 Task: Select street view around selected location Great Barrier Reef, Australia and verify 2 surrounding locations
Action: Mouse moved to (180, 81)
Screenshot: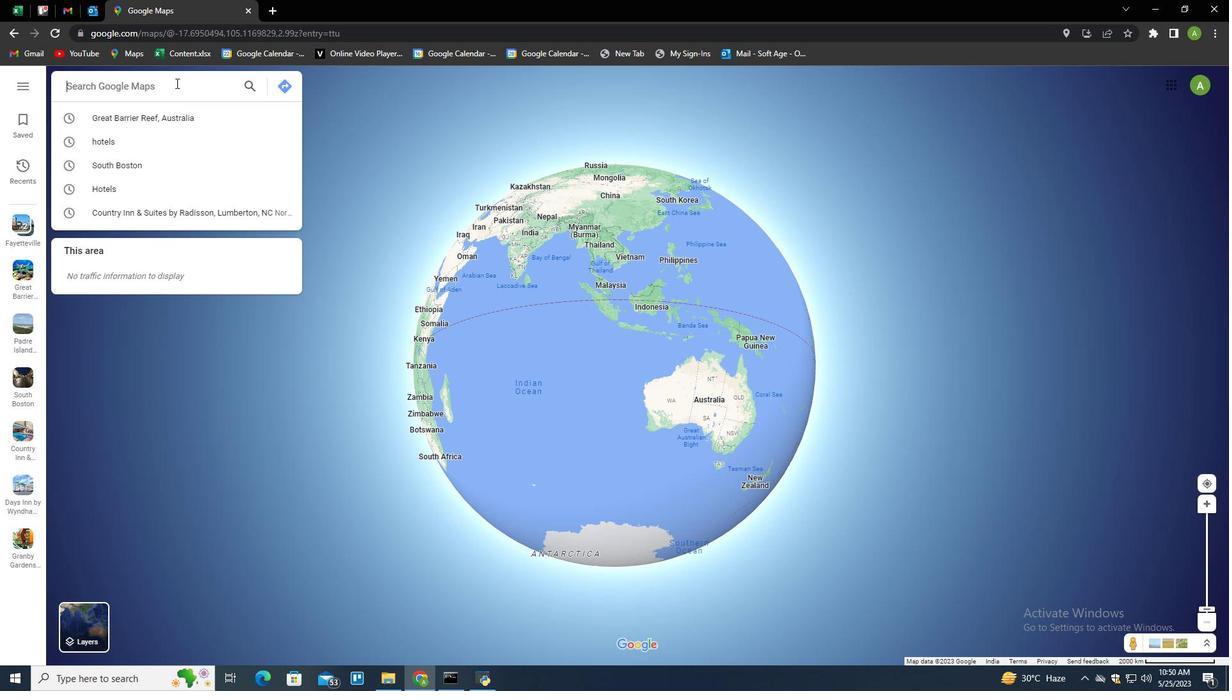 
Action: Mouse pressed left at (180, 81)
Screenshot: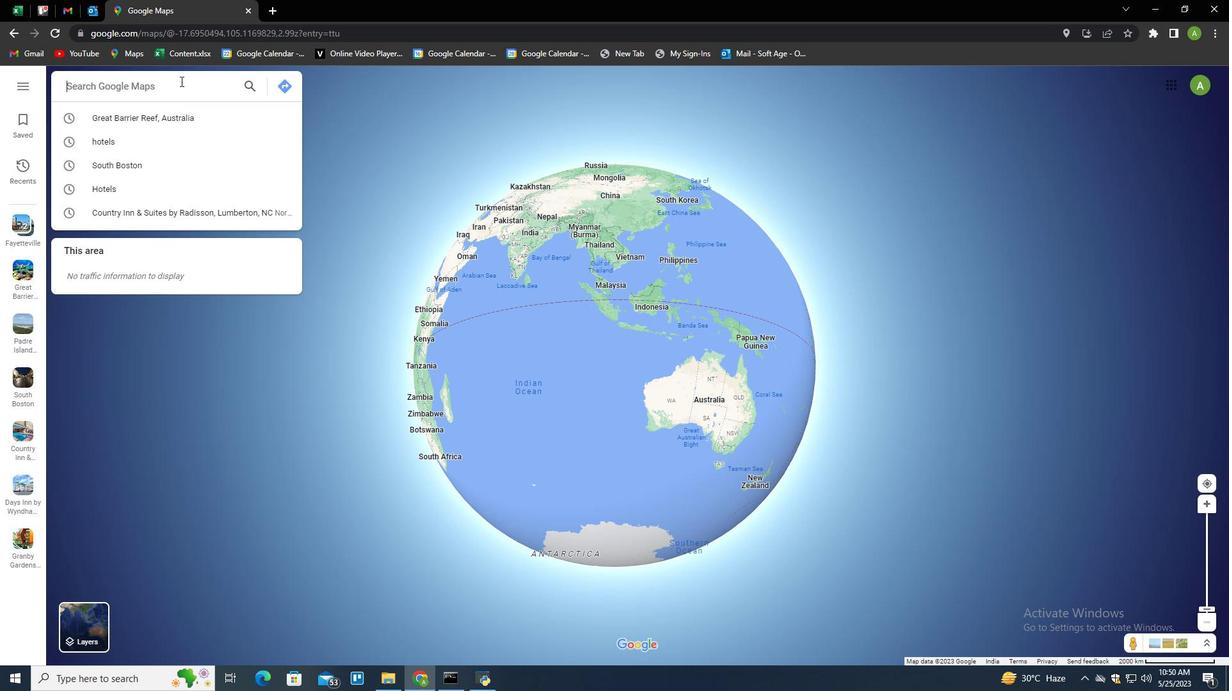 
Action: Key pressed <Key.shift>Barrier<Key.space><Key.shift><Key.shift><Key.shift><Key.shift><Key.shift><Key.shift><Key.shift>Reef,<Key.space><Key.shift>Australia<Key.down><Key.enter>
Screenshot: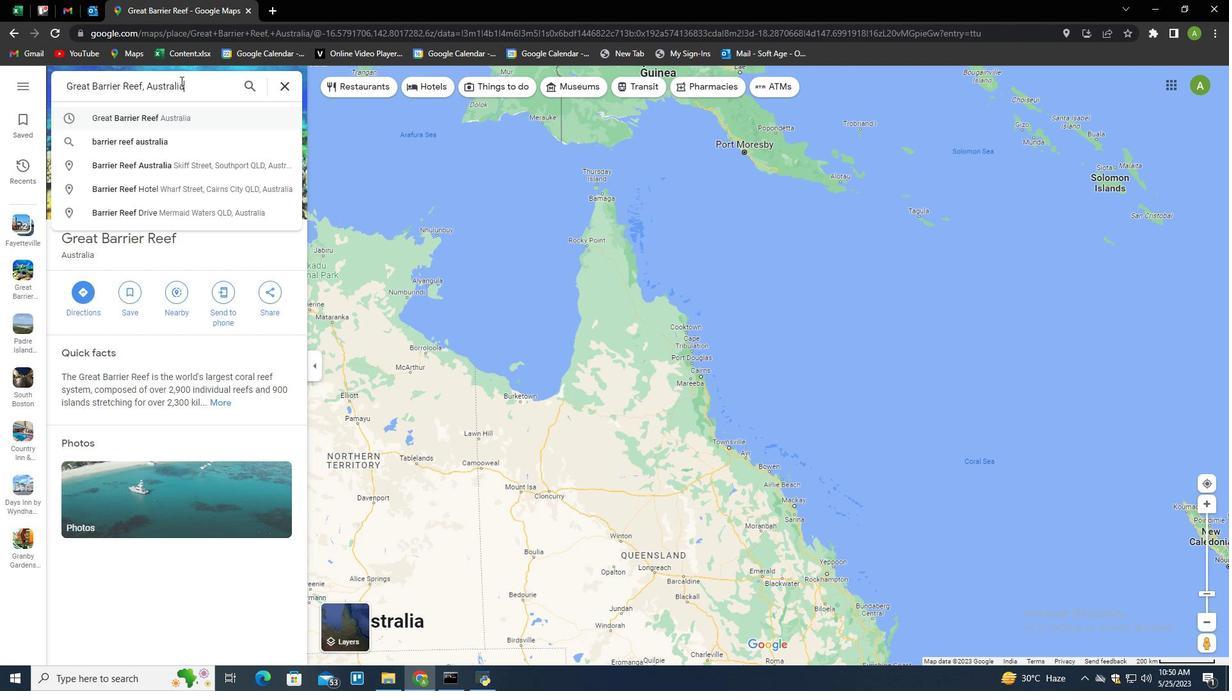 
Action: Mouse moved to (1174, 616)
Screenshot: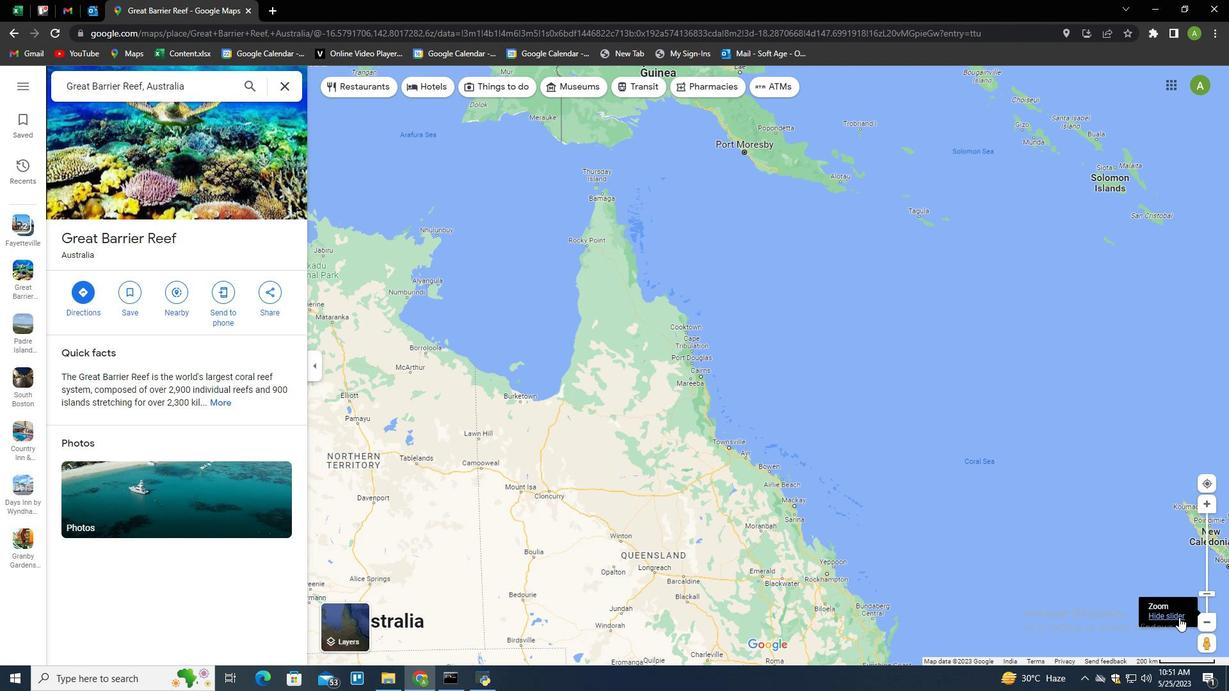 
Action: Mouse pressed left at (1174, 616)
Screenshot: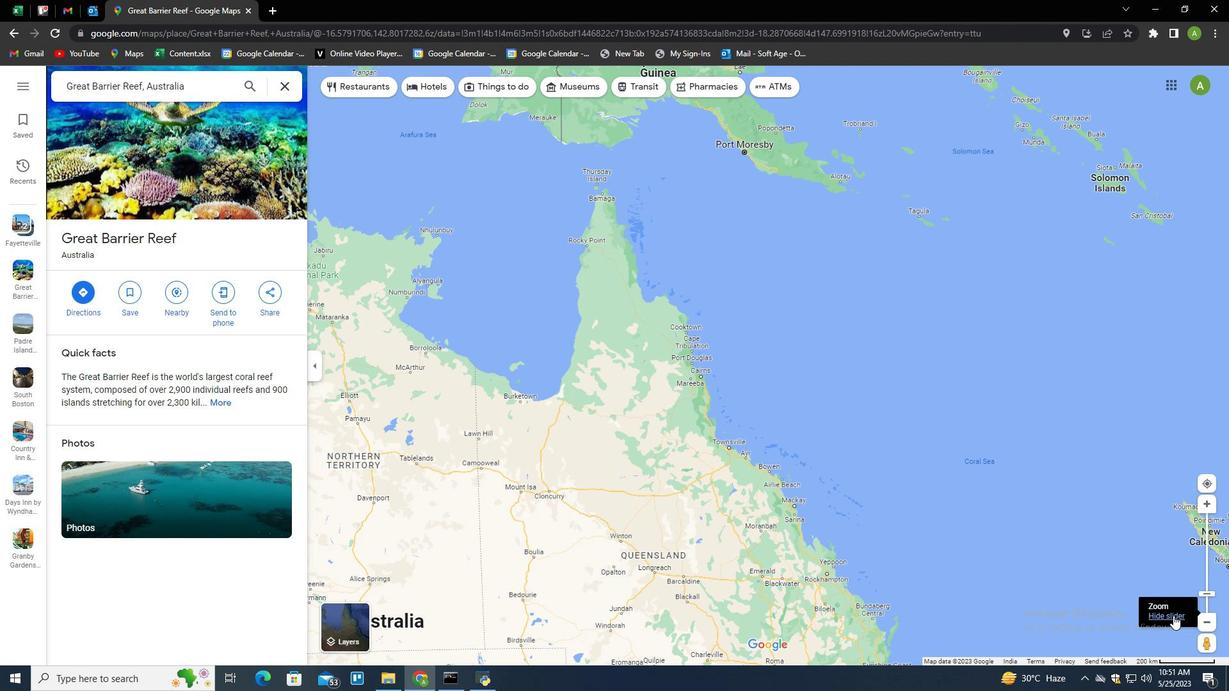 
Action: Mouse moved to (335, 627)
Screenshot: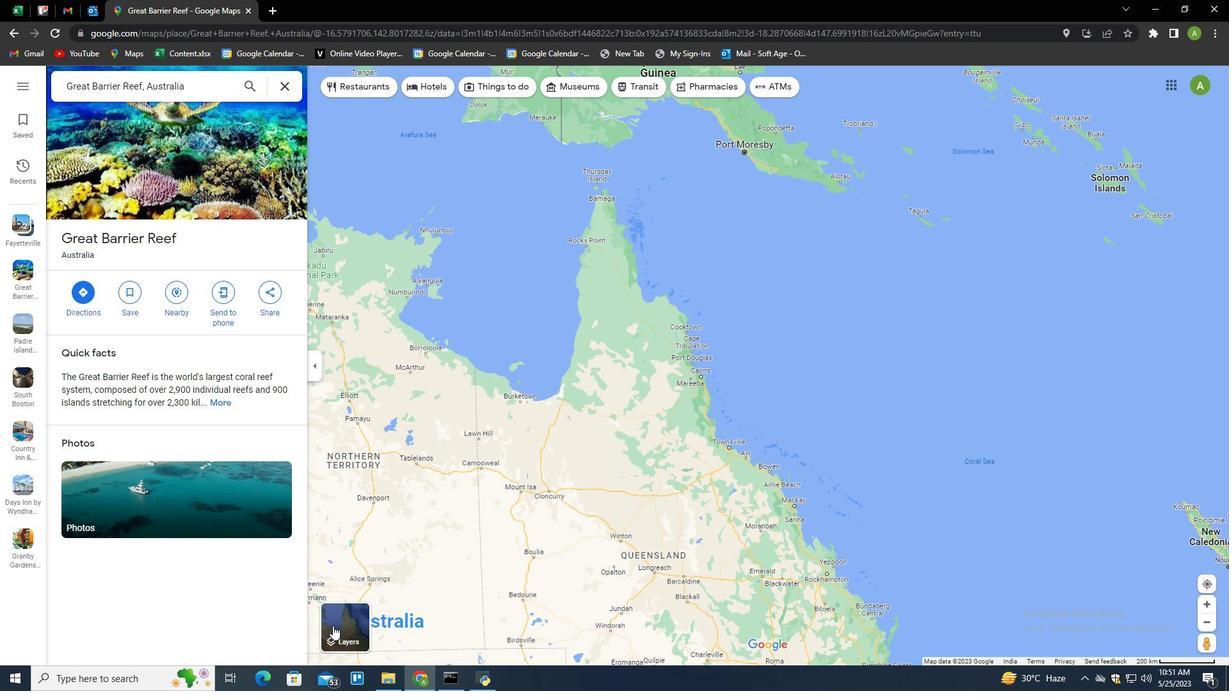 
Action: Mouse pressed left at (335, 627)
Screenshot: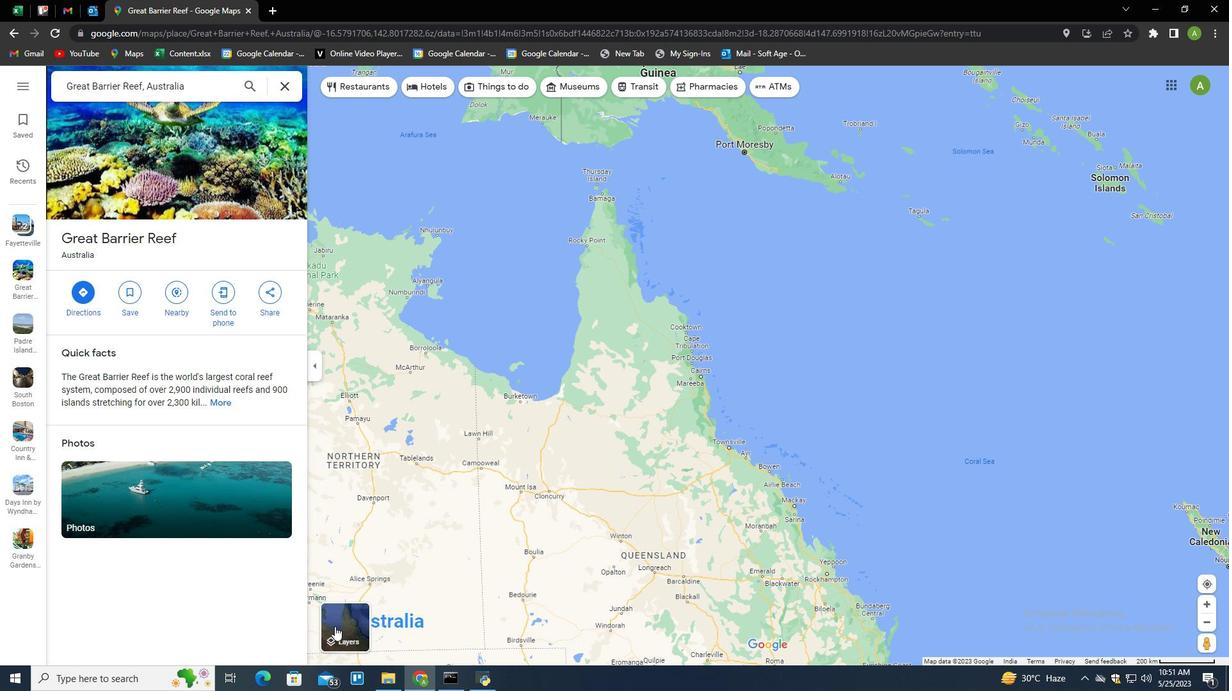 
Action: Mouse moved to (559, 628)
Screenshot: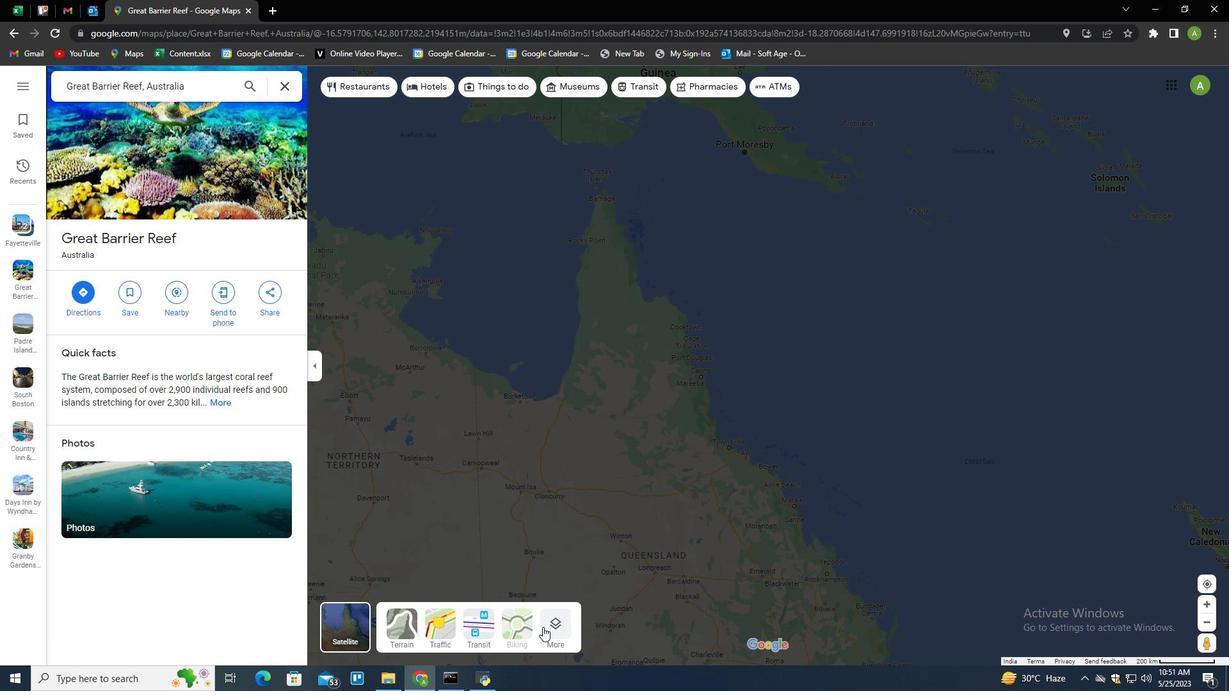 
Action: Mouse pressed left at (559, 628)
Screenshot: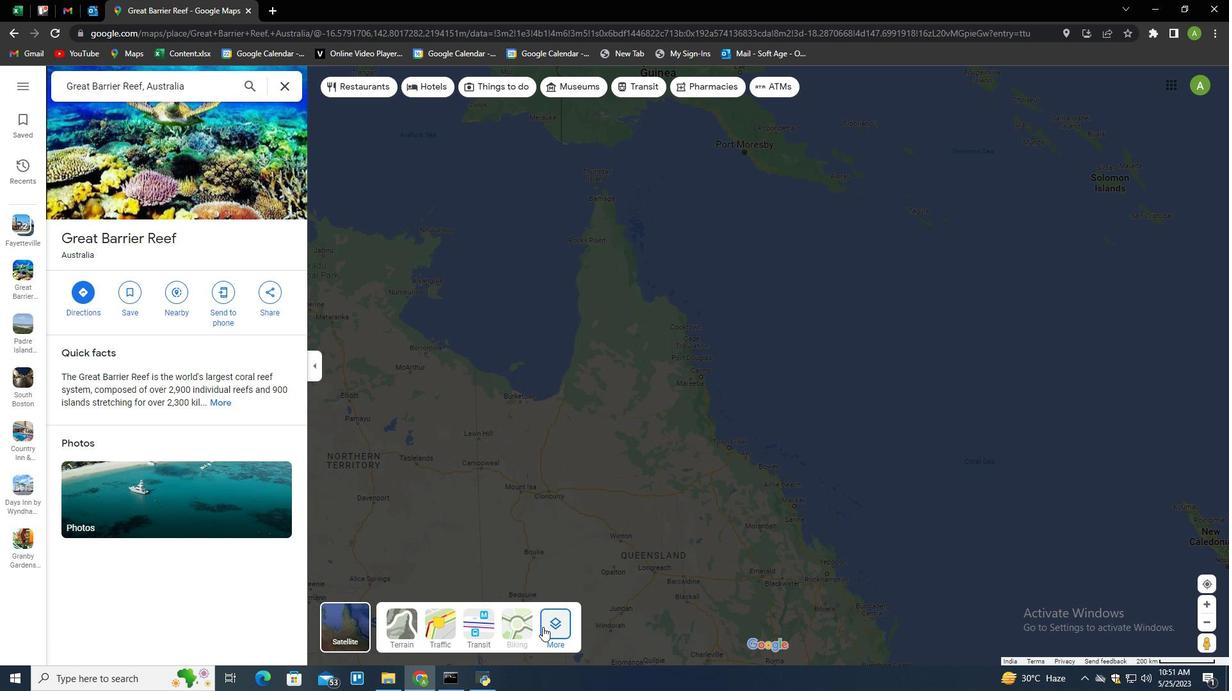 
Action: Mouse moved to (408, 366)
Screenshot: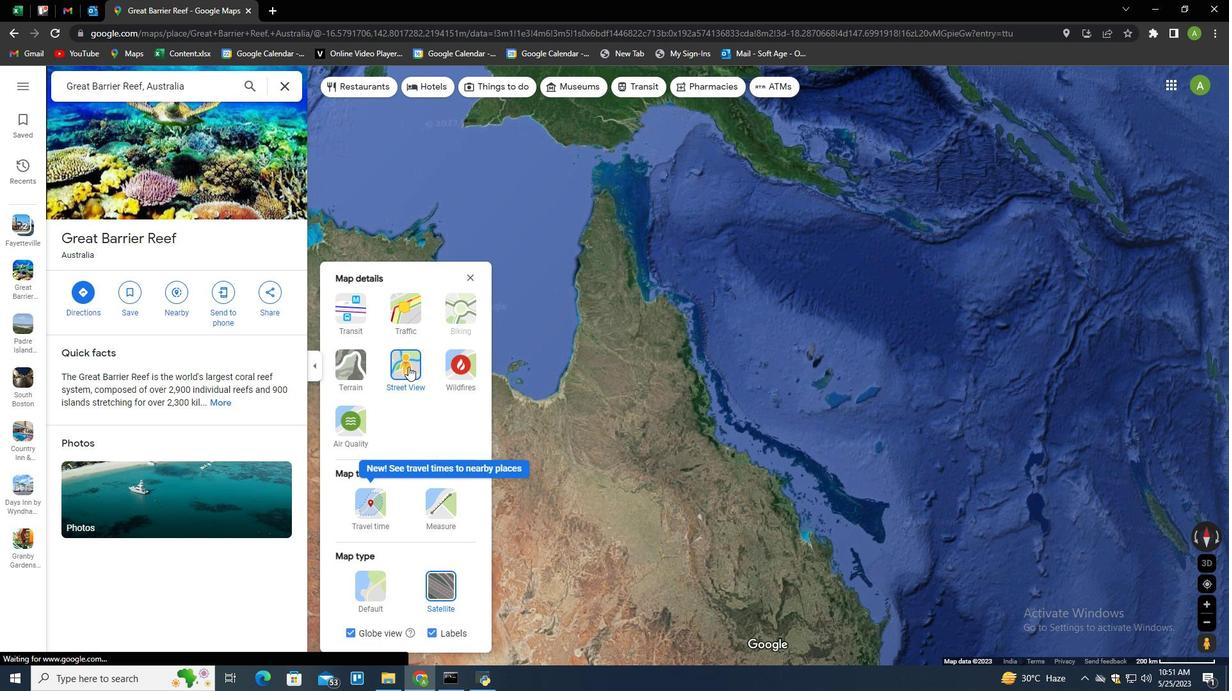 
Action: Mouse pressed left at (408, 366)
Screenshot: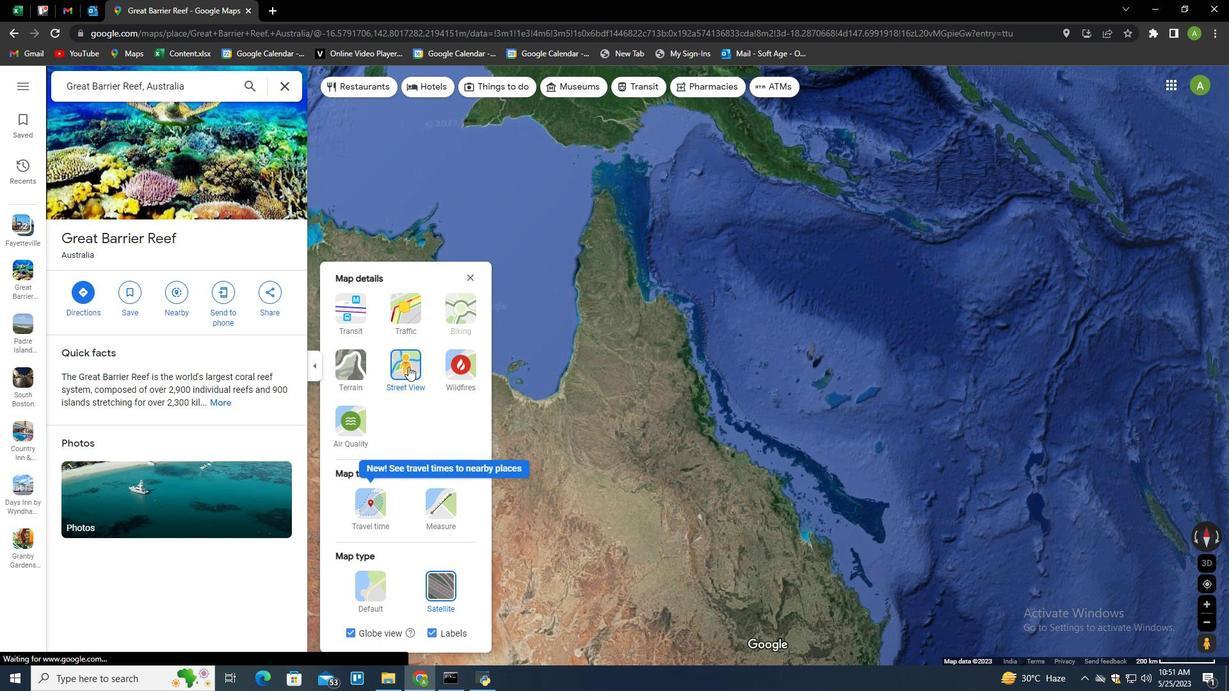 
Action: Mouse moved to (472, 274)
Screenshot: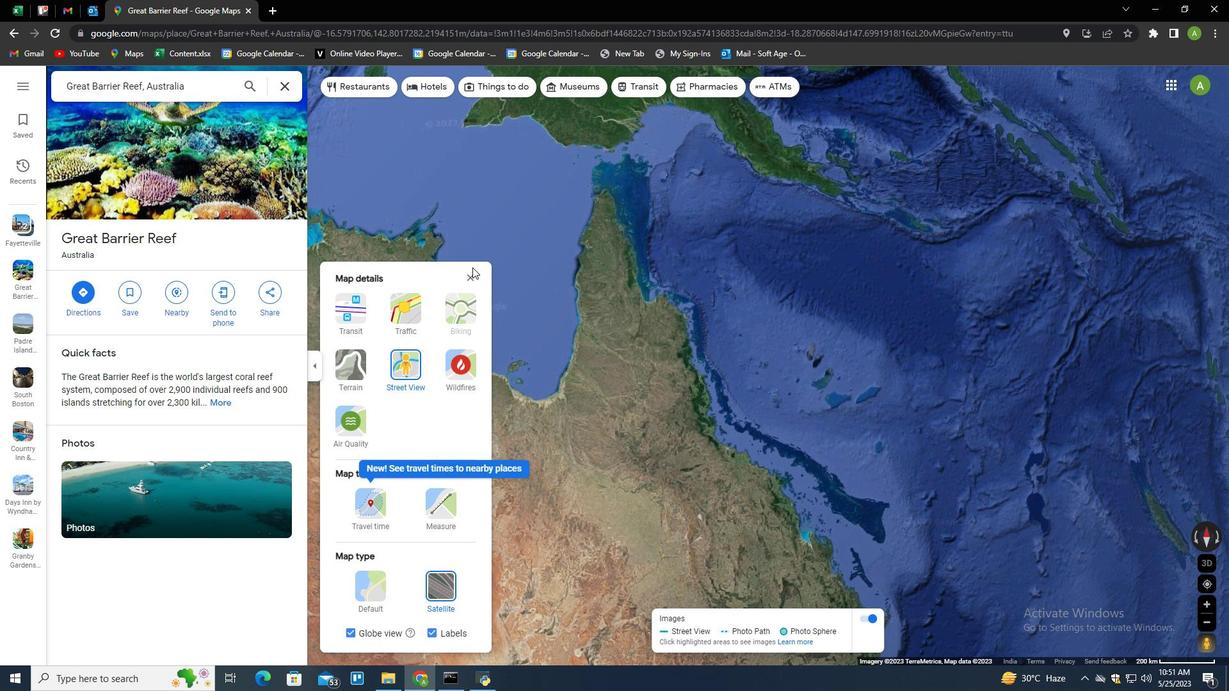 
Action: Mouse pressed left at (472, 274)
Screenshot: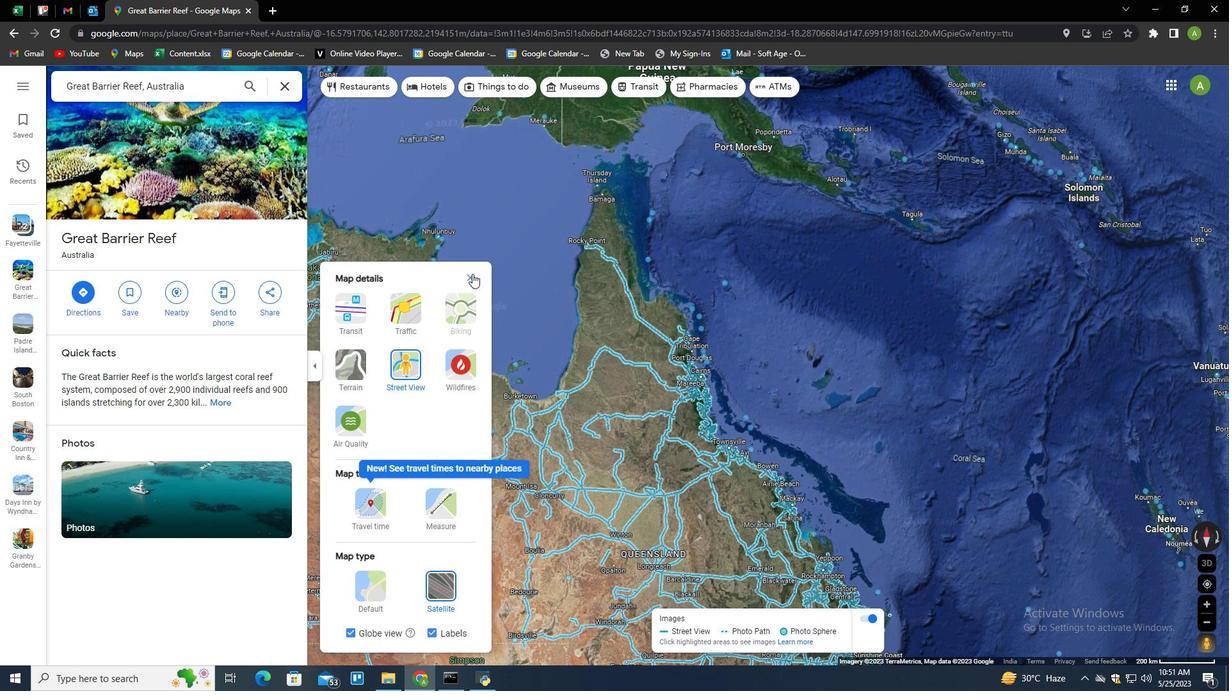 
Action: Mouse moved to (726, 285)
Screenshot: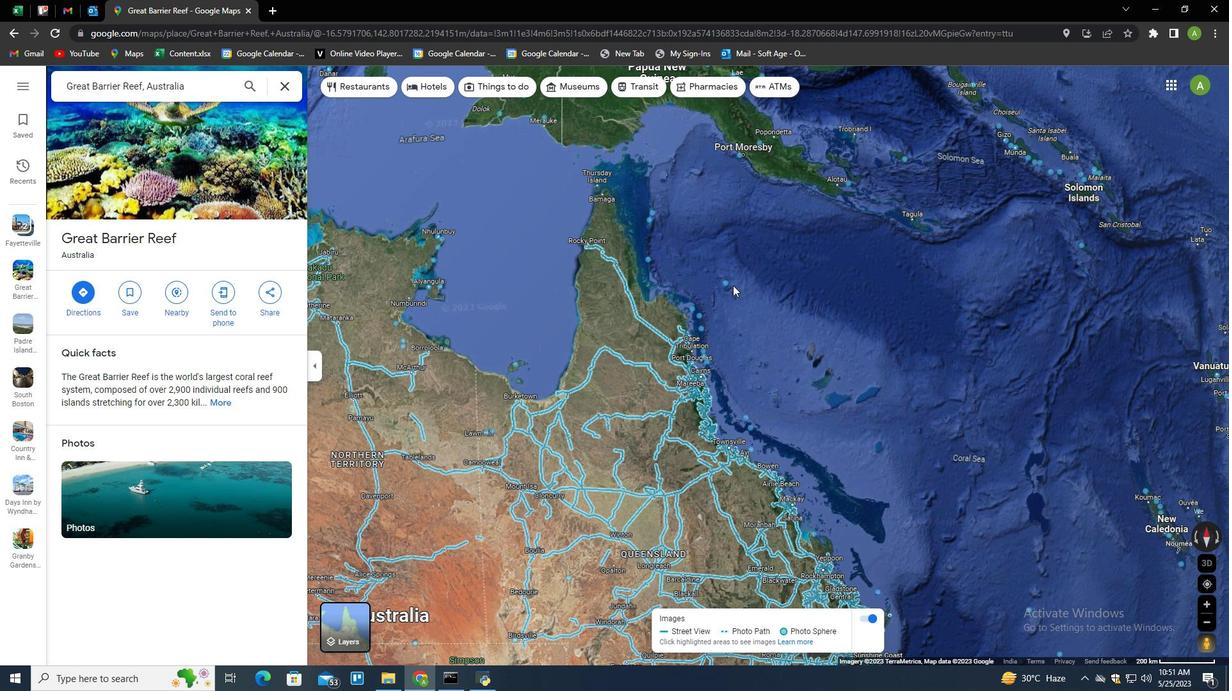 
Action: Mouse pressed left at (726, 285)
Screenshot: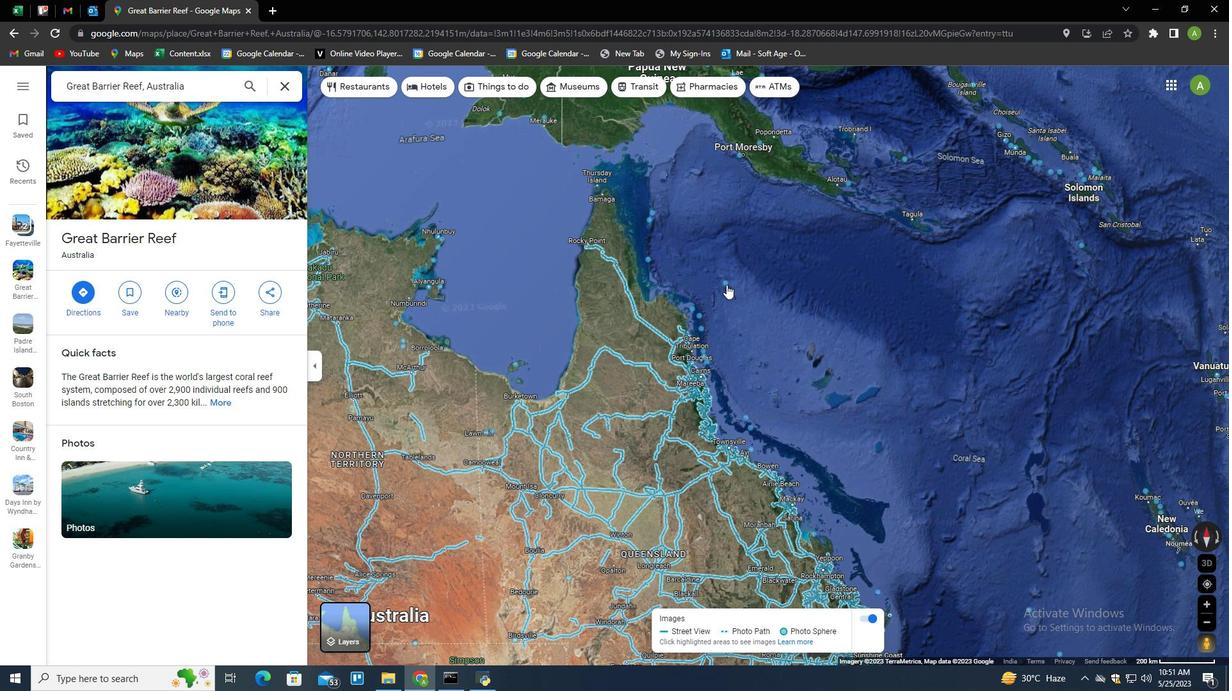 
Action: Mouse moved to (866, 396)
Screenshot: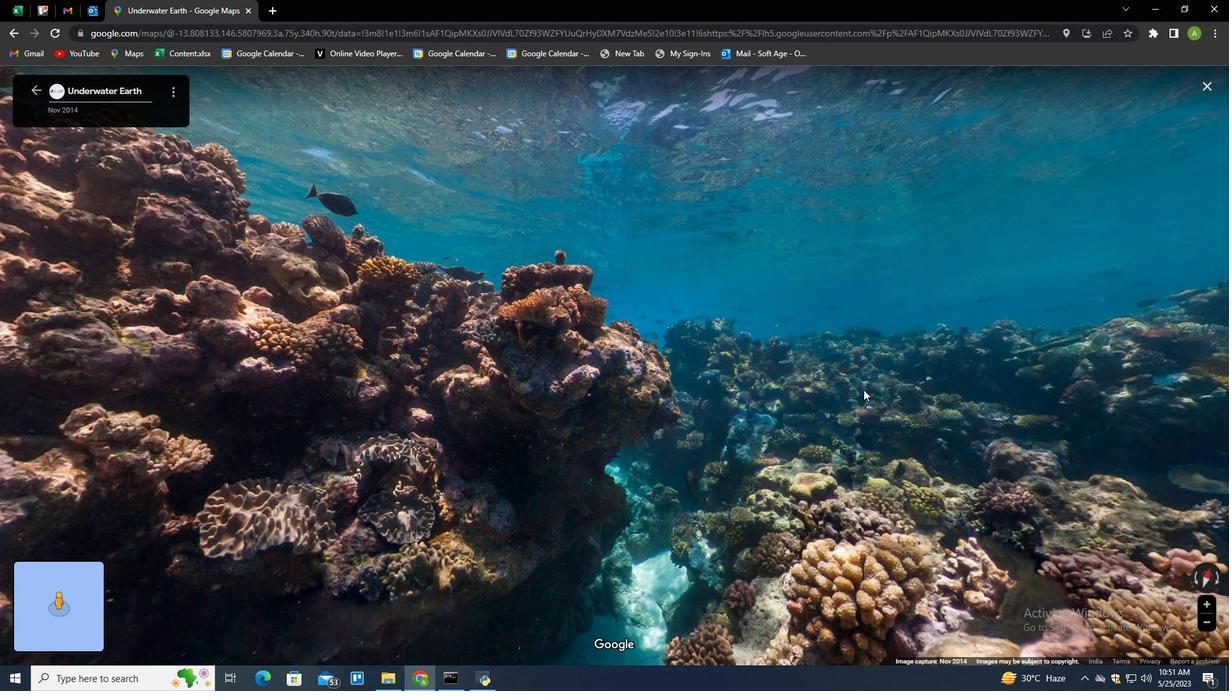 
Action: Mouse scrolled (866, 397) with delta (0, 0)
Screenshot: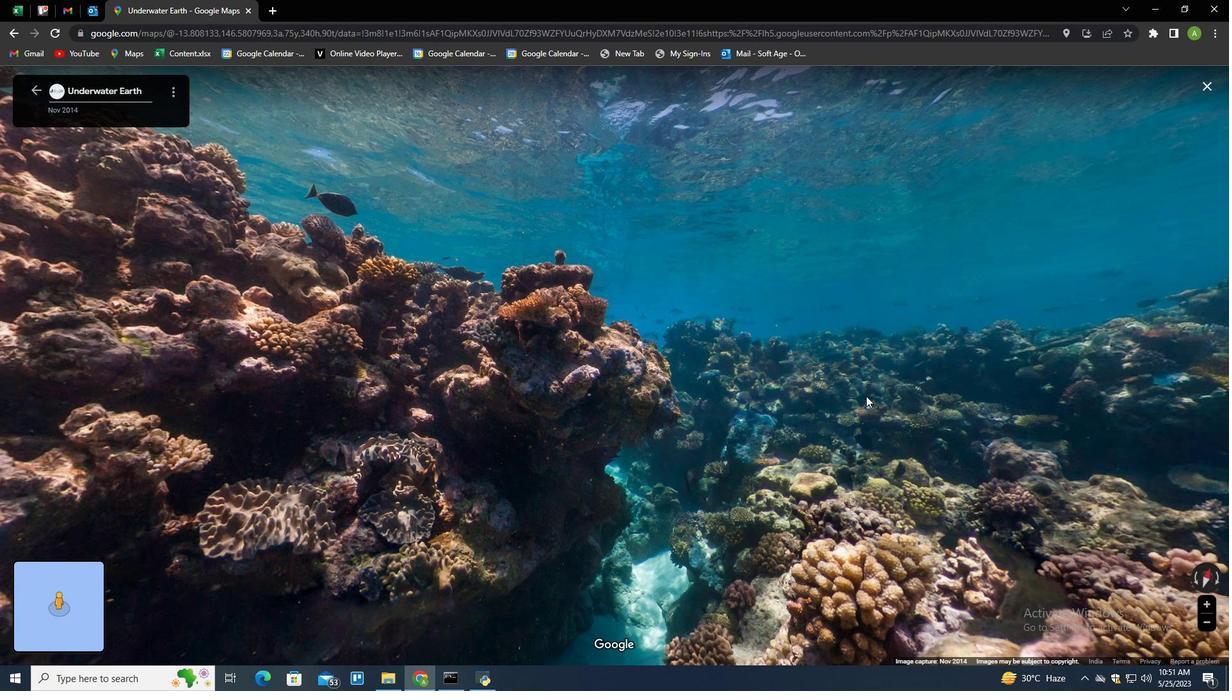 
Action: Mouse scrolled (866, 395) with delta (0, 0)
Screenshot: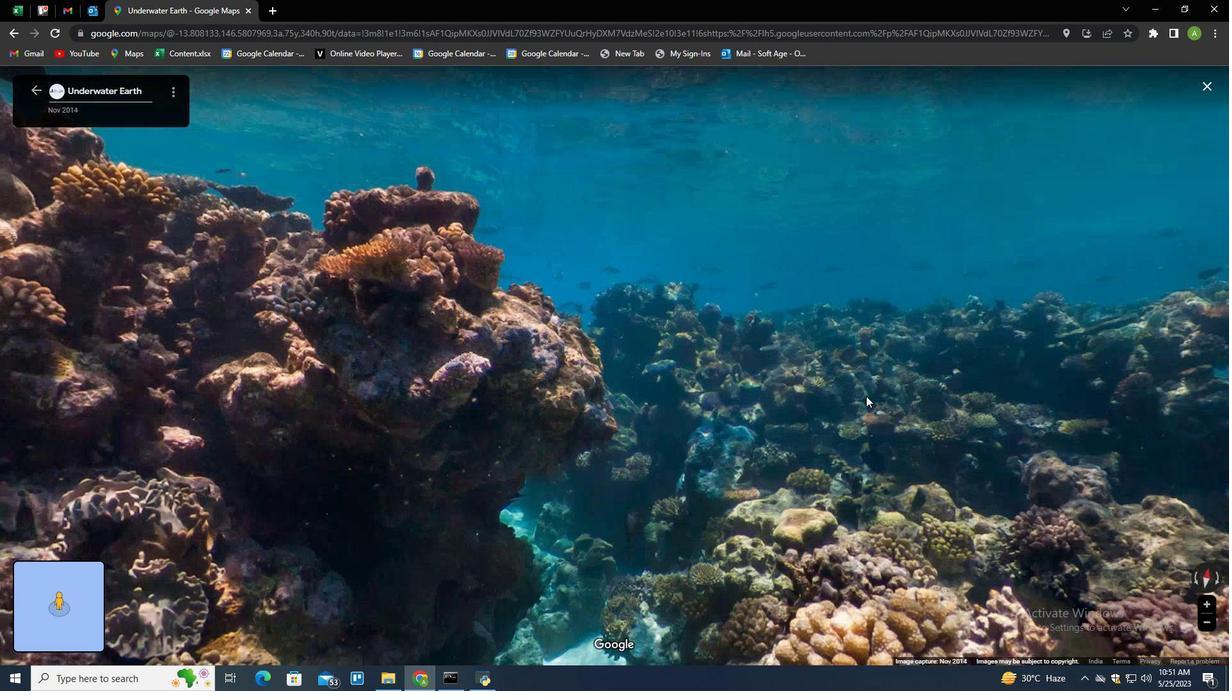 
Action: Mouse scrolled (866, 395) with delta (0, 0)
Screenshot: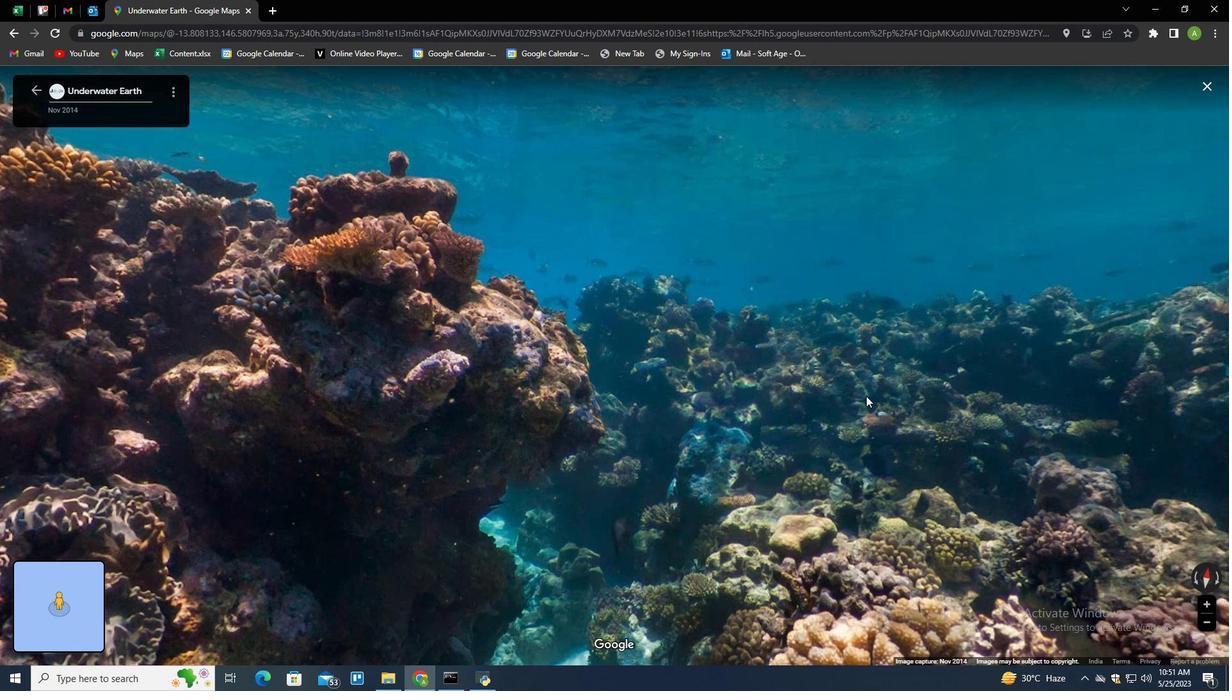 
Action: Mouse scrolled (866, 395) with delta (0, 0)
Screenshot: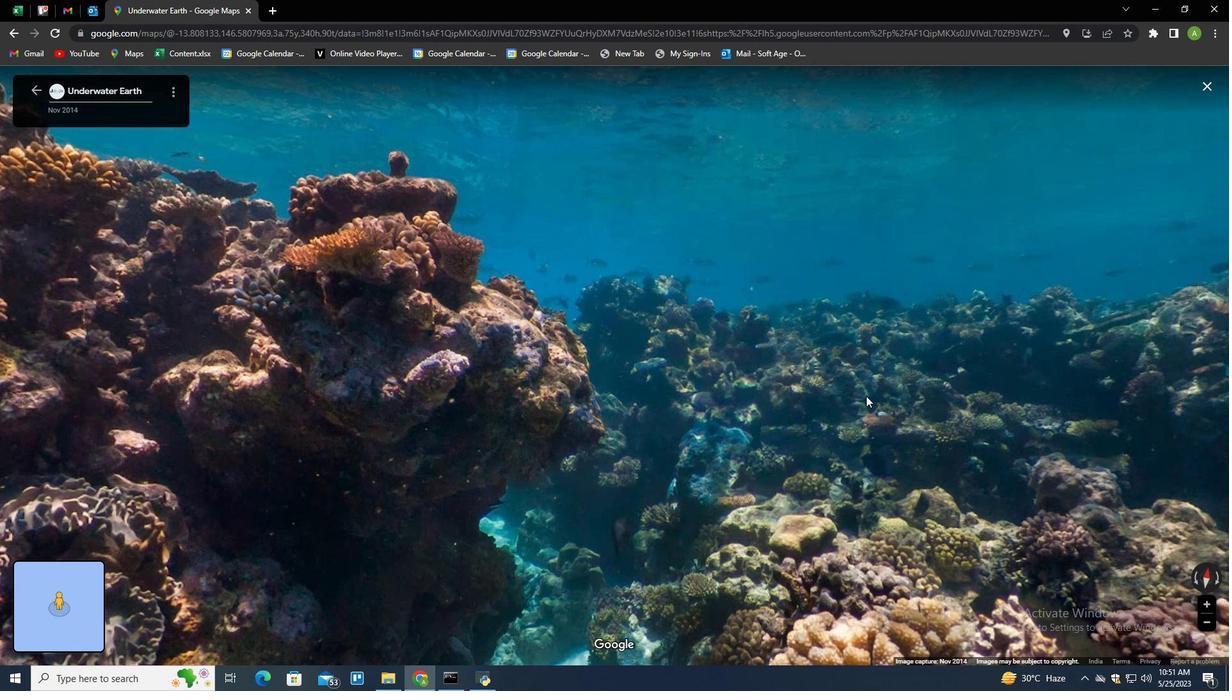 
Action: Mouse scrolled (866, 395) with delta (0, 0)
Screenshot: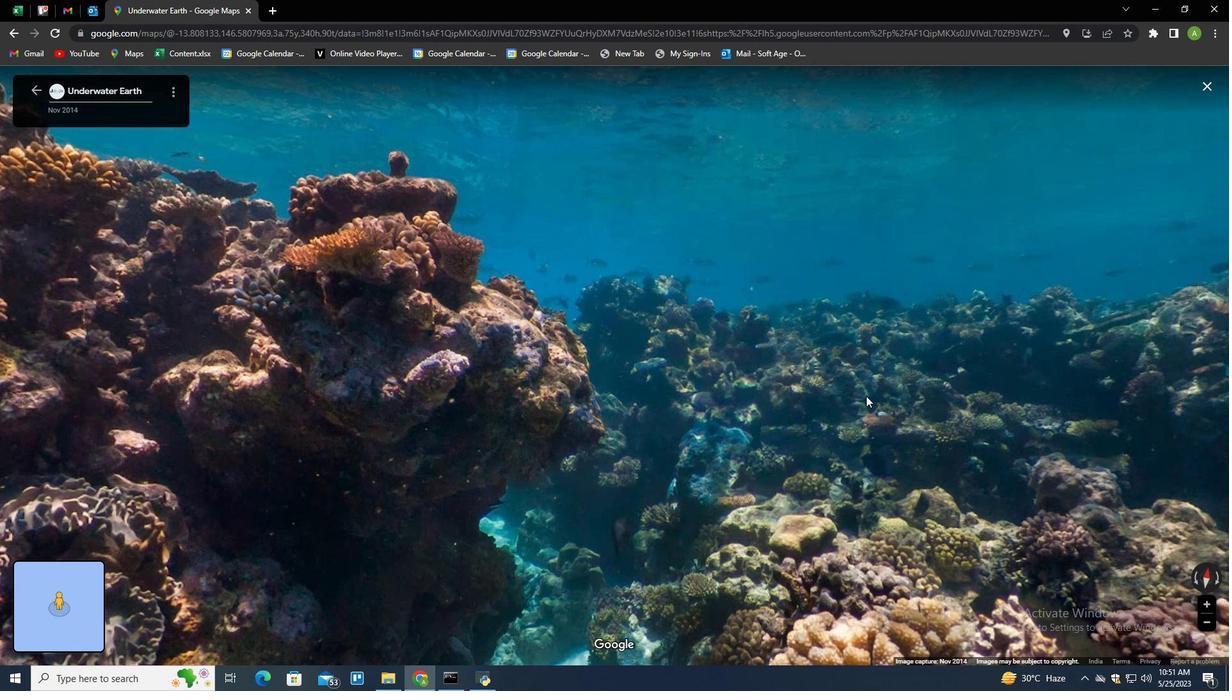 
Action: Mouse scrolled (866, 395) with delta (0, 0)
Screenshot: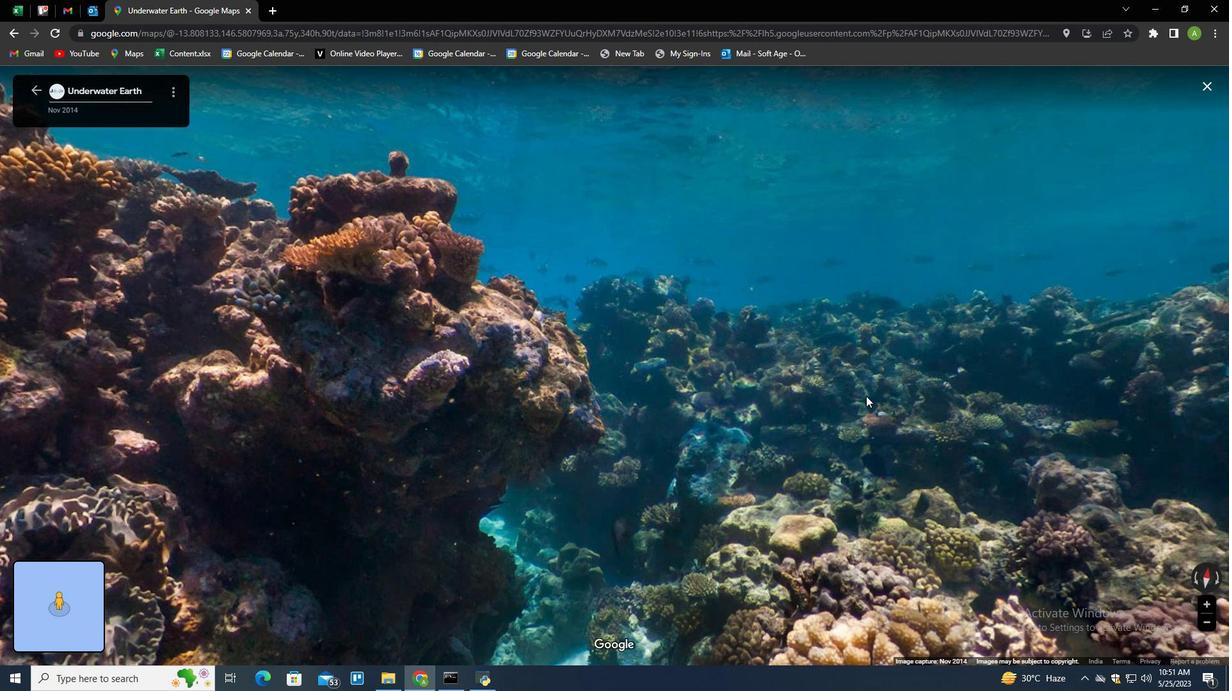 
Action: Mouse moved to (832, 315)
Screenshot: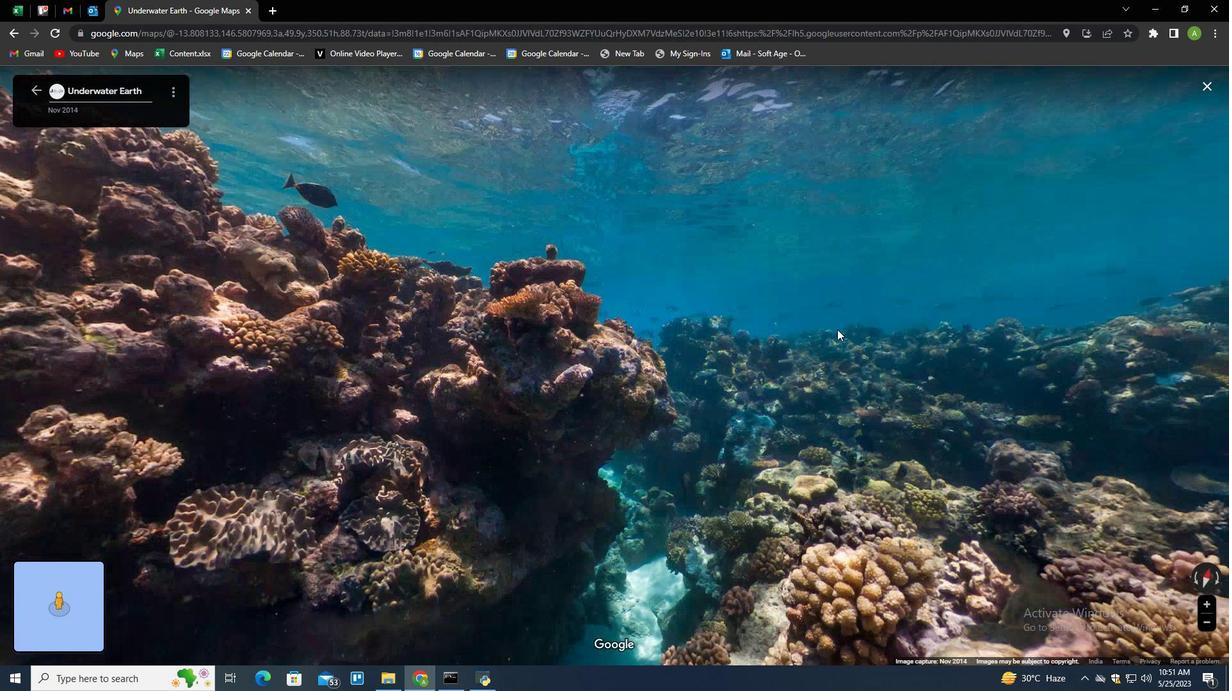 
Action: Mouse pressed left at (832, 315)
Screenshot: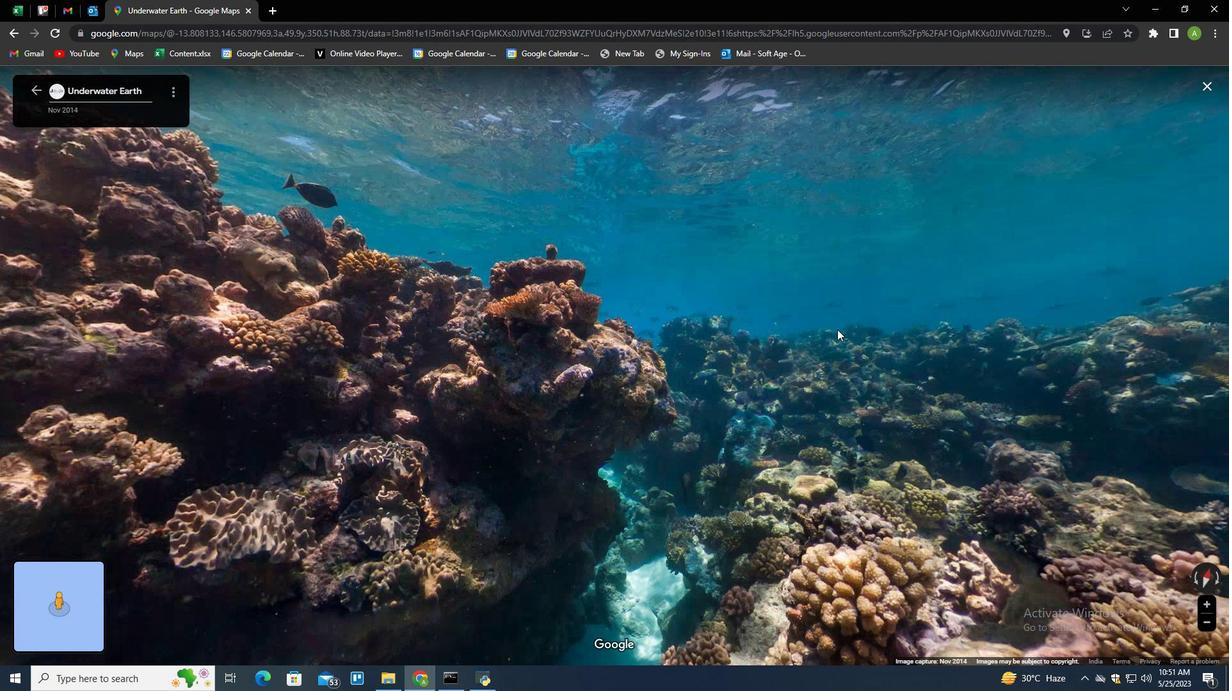 
Action: Mouse moved to (774, 477)
Screenshot: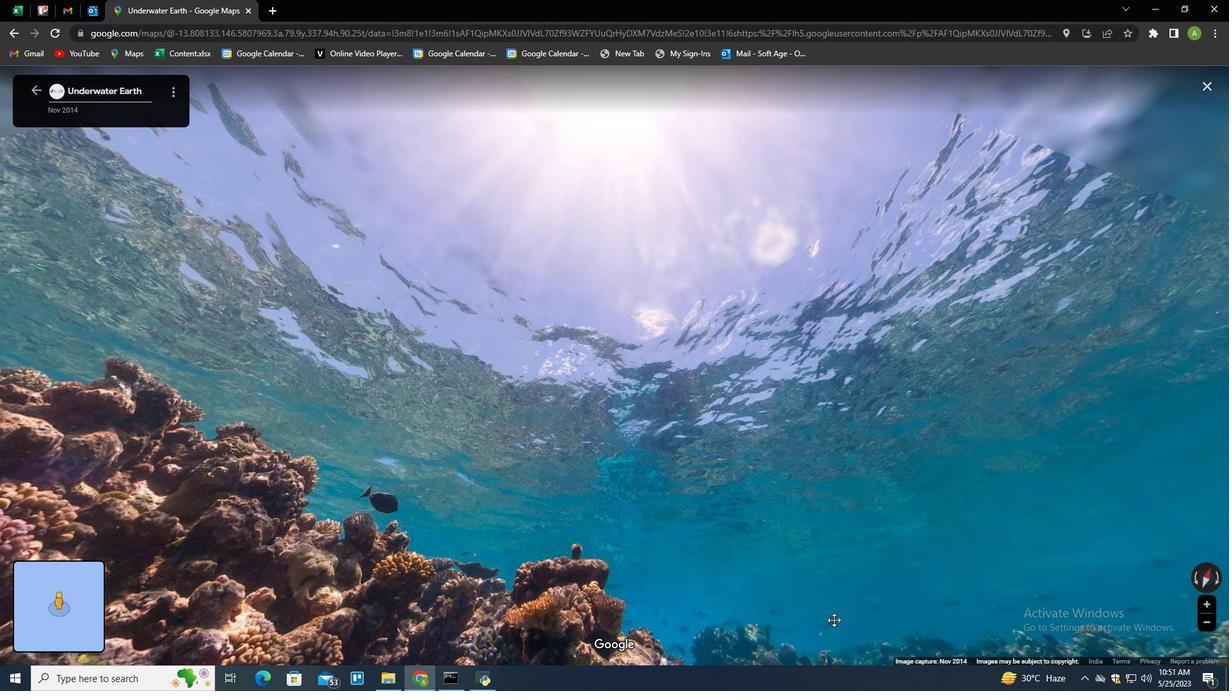 
Action: Mouse pressed left at (774, 477)
Screenshot: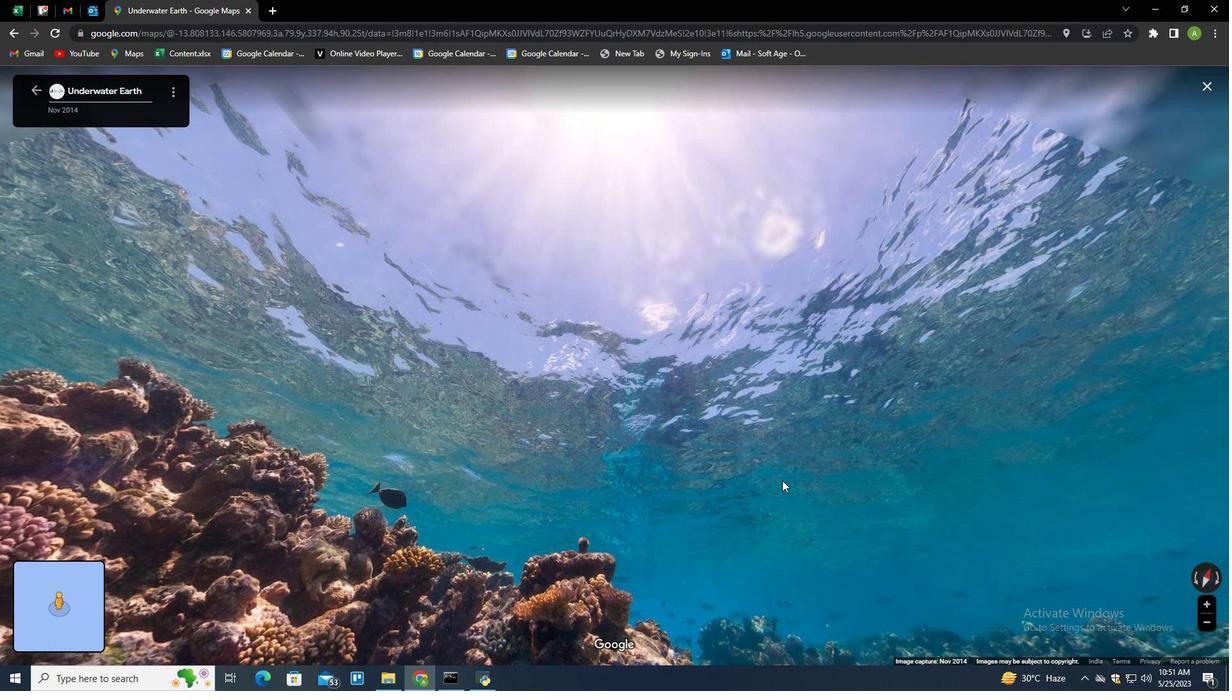 
Action: Mouse moved to (602, 459)
Screenshot: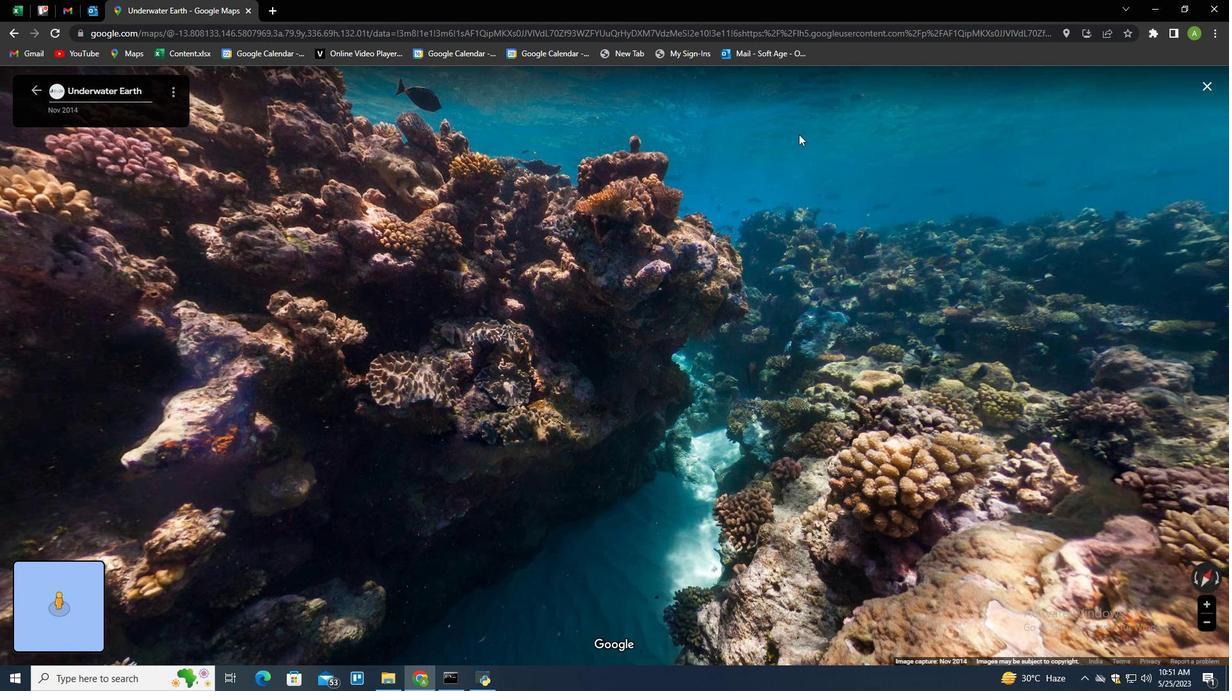 
Action: Mouse pressed left at (577, 478)
Screenshot: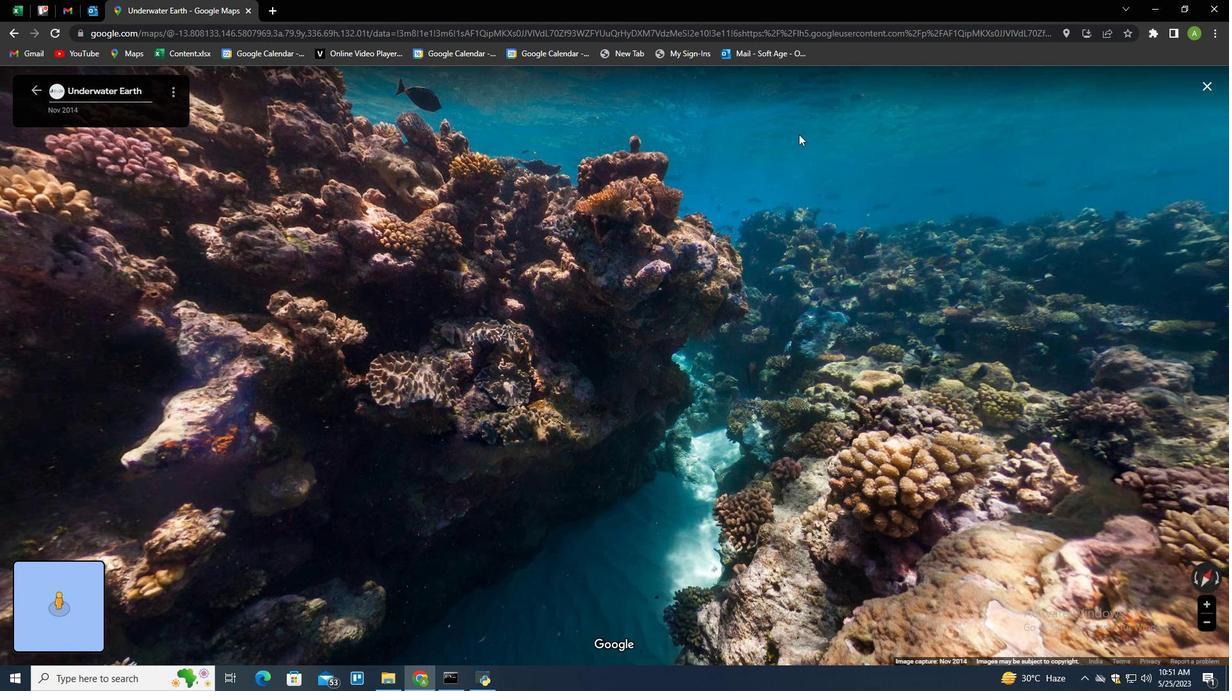 
Action: Mouse moved to (550, 479)
Screenshot: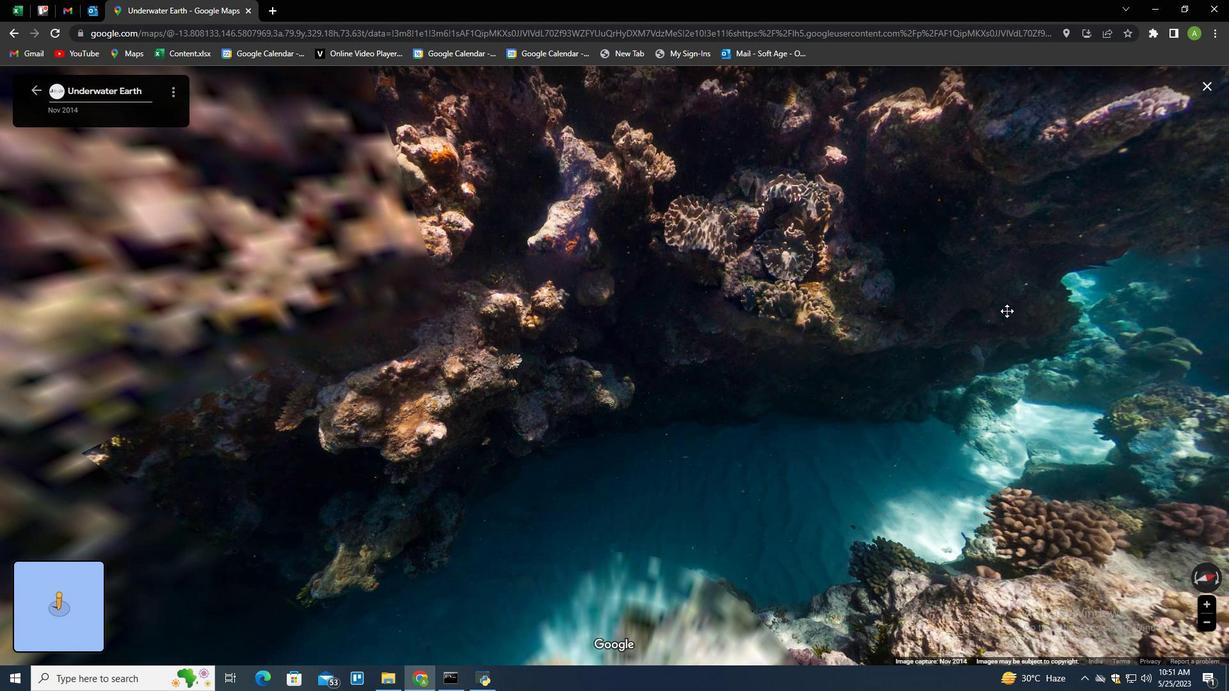 
Action: Mouse pressed left at (550, 479)
Screenshot: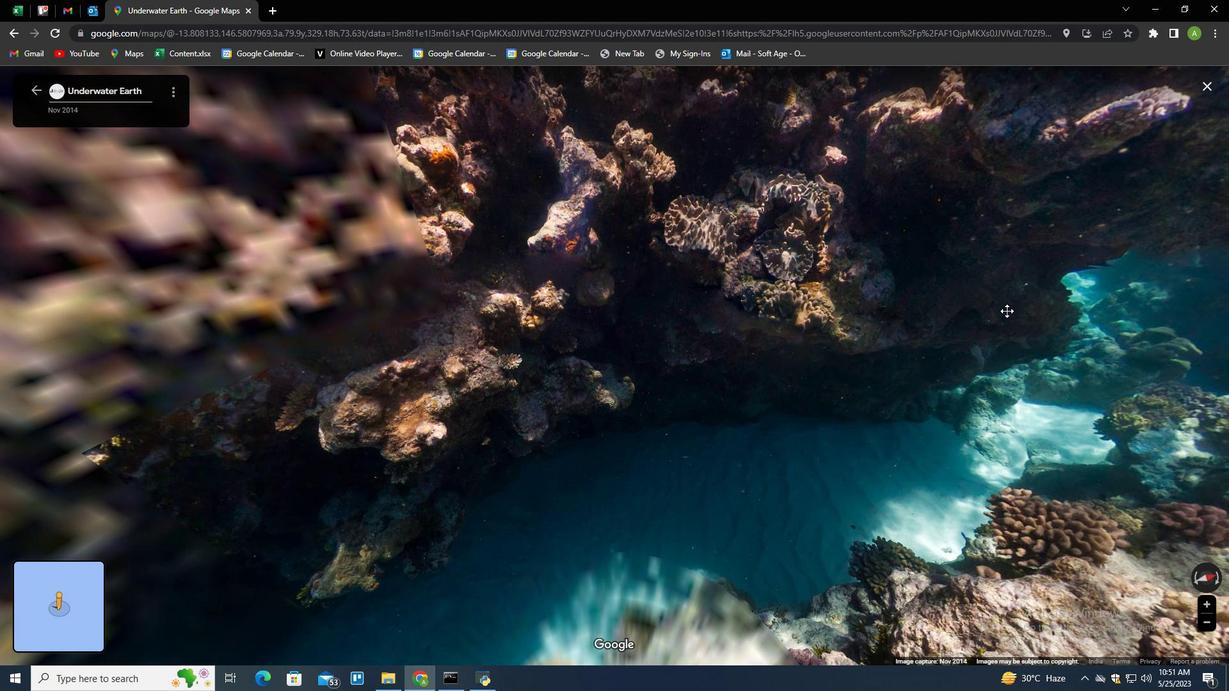 
Action: Mouse moved to (676, 357)
Screenshot: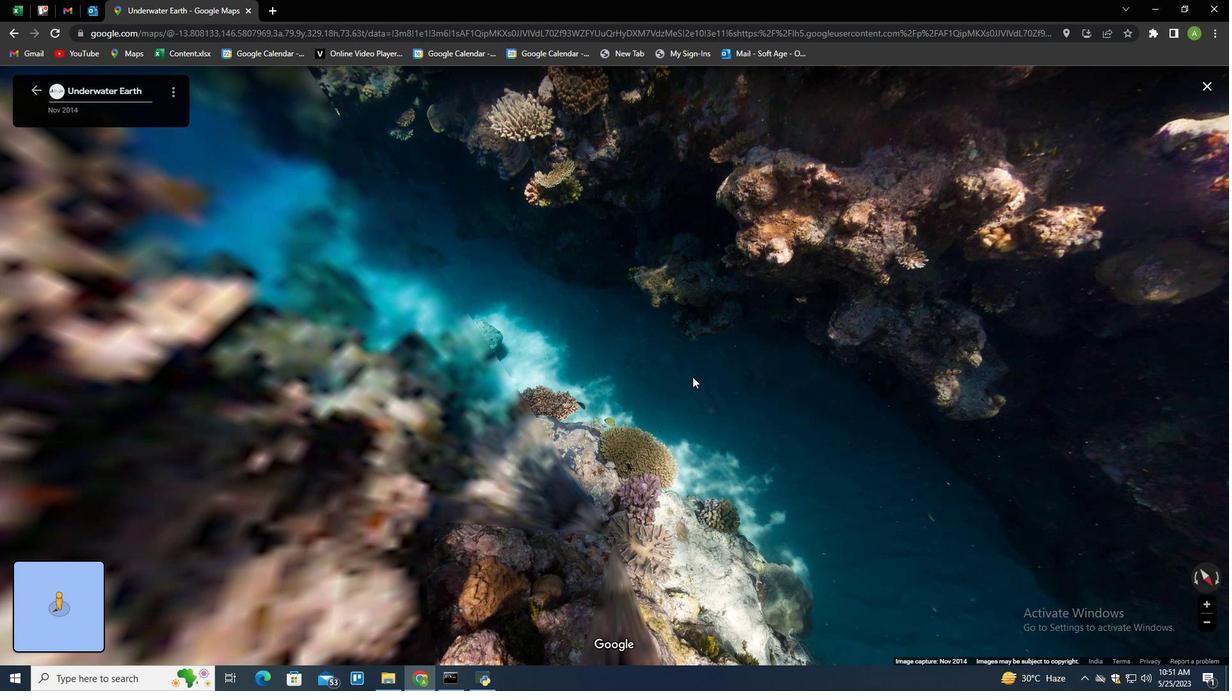 
Action: Mouse pressed left at (674, 359)
Screenshot: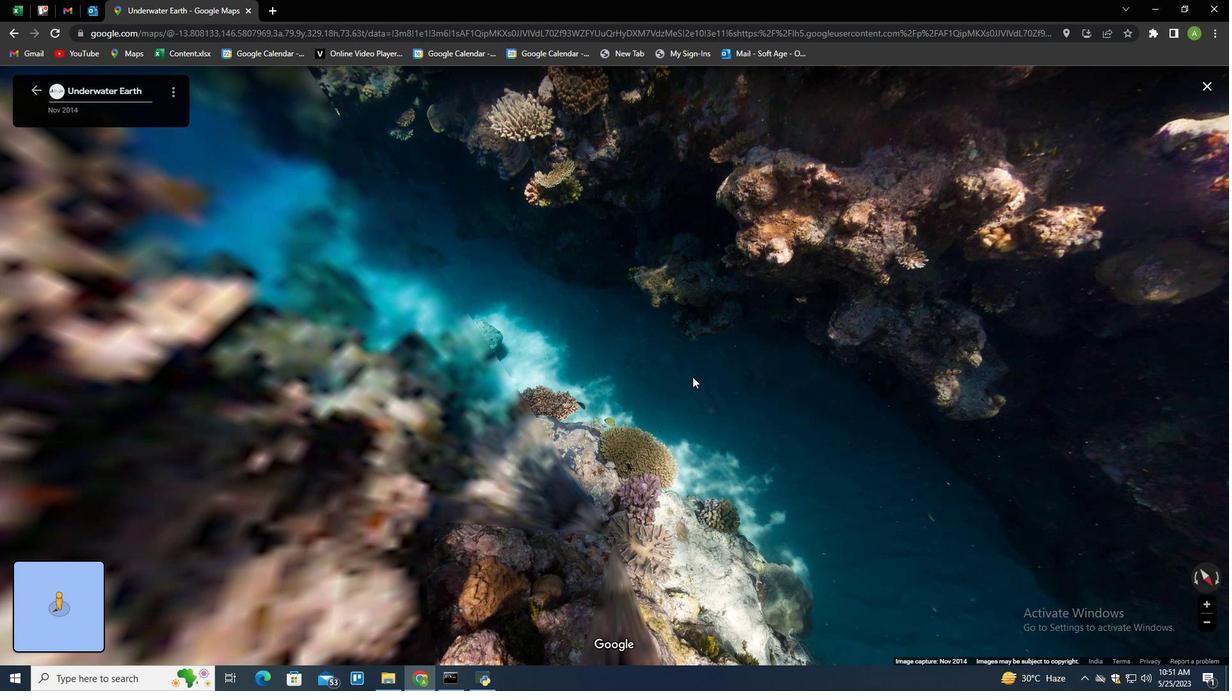 
Action: Mouse moved to (510, 245)
Screenshot: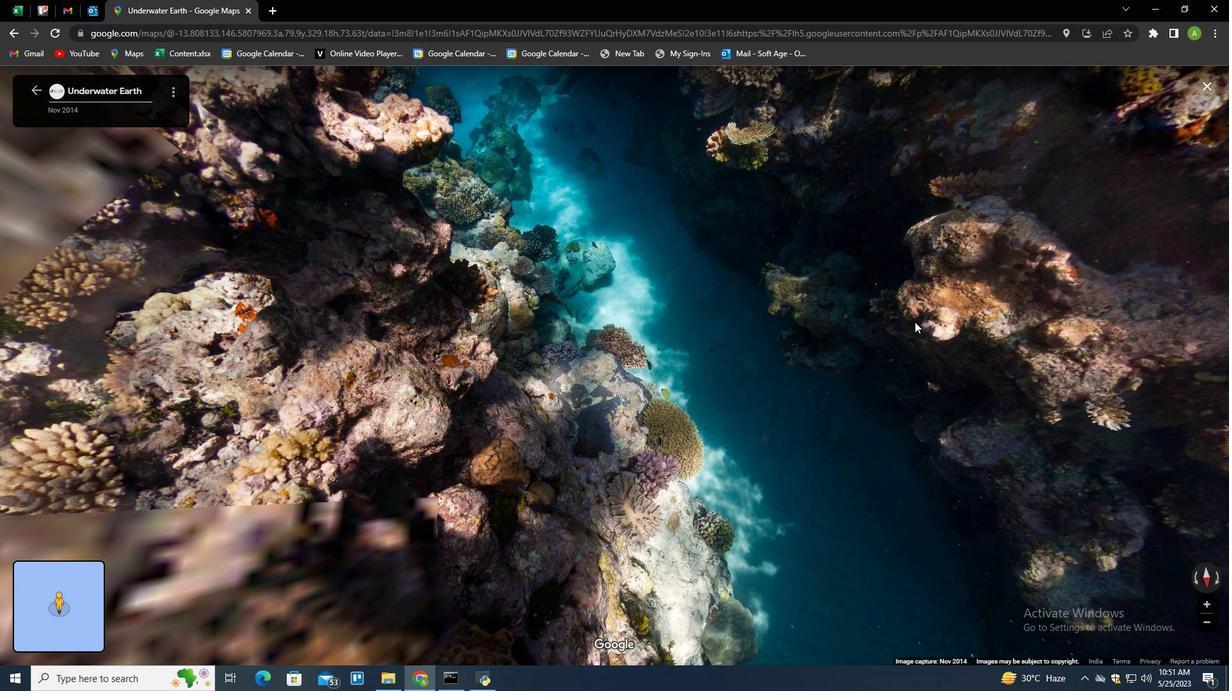 
Action: Mouse pressed left at (510, 245)
Screenshot: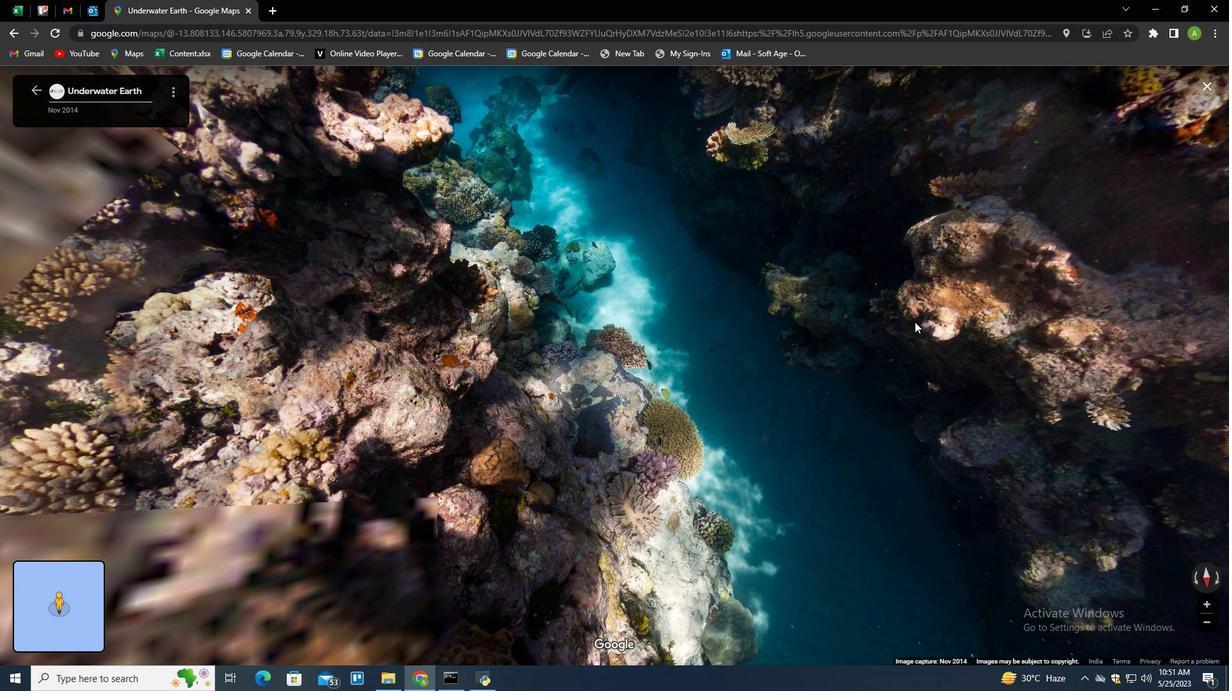 
Action: Mouse moved to (546, 212)
Screenshot: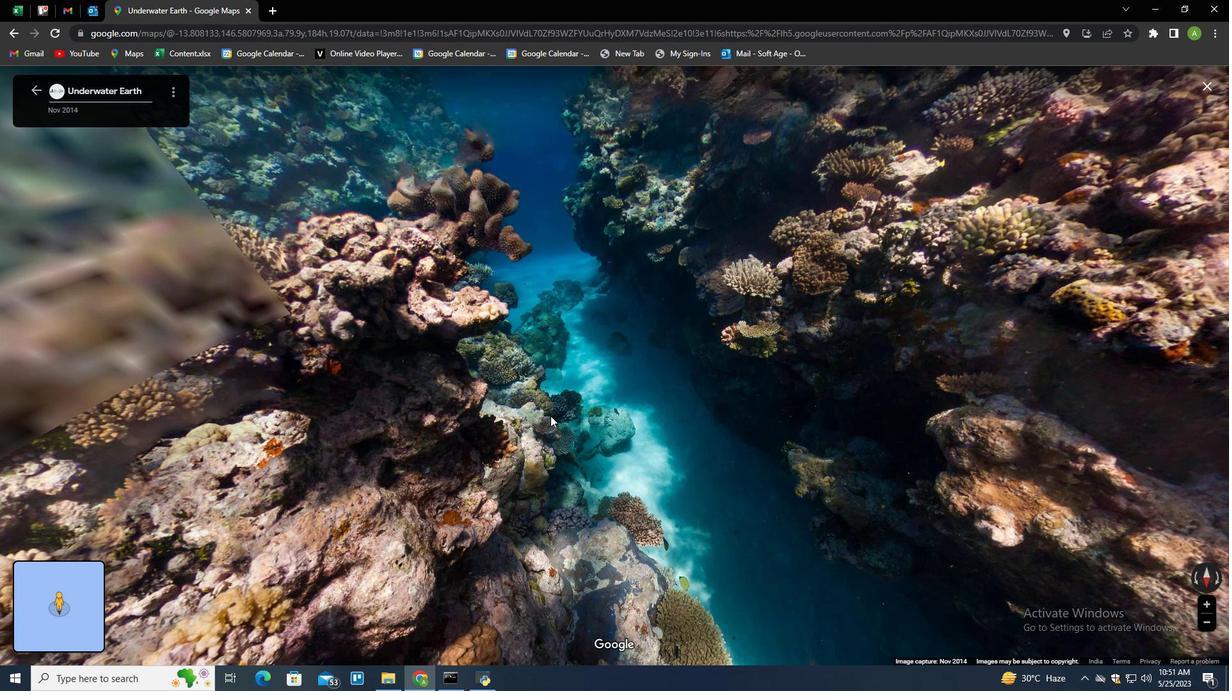
Action: Mouse pressed left at (546, 212)
Screenshot: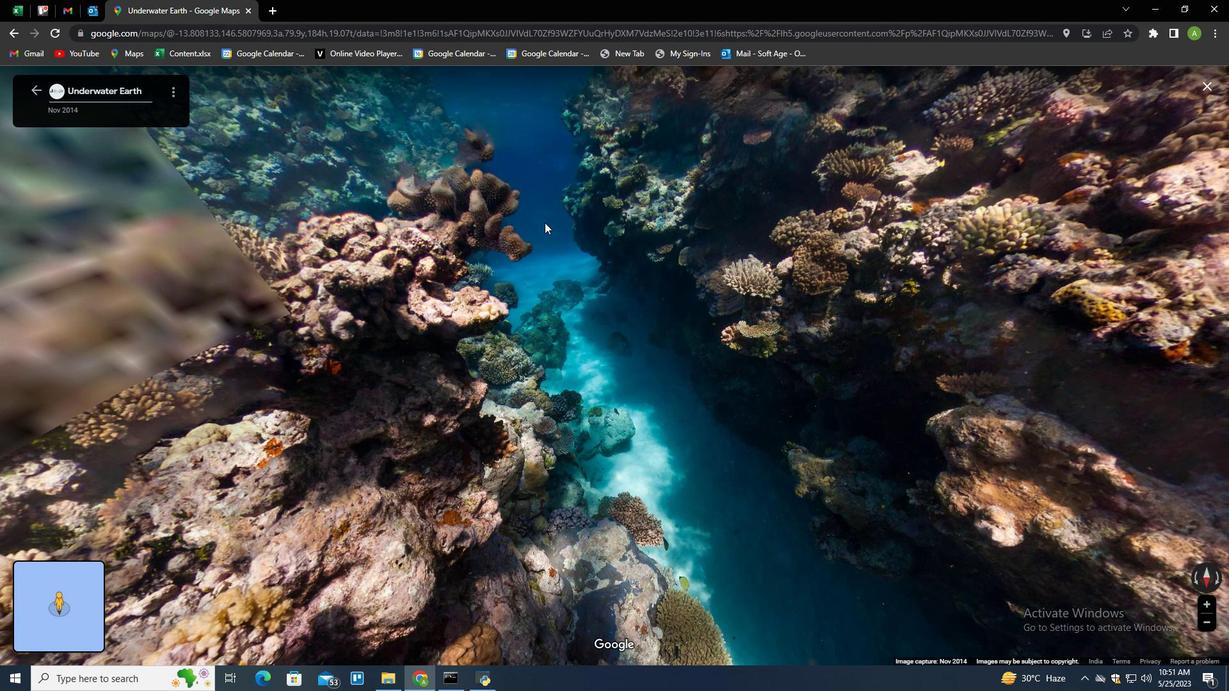 
Action: Mouse moved to (466, 355)
Screenshot: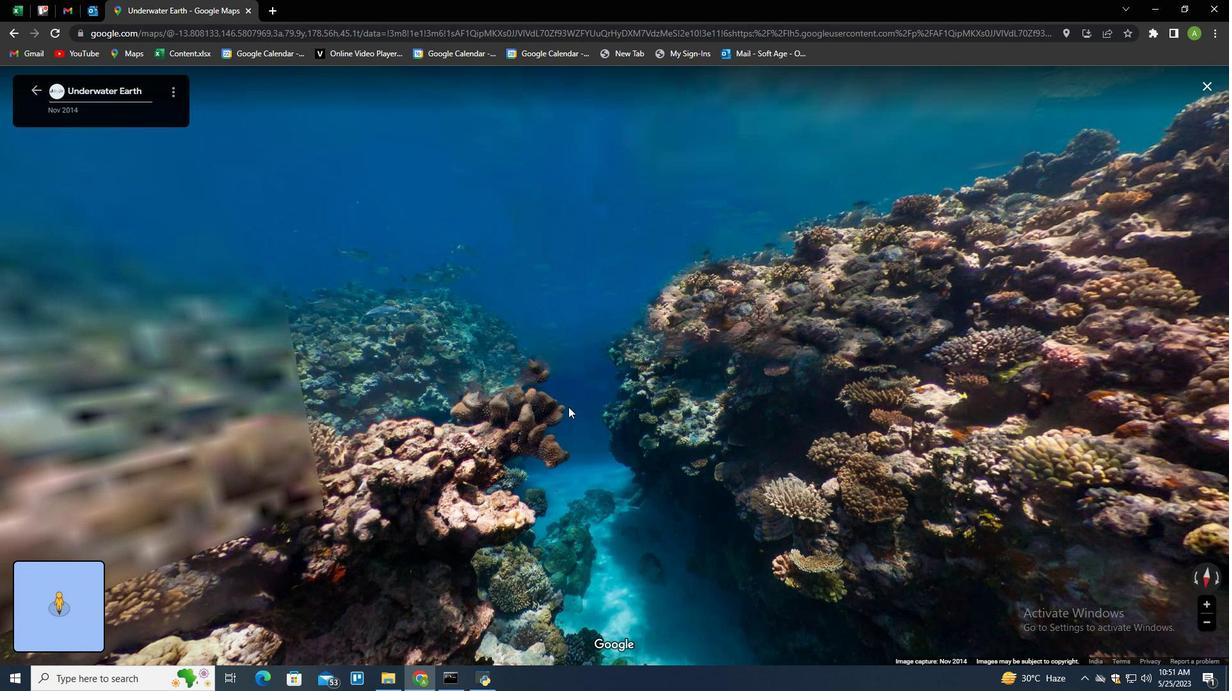 
Action: Mouse pressed left at (466, 355)
Screenshot: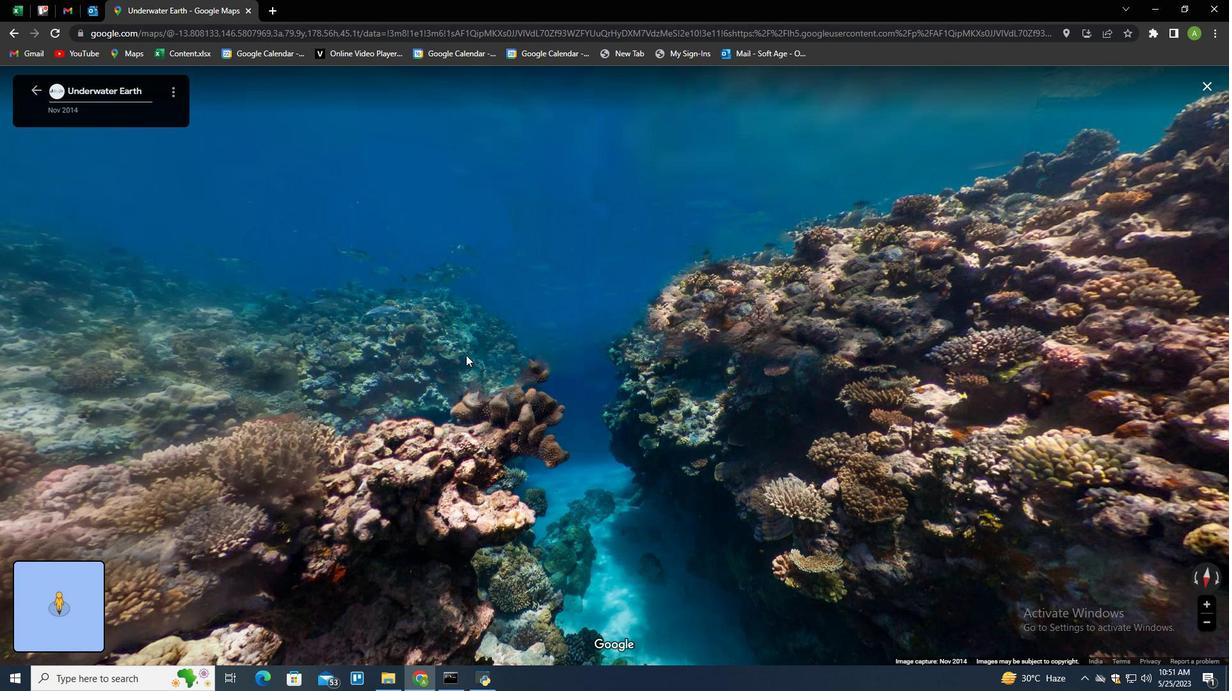 
Action: Mouse moved to (629, 336)
Screenshot: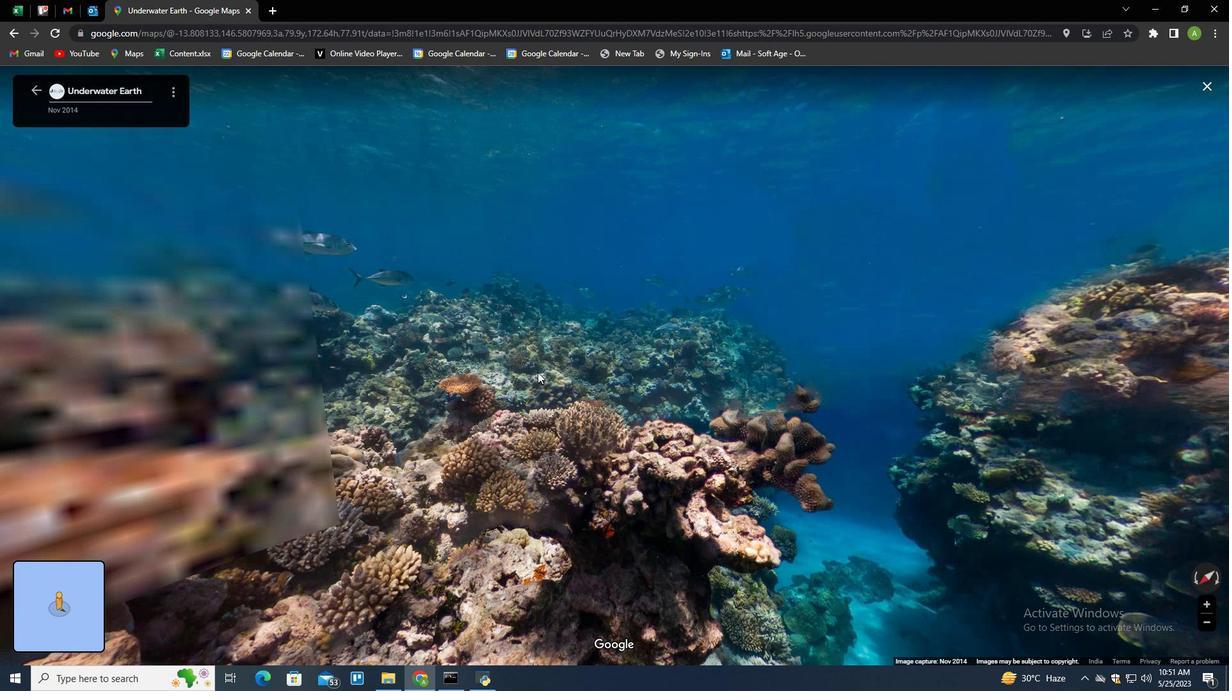 
Action: Mouse pressed left at (629, 336)
Screenshot: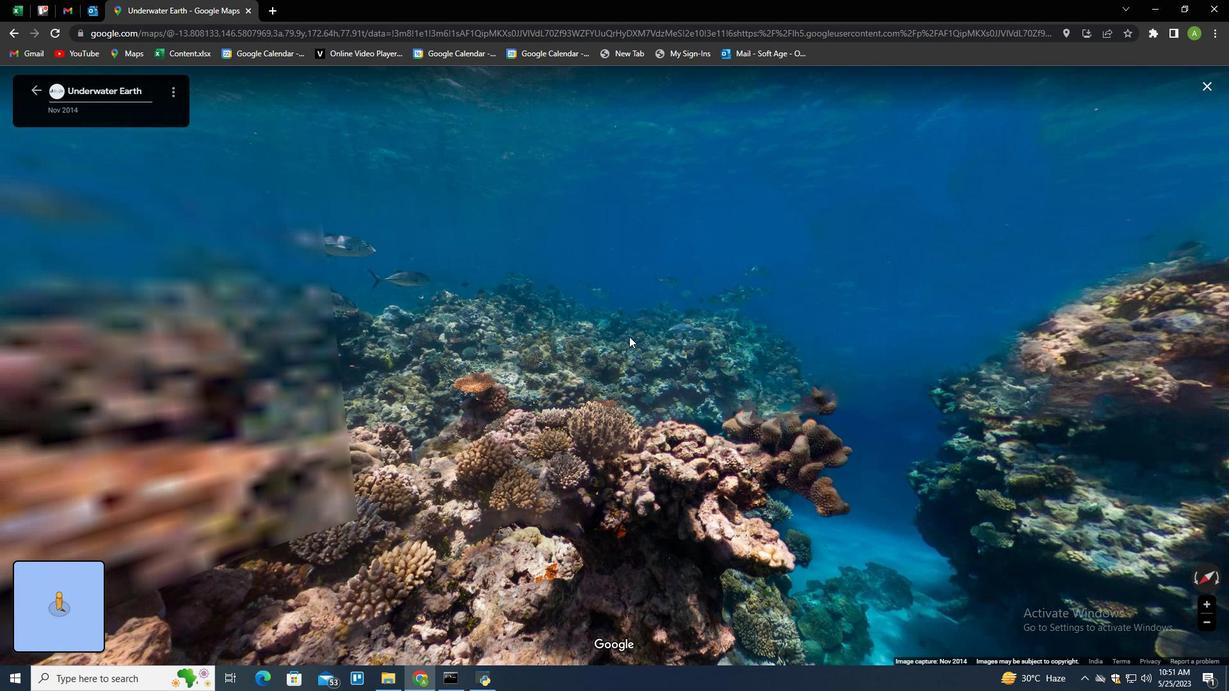 
Action: Mouse moved to (546, 350)
Screenshot: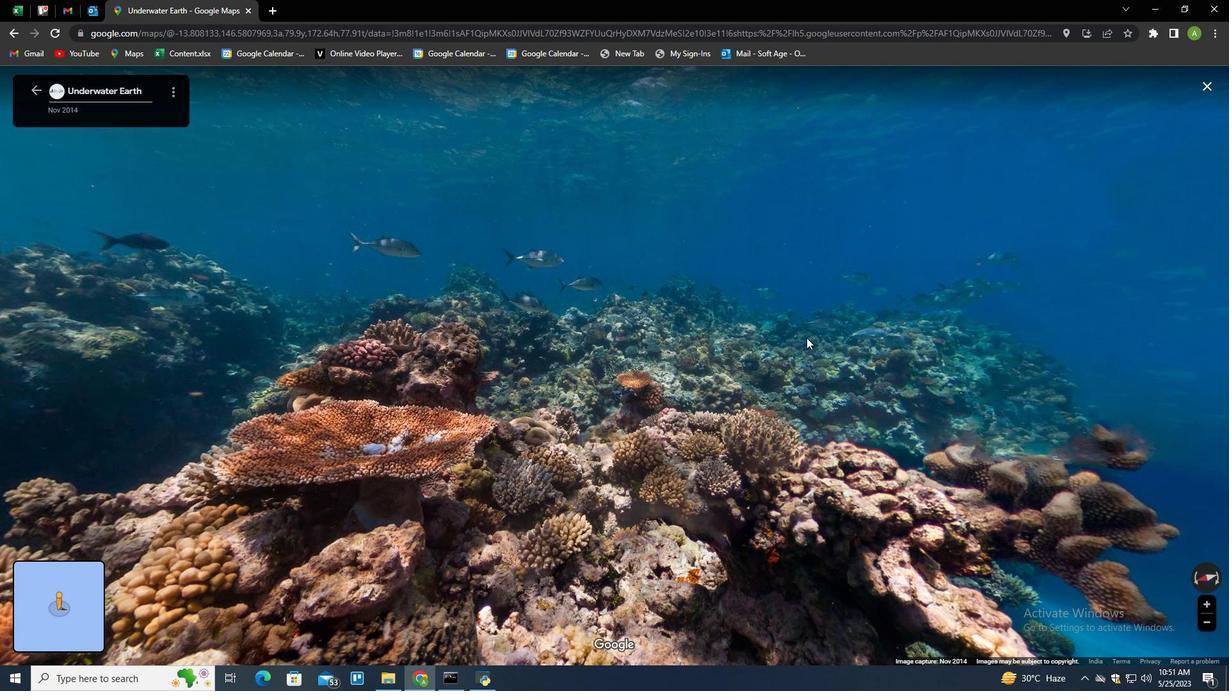 
Action: Mouse pressed left at (546, 350)
Screenshot: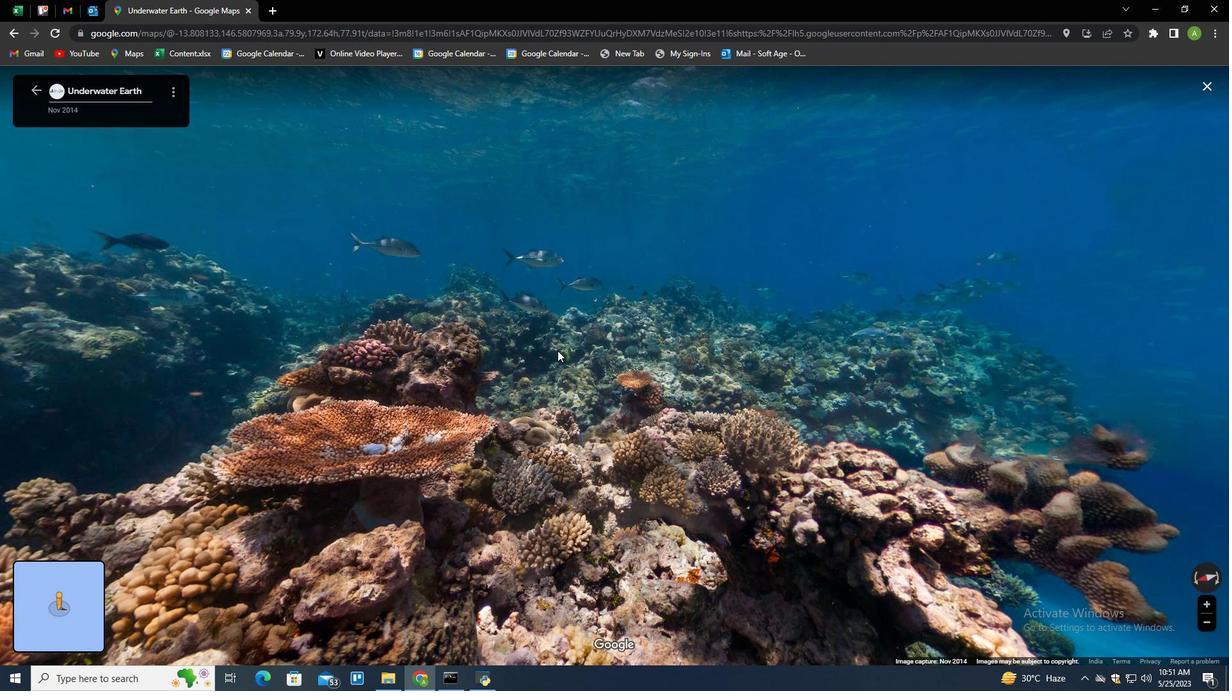 
Action: Mouse moved to (649, 344)
Screenshot: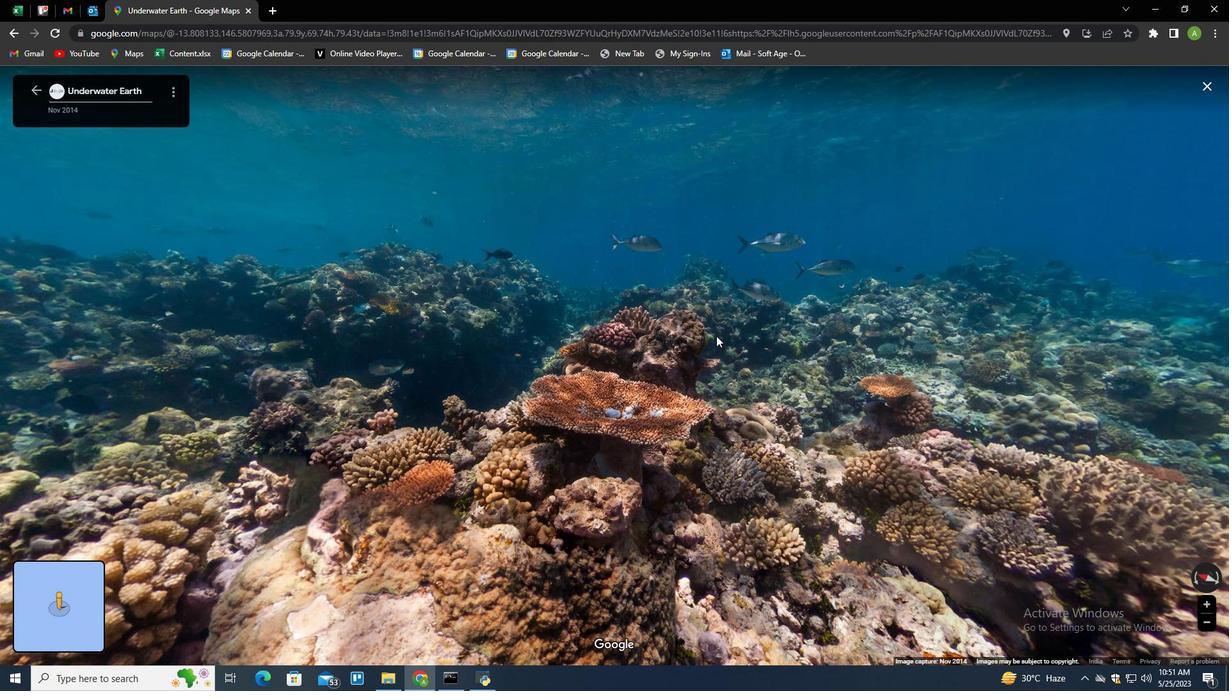 
Action: Mouse pressed left at (567, 353)
Screenshot: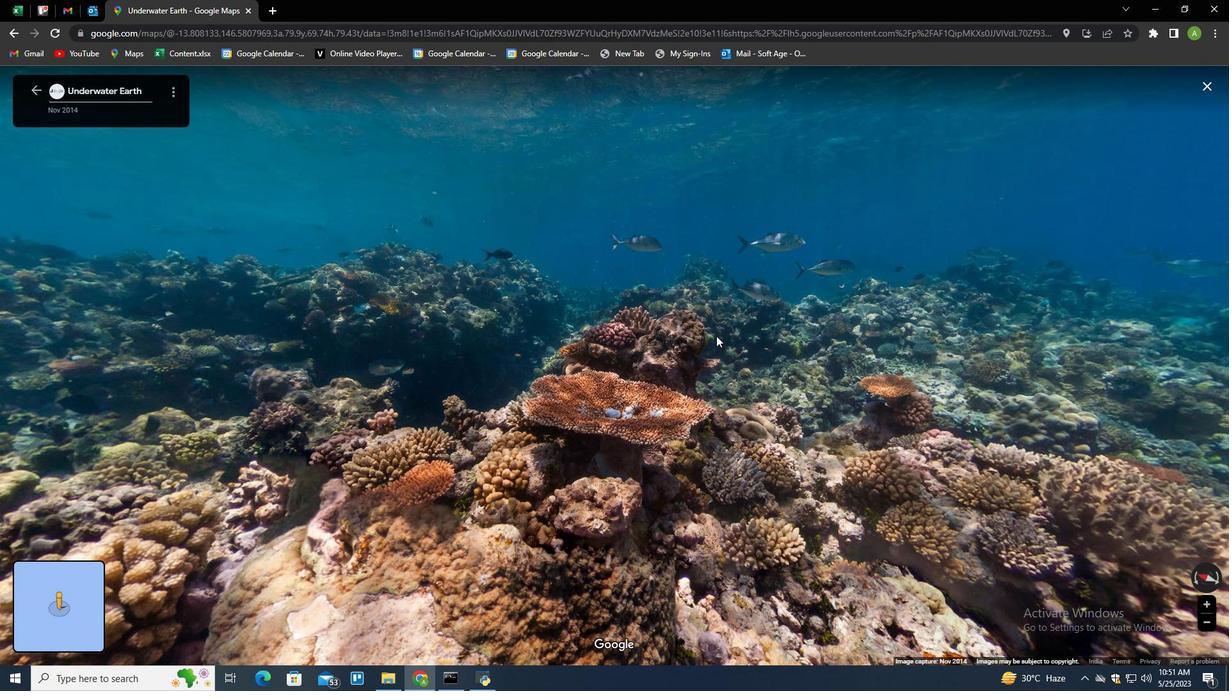 
Action: Mouse moved to (311, 340)
Screenshot: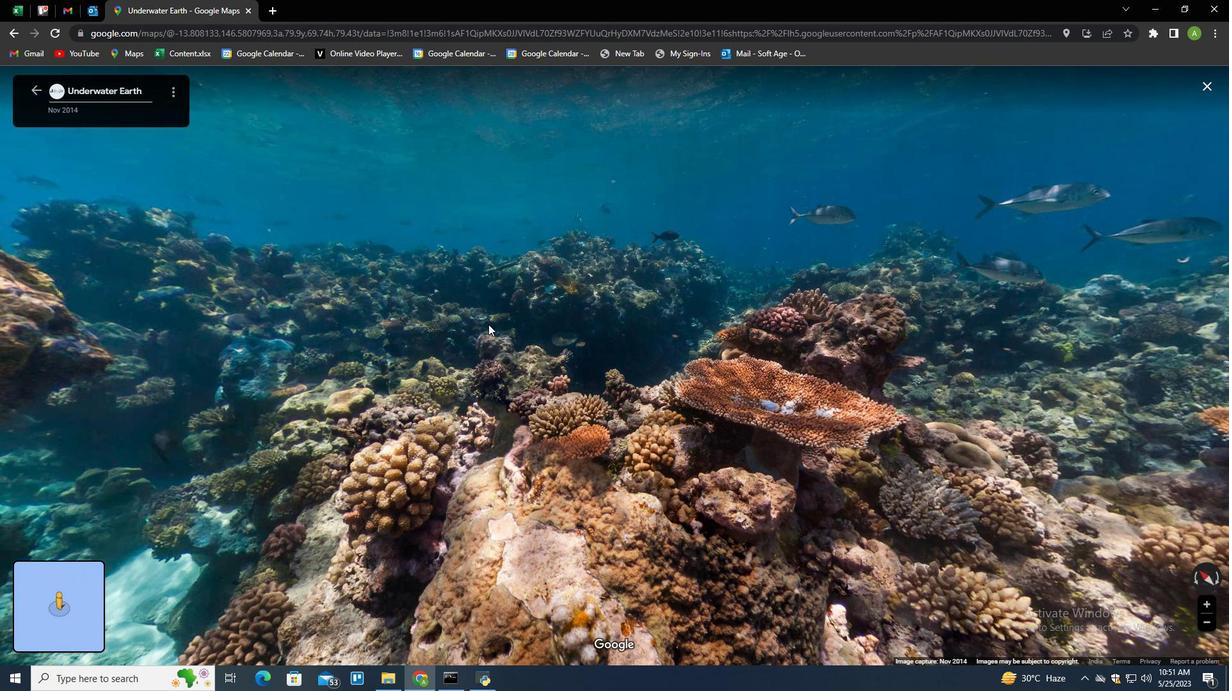 
Action: Mouse pressed left at (311, 340)
Screenshot: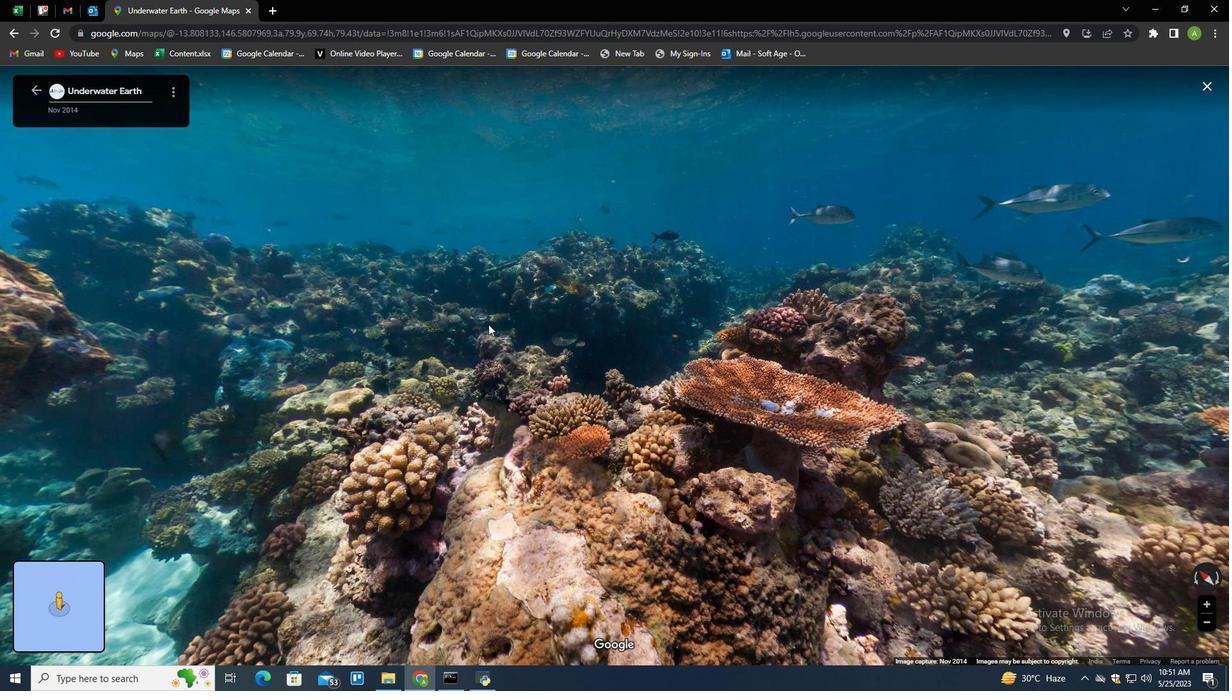 
Action: Mouse moved to (584, 381)
Screenshot: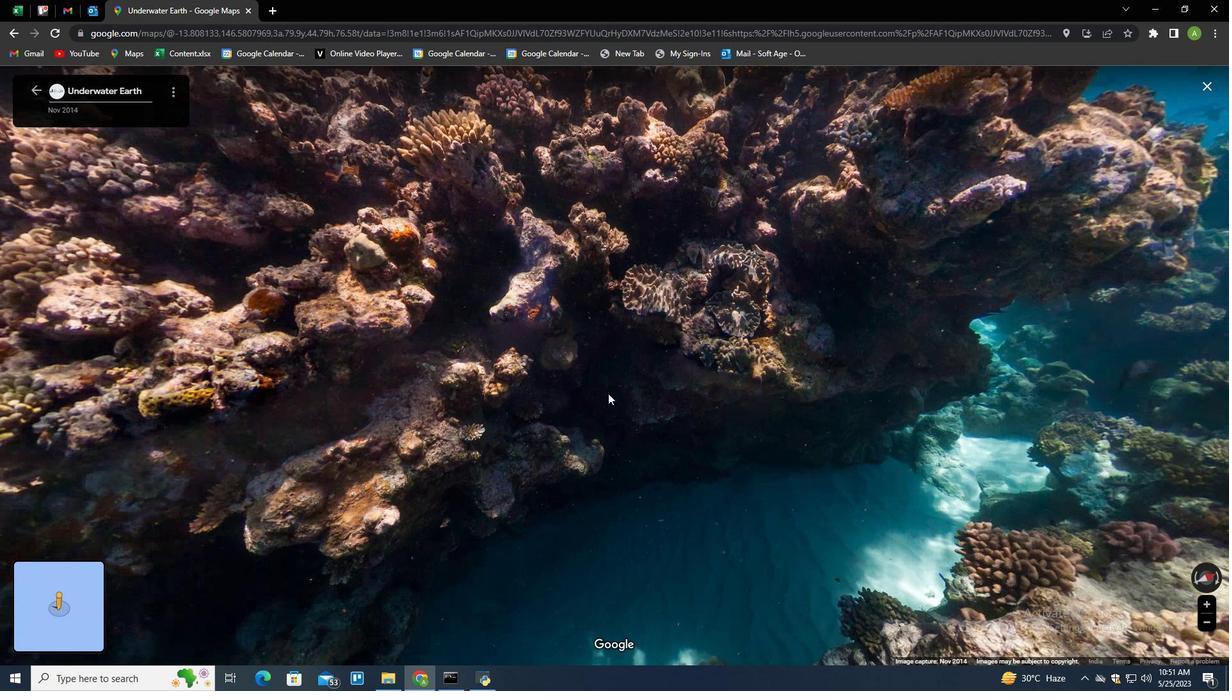 
Action: Mouse pressed left at (584, 381)
Screenshot: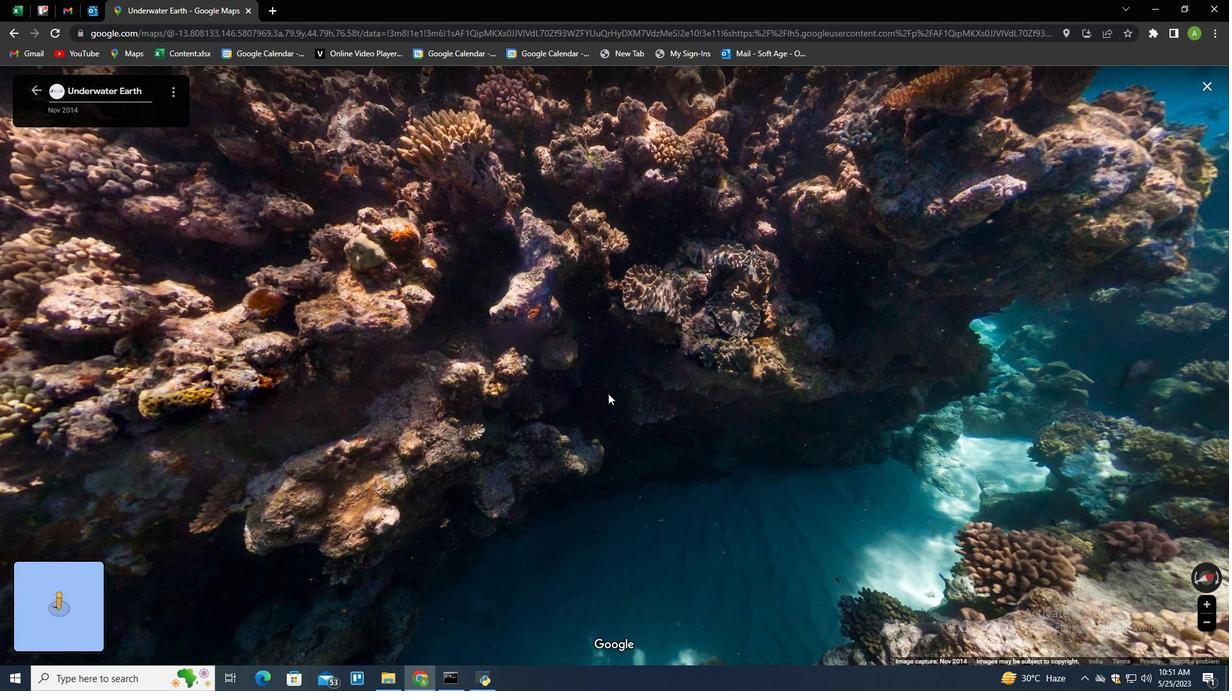
Action: Mouse moved to (445, 370)
Screenshot: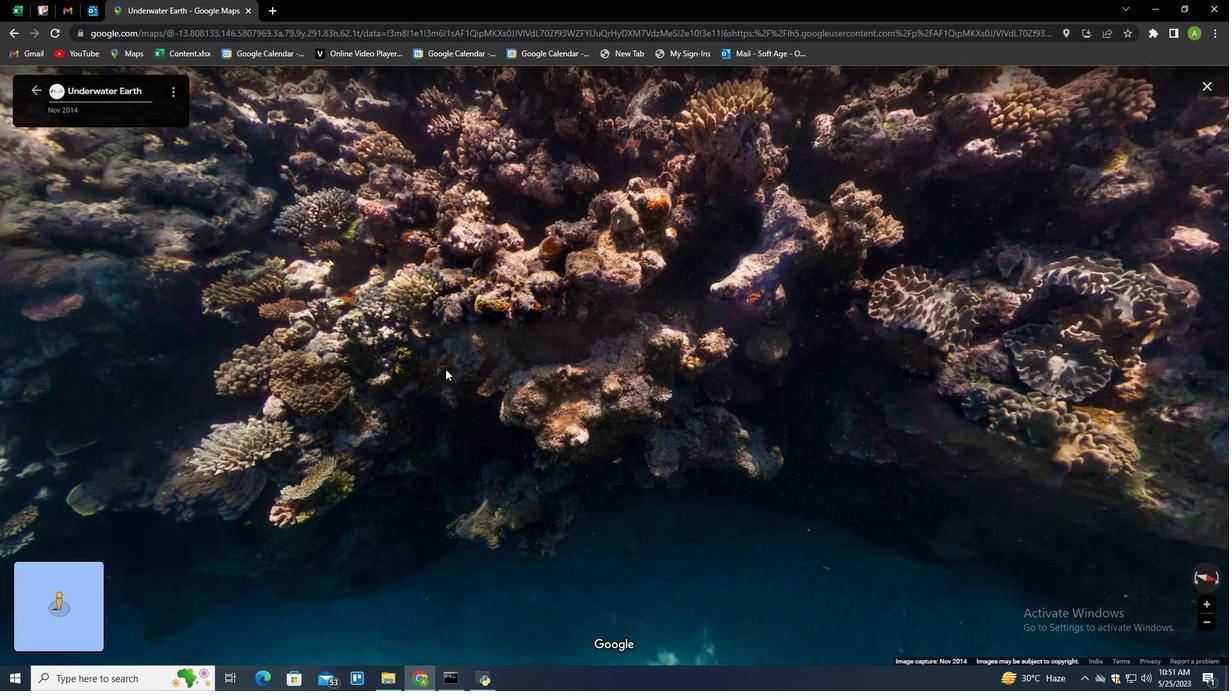 
Action: Mouse pressed left at (445, 370)
Screenshot: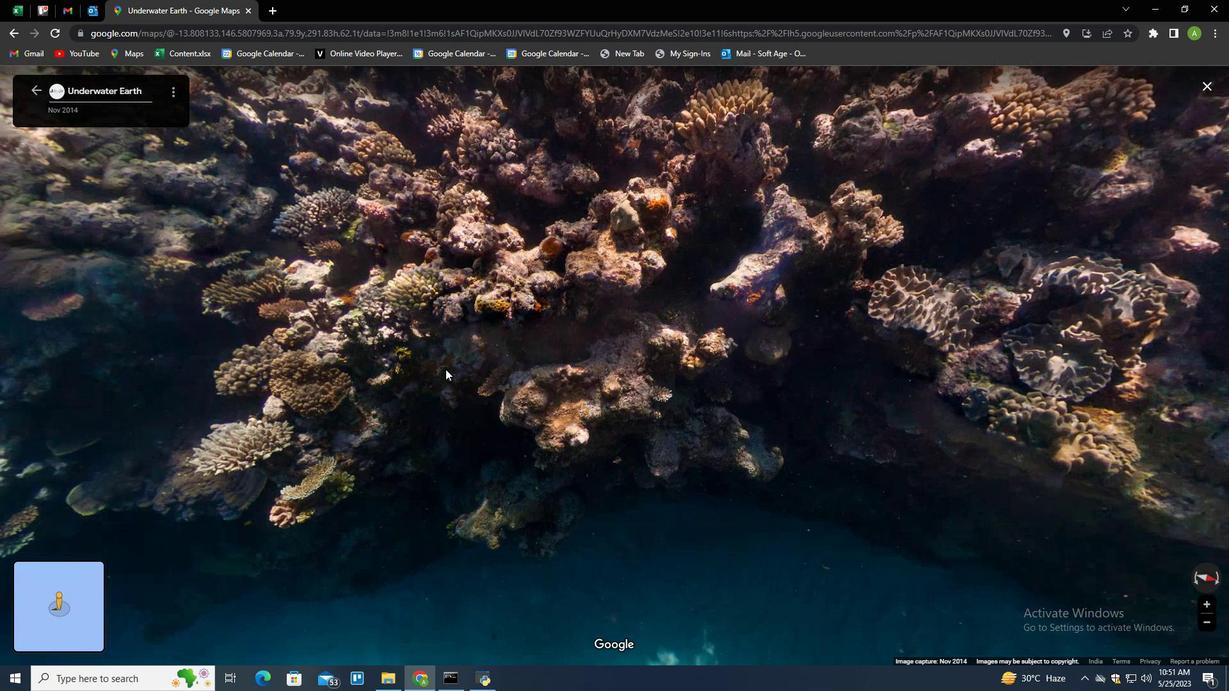
Action: Mouse moved to (410, 381)
Screenshot: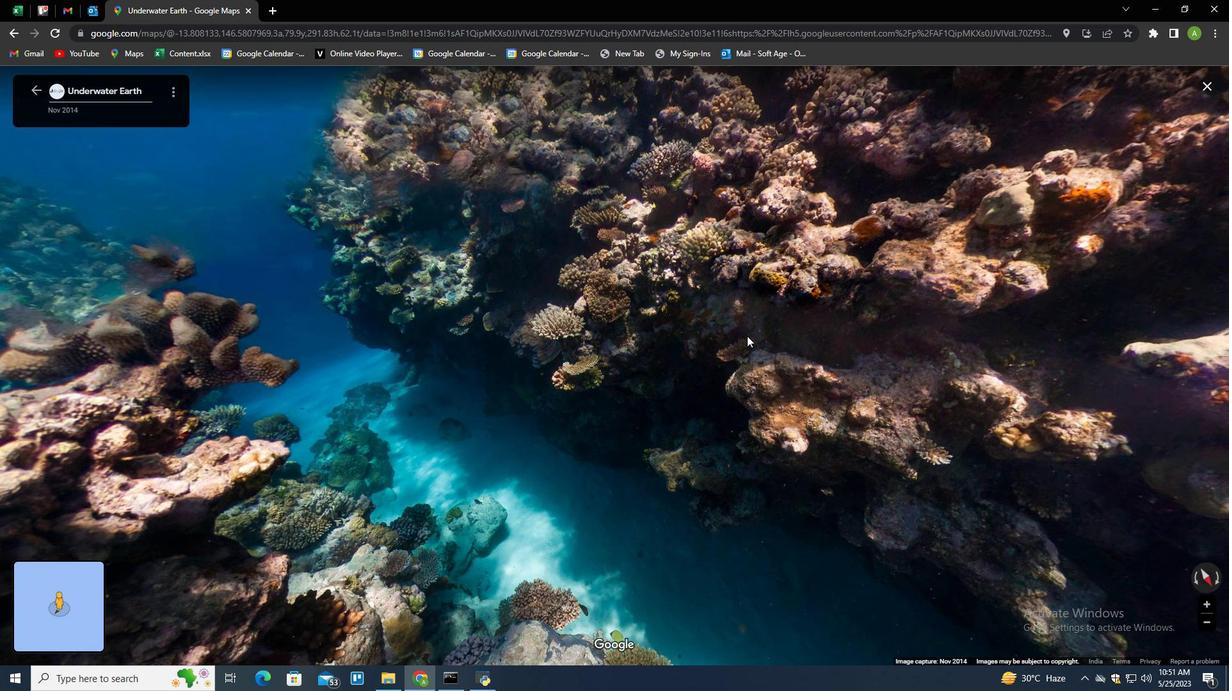 
Action: Mouse pressed left at (410, 381)
Screenshot: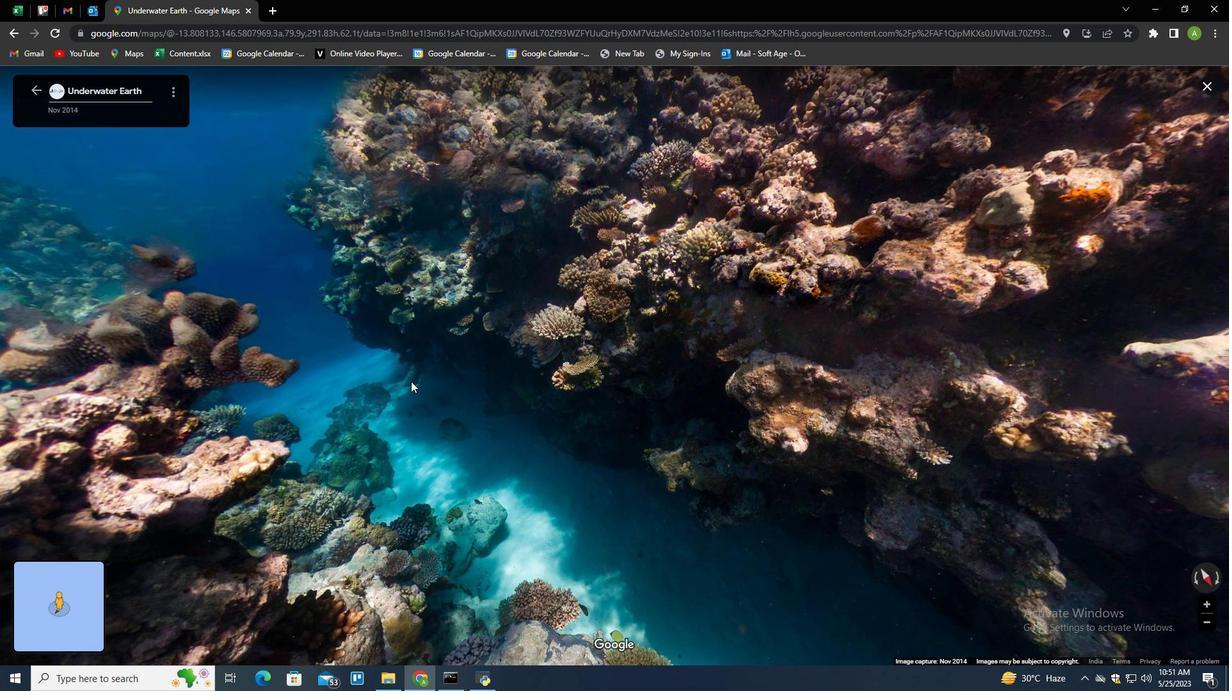 
Action: Mouse moved to (600, 306)
Screenshot: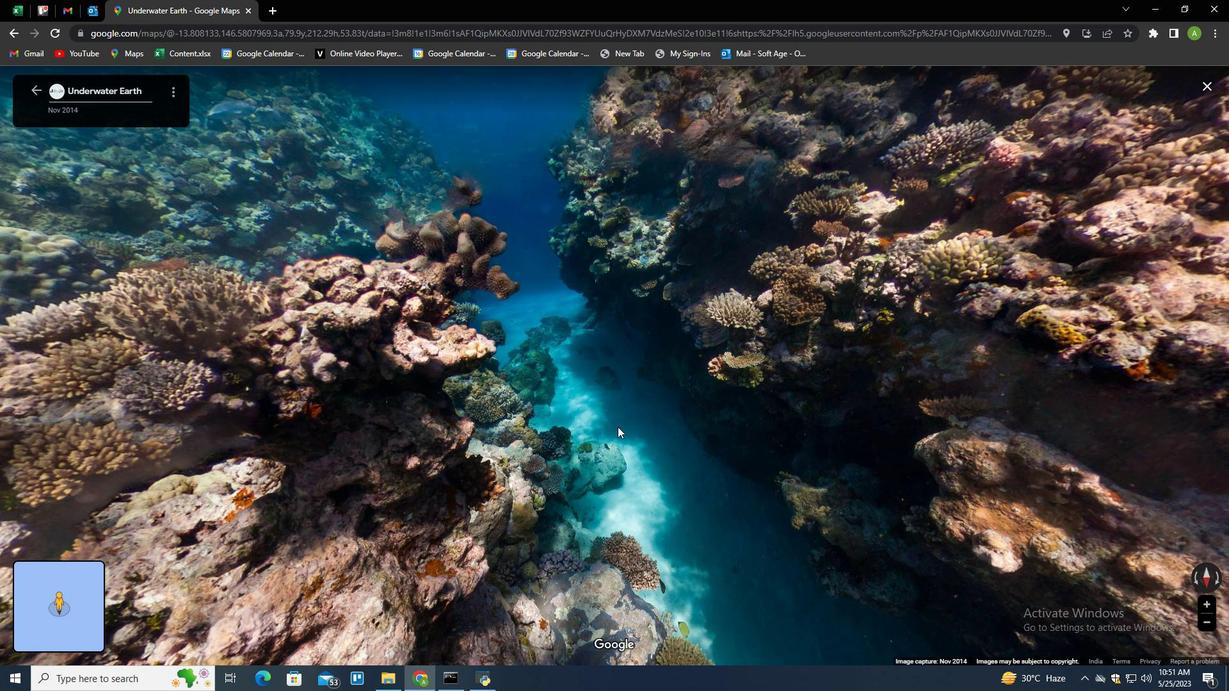 
Action: Mouse pressed left at (600, 306)
Screenshot: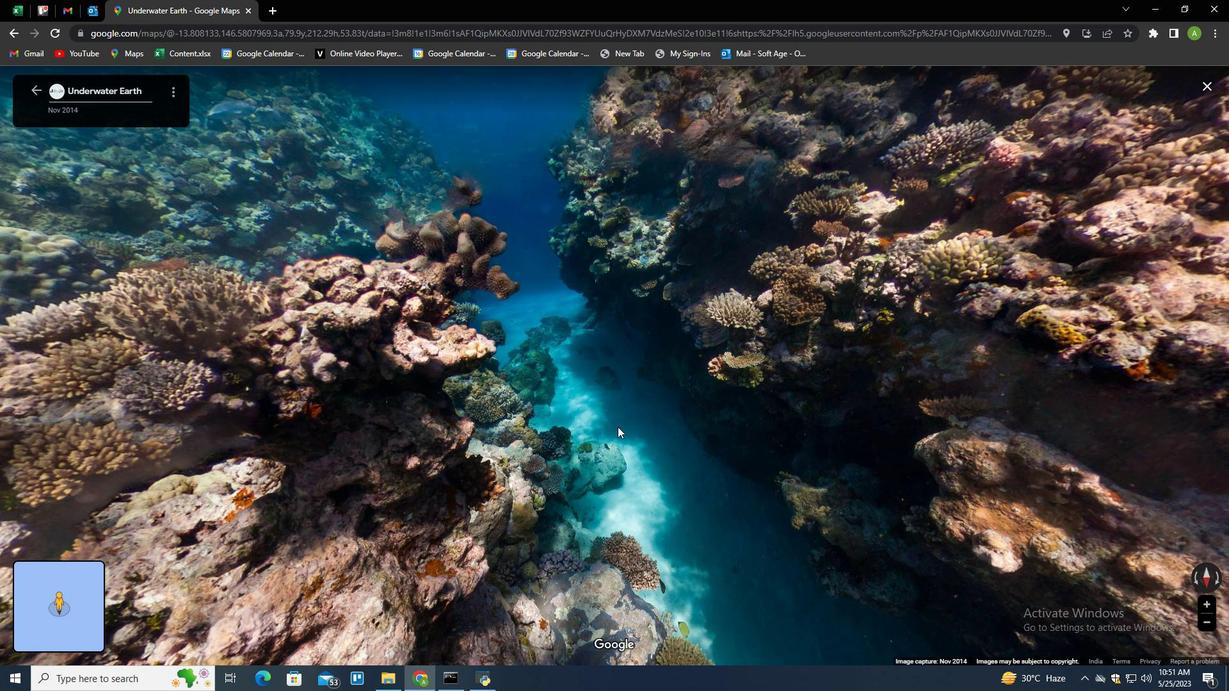 
Action: Mouse moved to (614, 458)
Screenshot: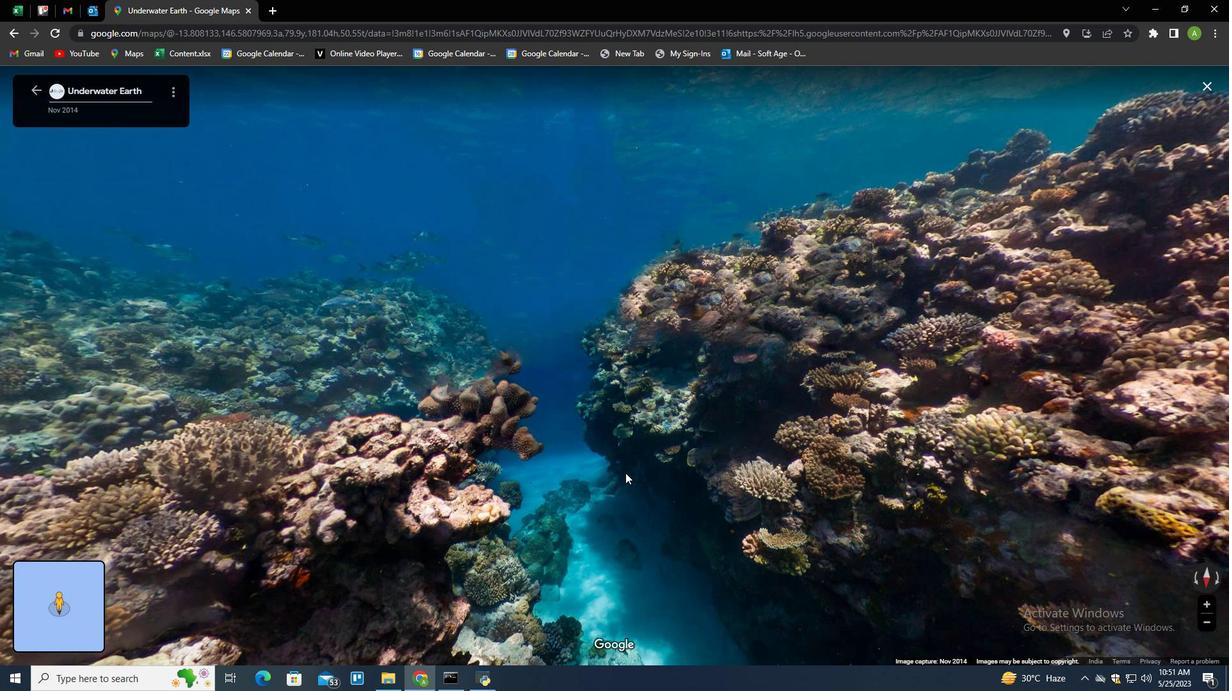 
Action: Mouse pressed left at (614, 458)
Screenshot: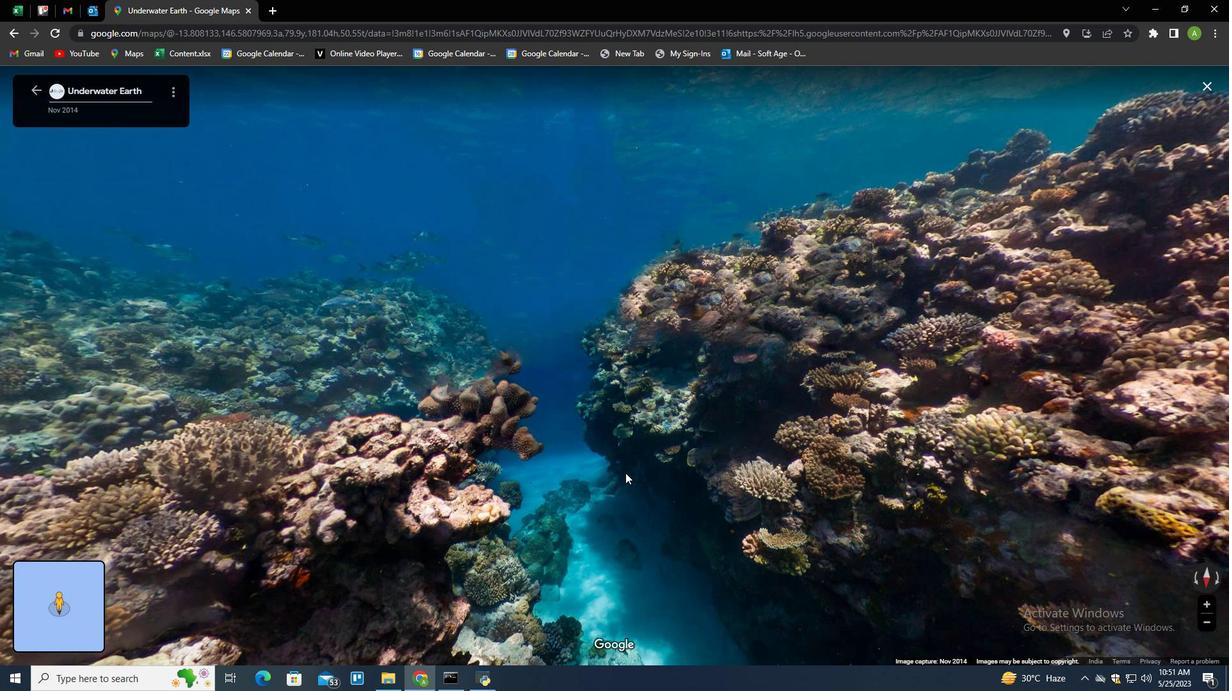 
Action: Mouse moved to (626, 402)
Screenshot: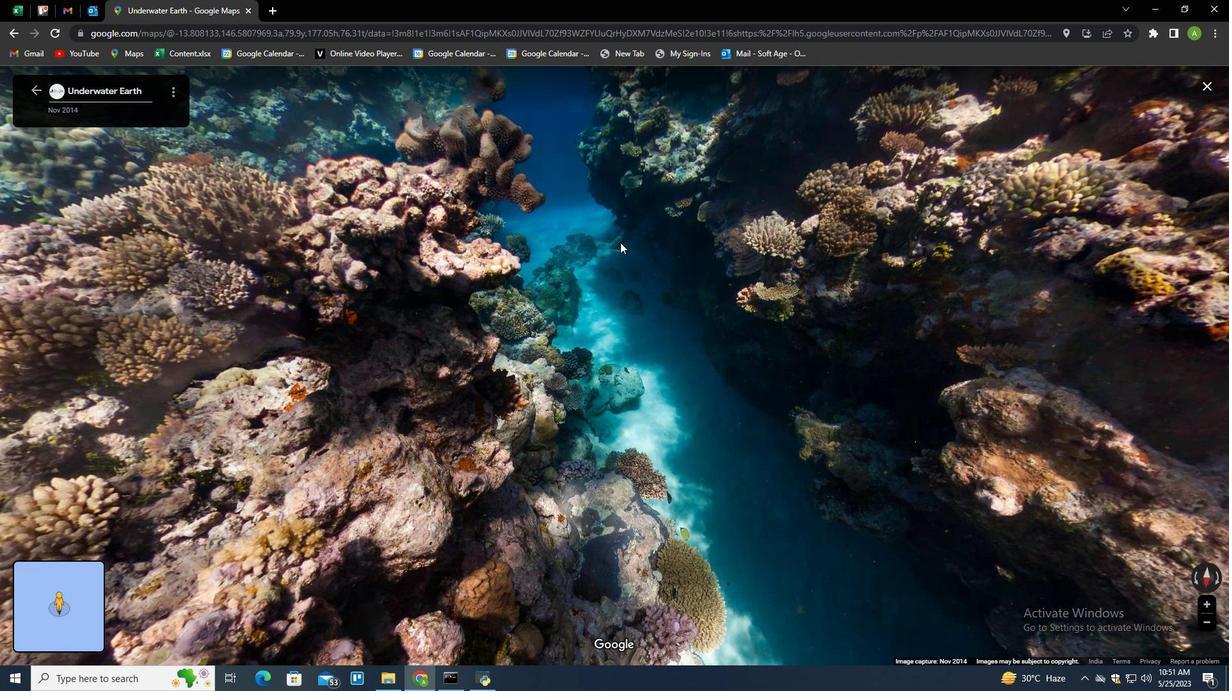 
Action: Mouse pressed left at (623, 422)
Screenshot: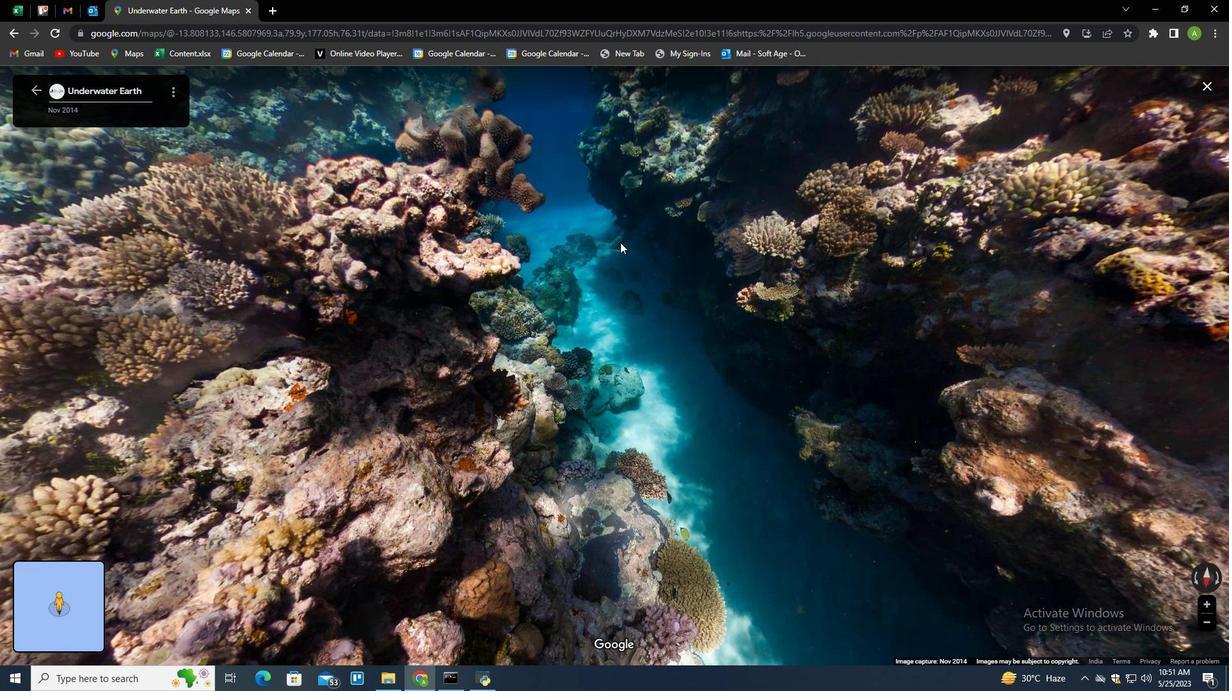
Action: Mouse moved to (626, 422)
Screenshot: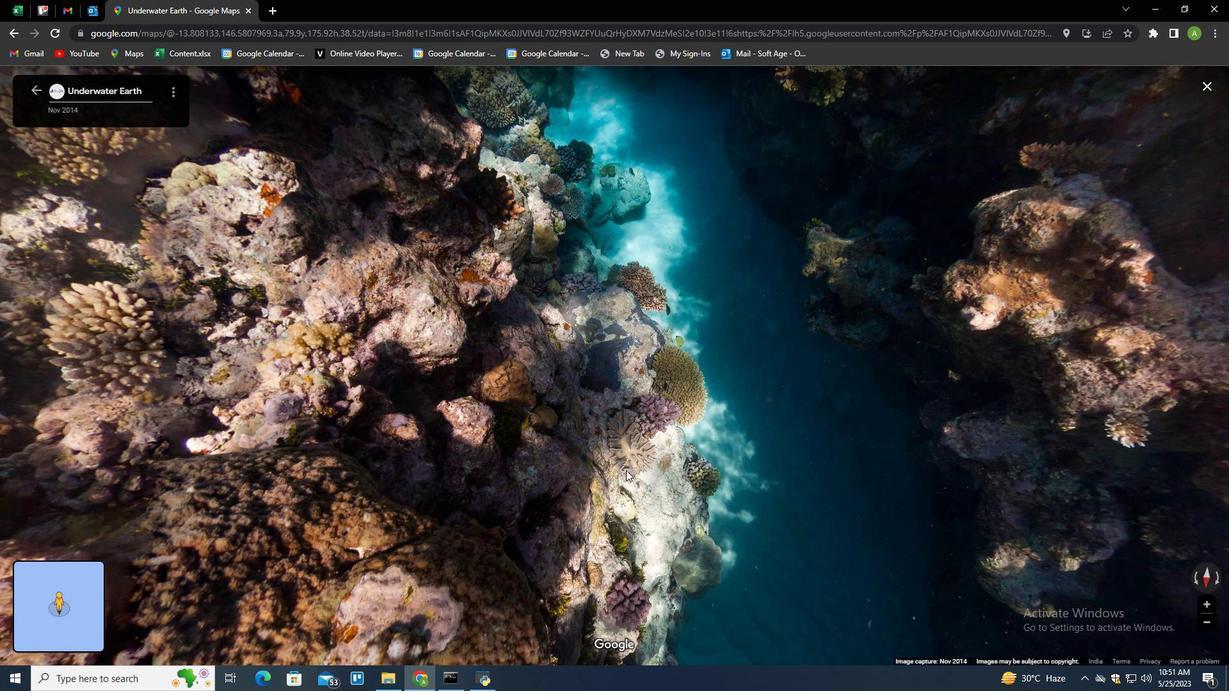 
Action: Mouse pressed left at (626, 447)
Screenshot: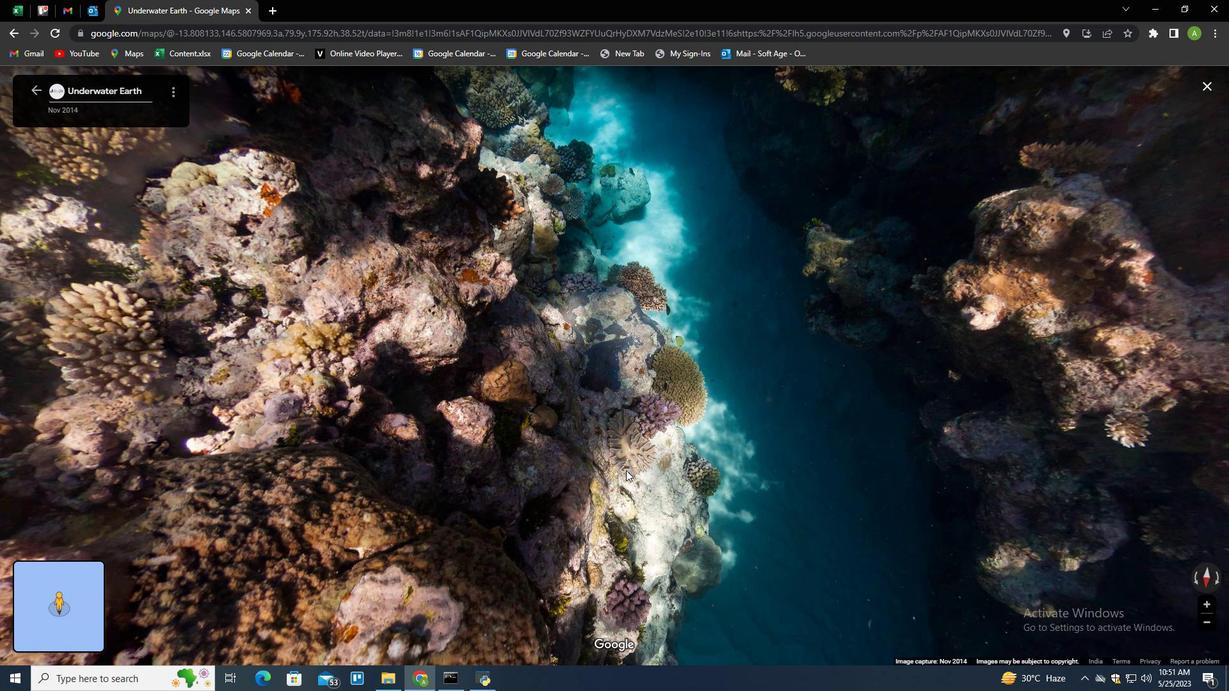 
Action: Mouse moved to (520, 413)
Screenshot: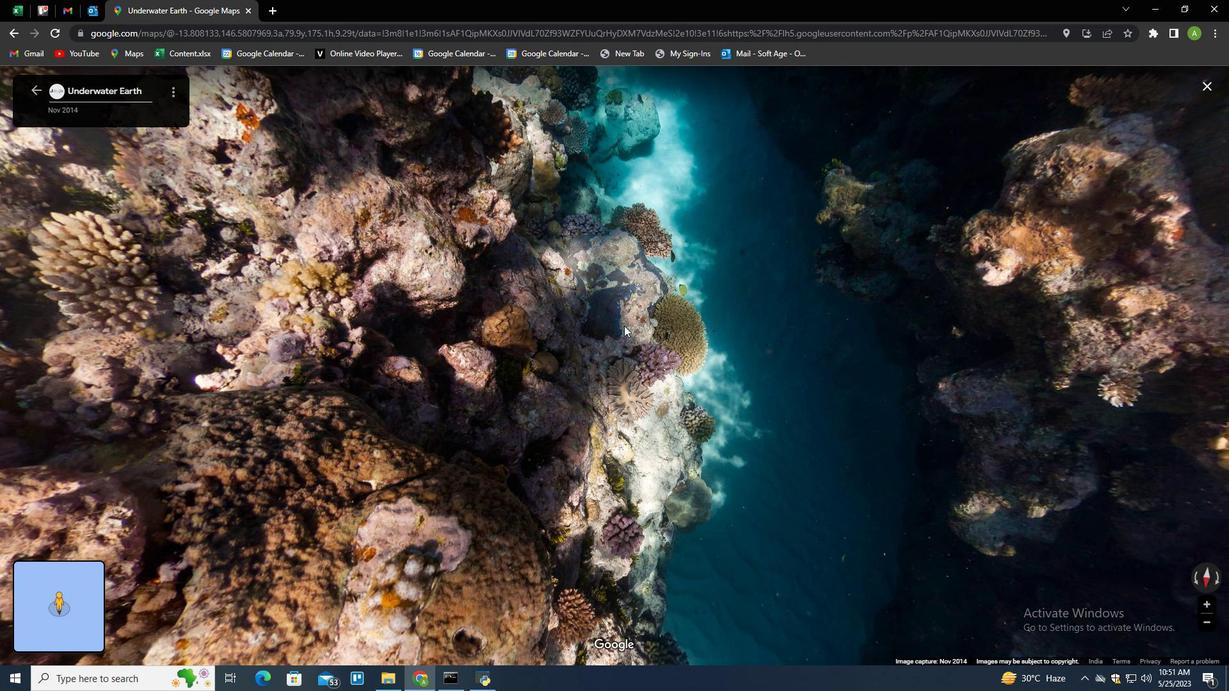 
Action: Mouse pressed left at (520, 413)
Screenshot: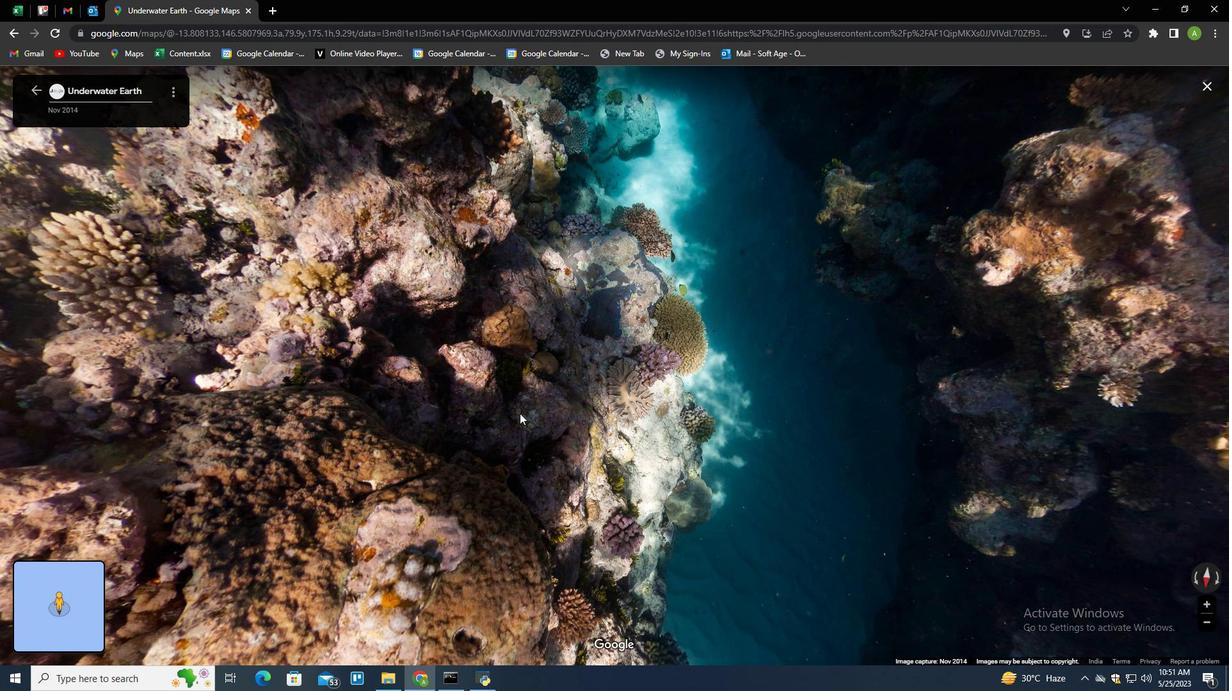 
Action: Mouse moved to (493, 401)
Screenshot: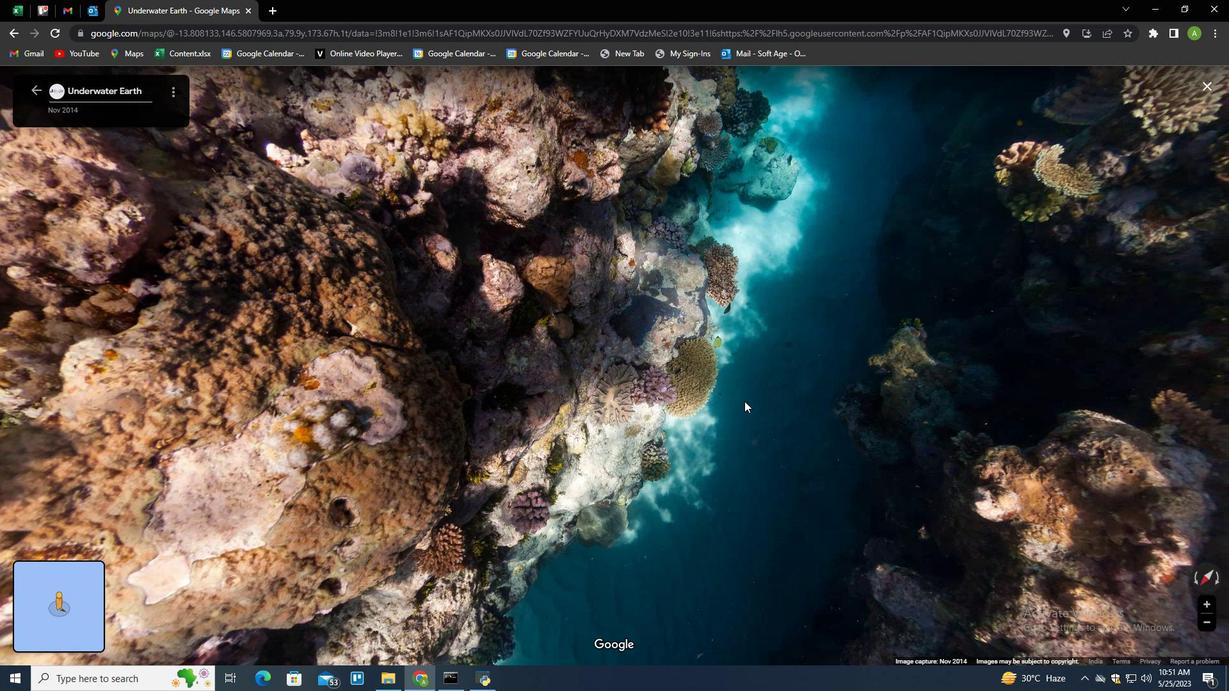 
Action: Mouse pressed left at (493, 401)
Screenshot: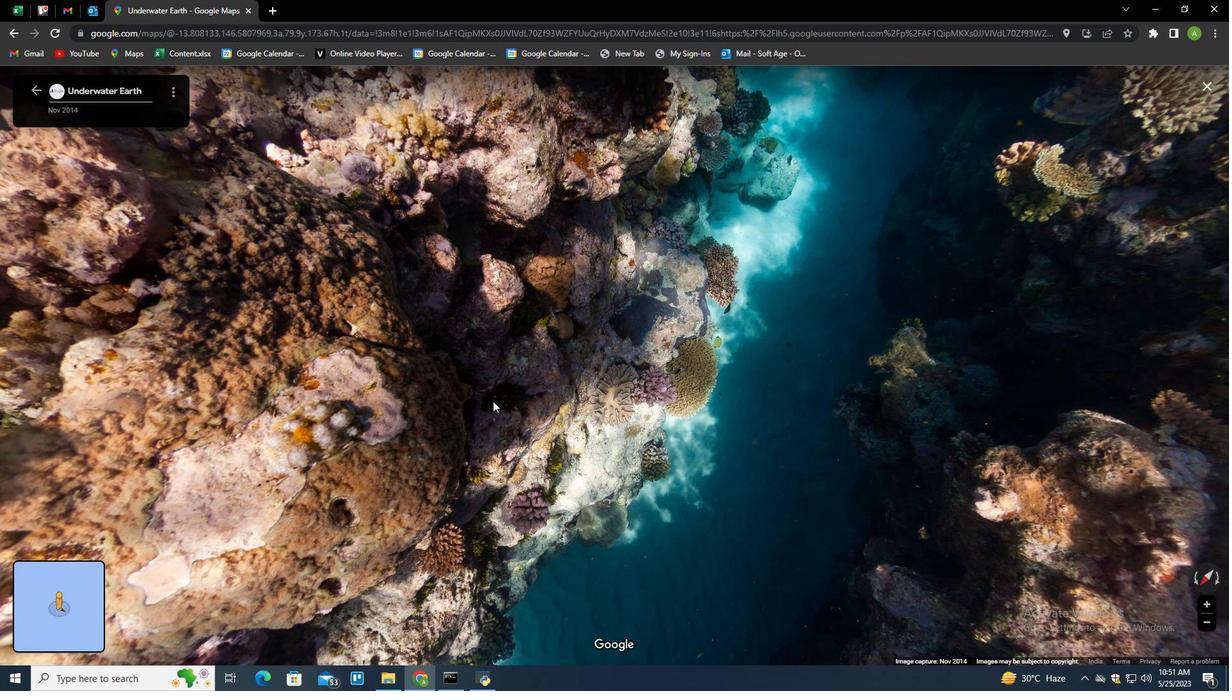 
Action: Mouse moved to (338, 398)
Screenshot: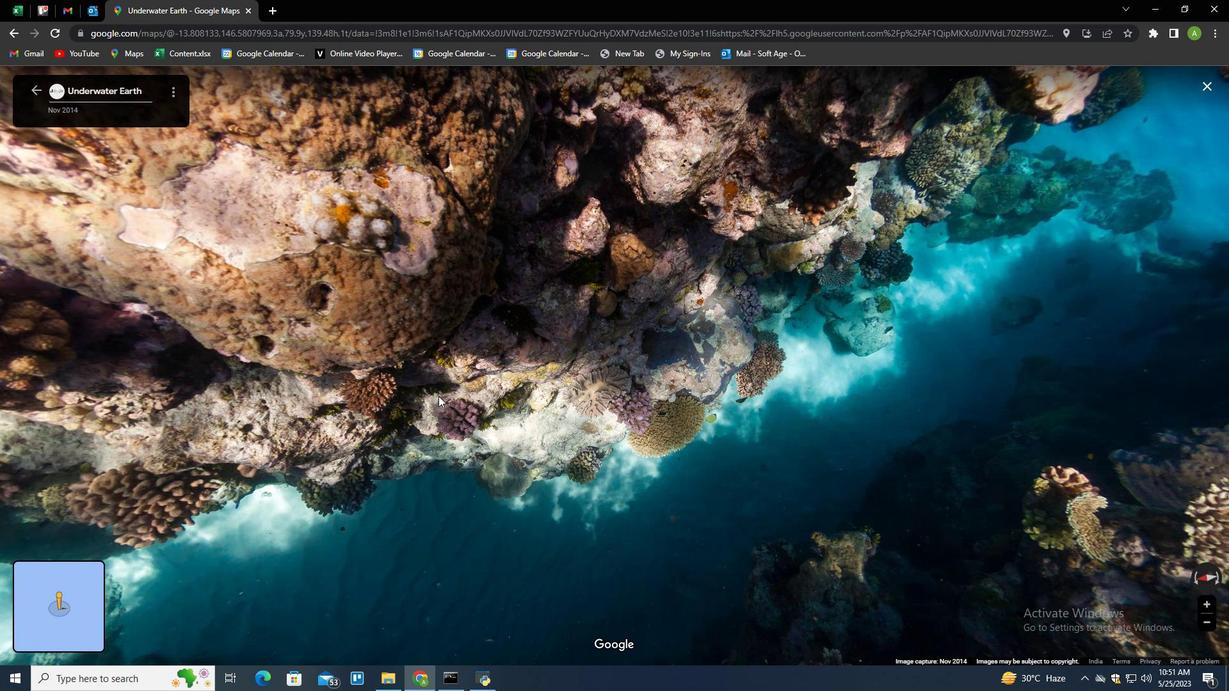 
Action: Mouse pressed left at (338, 398)
Screenshot: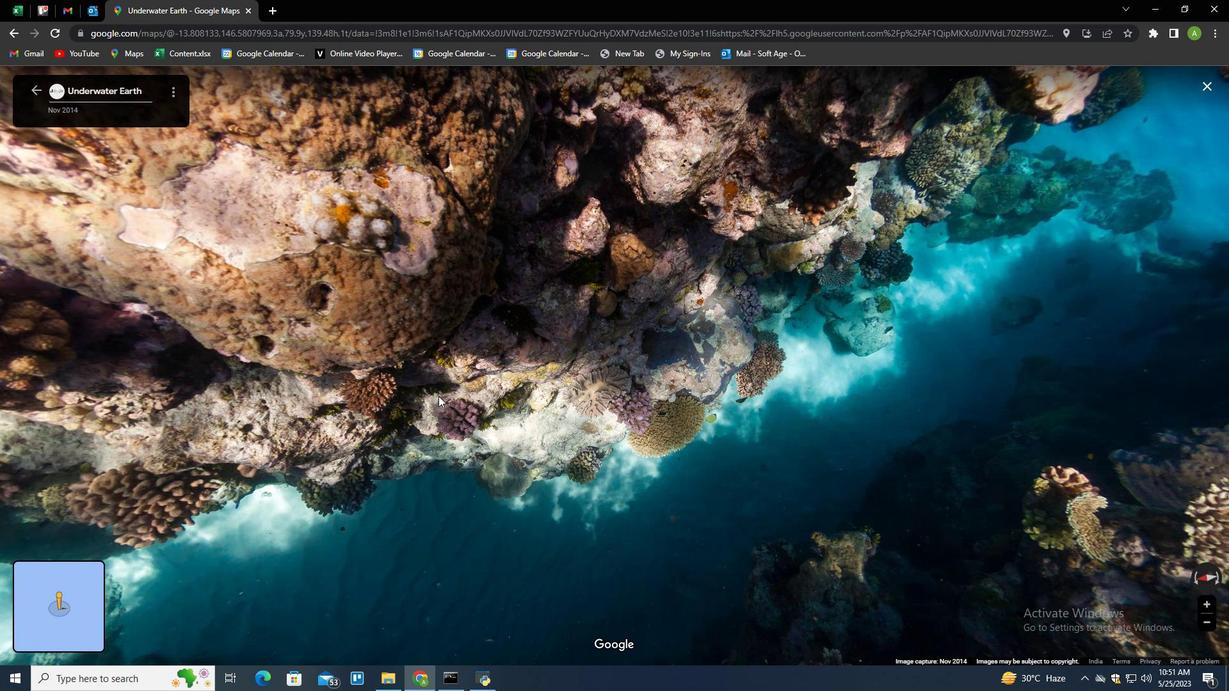 
Action: Mouse moved to (296, 406)
Screenshot: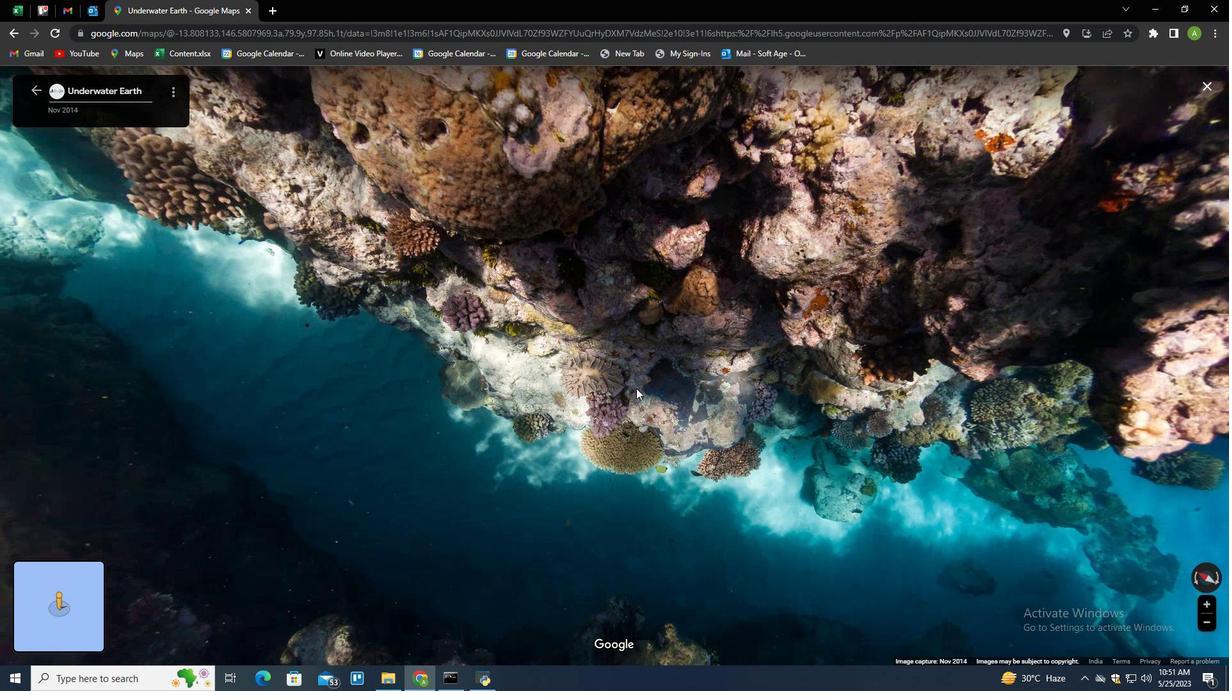 
Action: Mouse pressed left at (296, 406)
Screenshot: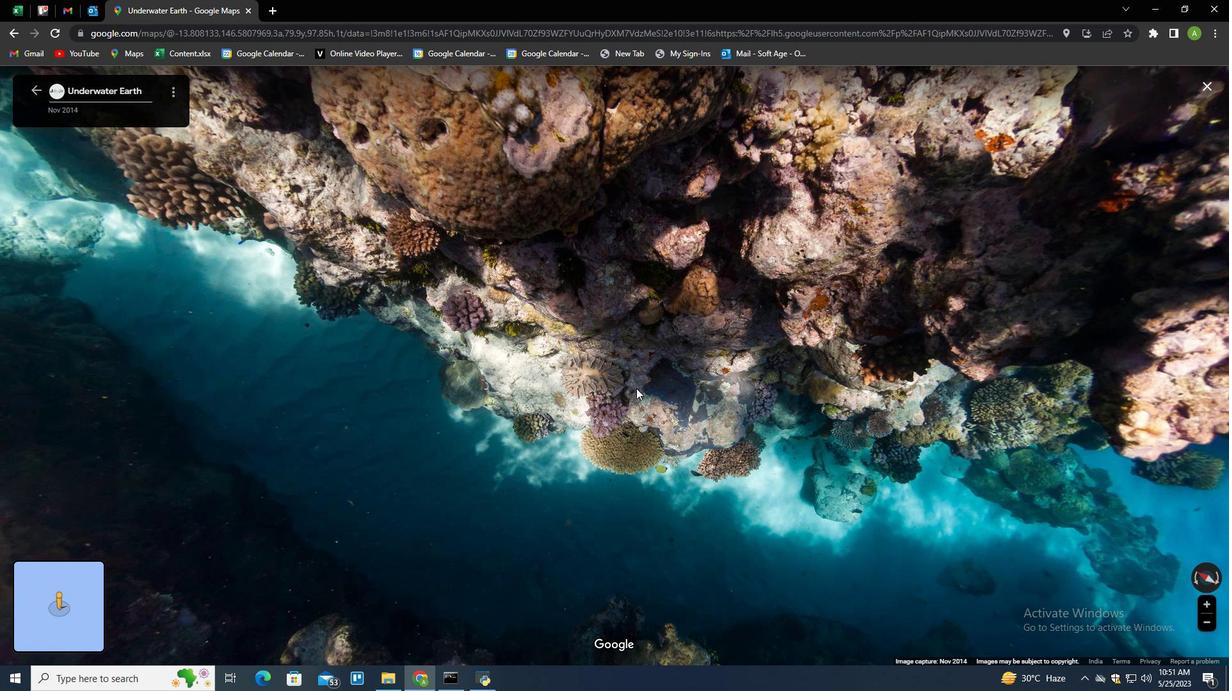 
Action: Mouse moved to (349, 400)
Screenshot: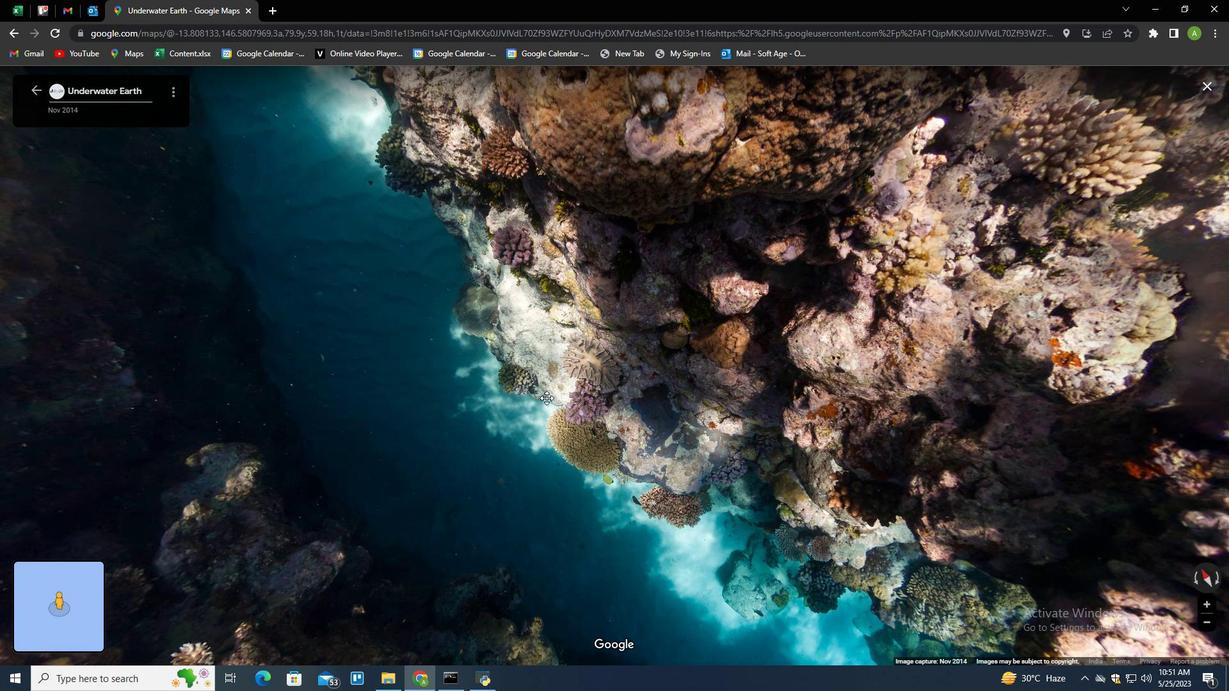 
Action: Mouse pressed left at (349, 400)
Screenshot: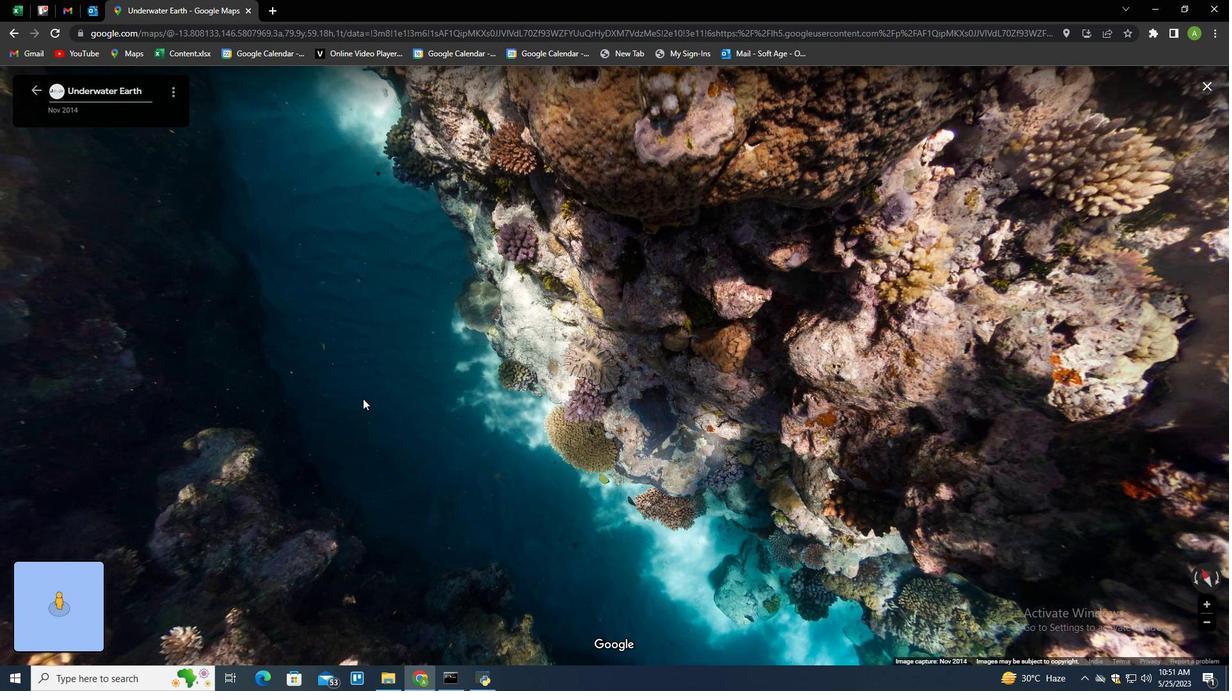
Action: Mouse moved to (295, 375)
Screenshot: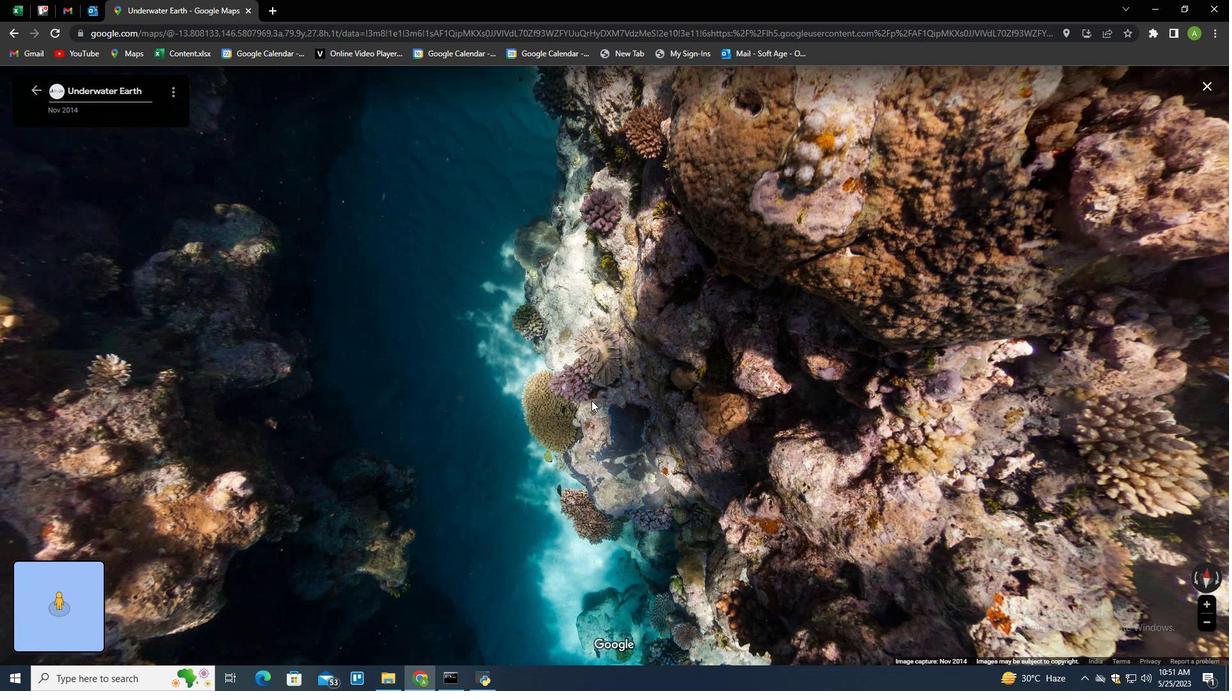 
Action: Mouse pressed left at (295, 375)
Screenshot: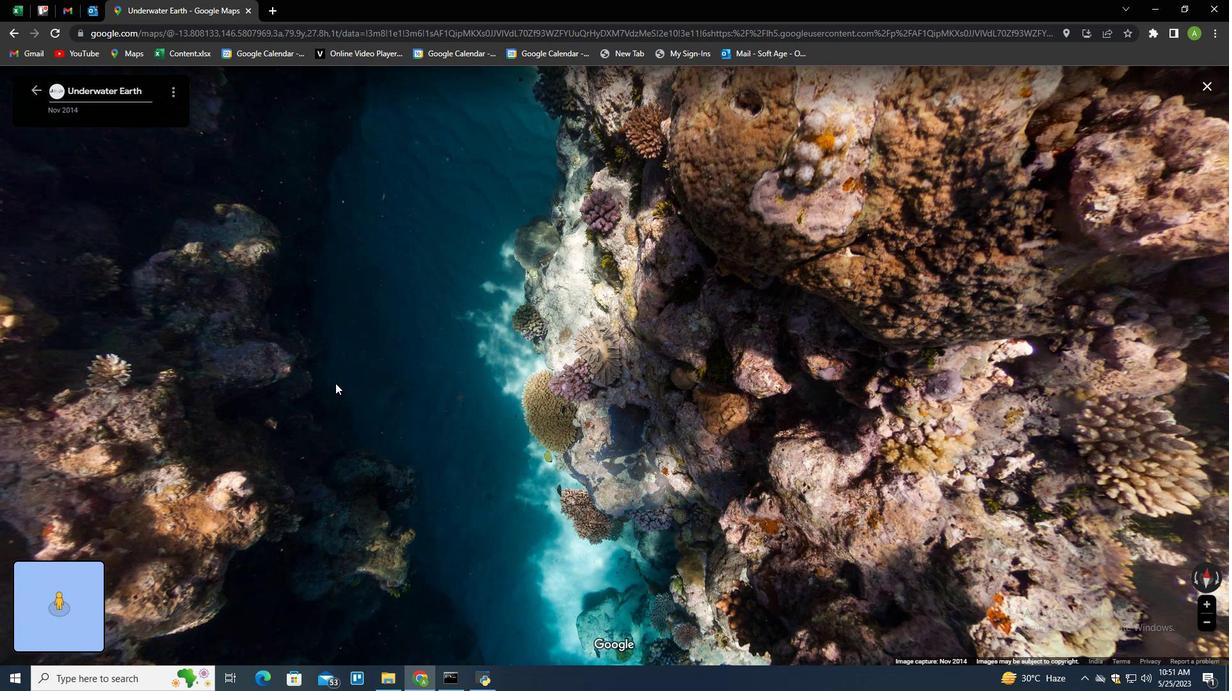 
Action: Mouse moved to (367, 361)
Screenshot: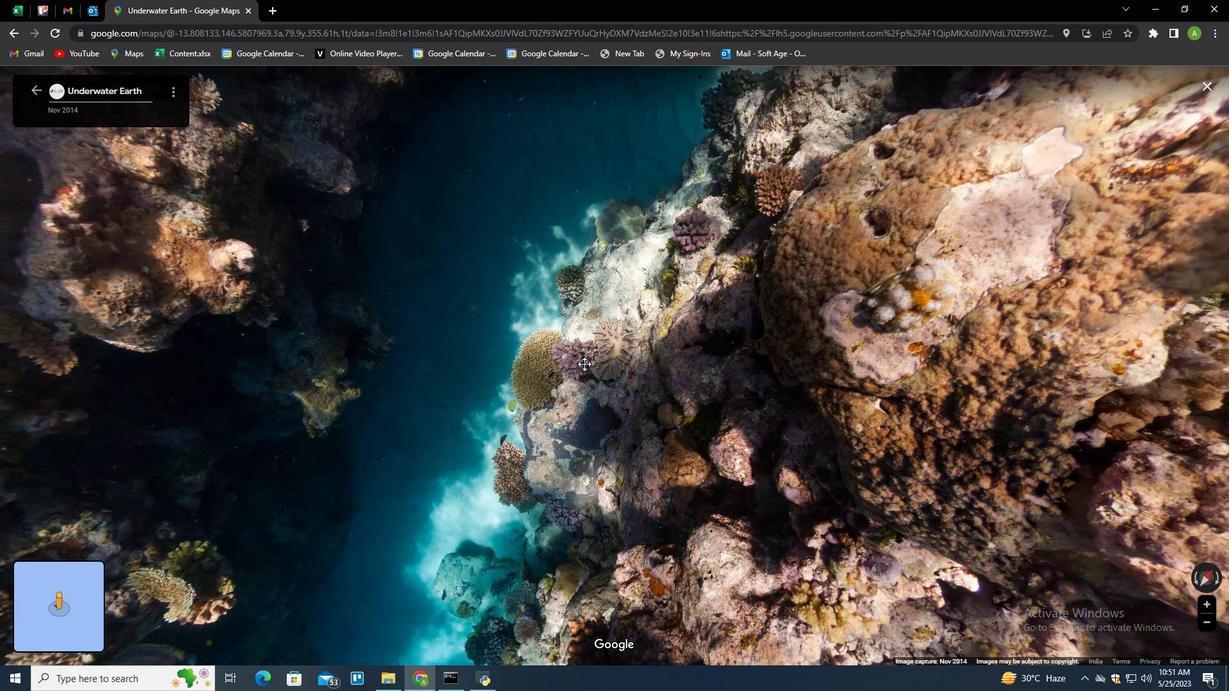 
Action: Mouse pressed left at (367, 361)
Screenshot: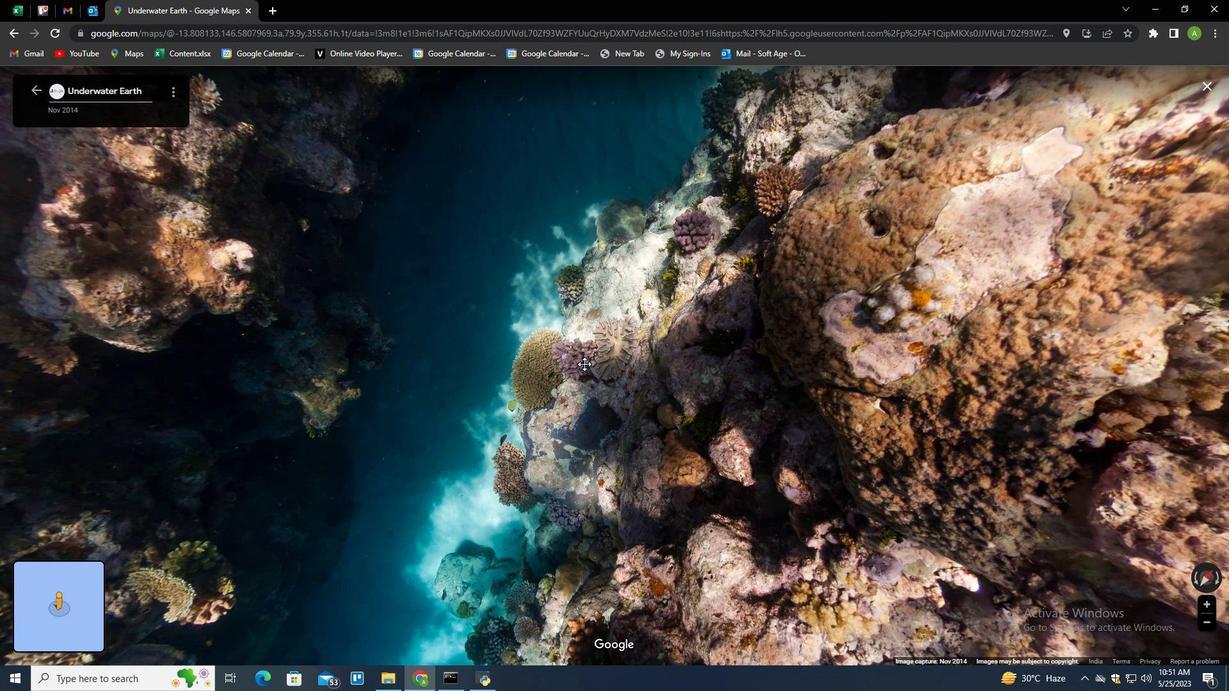 
Action: Mouse moved to (391, 301)
Screenshot: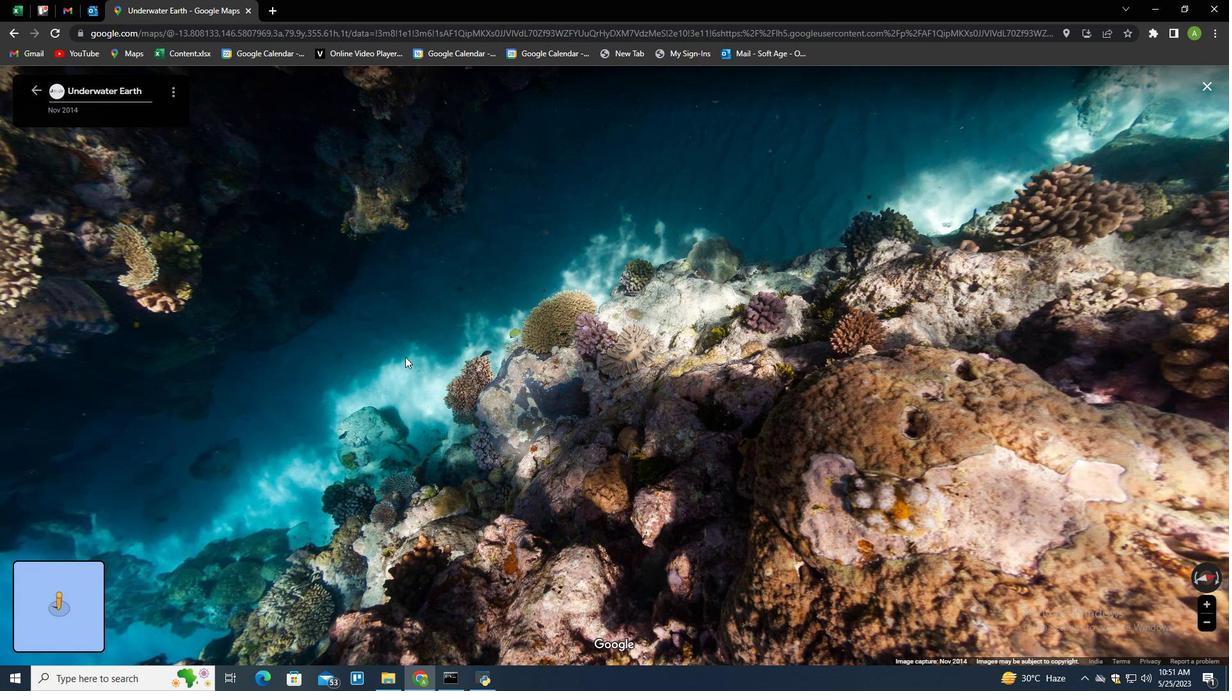 
Action: Mouse pressed left at (391, 301)
Screenshot: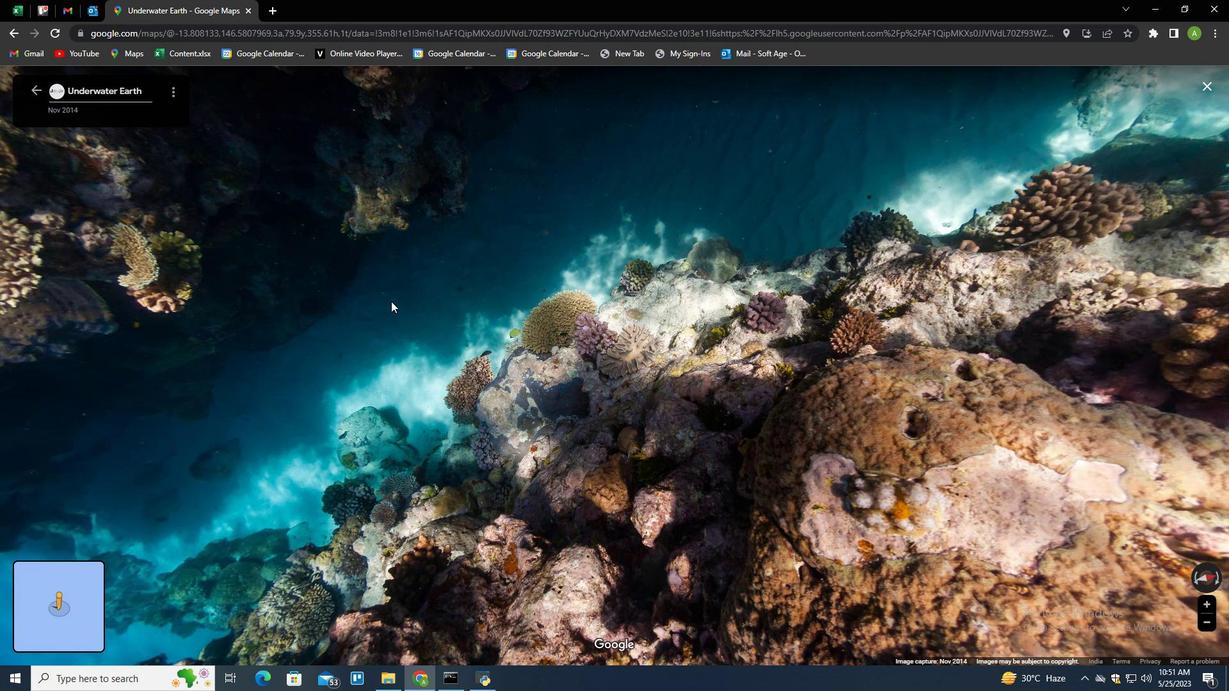 
Action: Mouse moved to (386, 311)
Screenshot: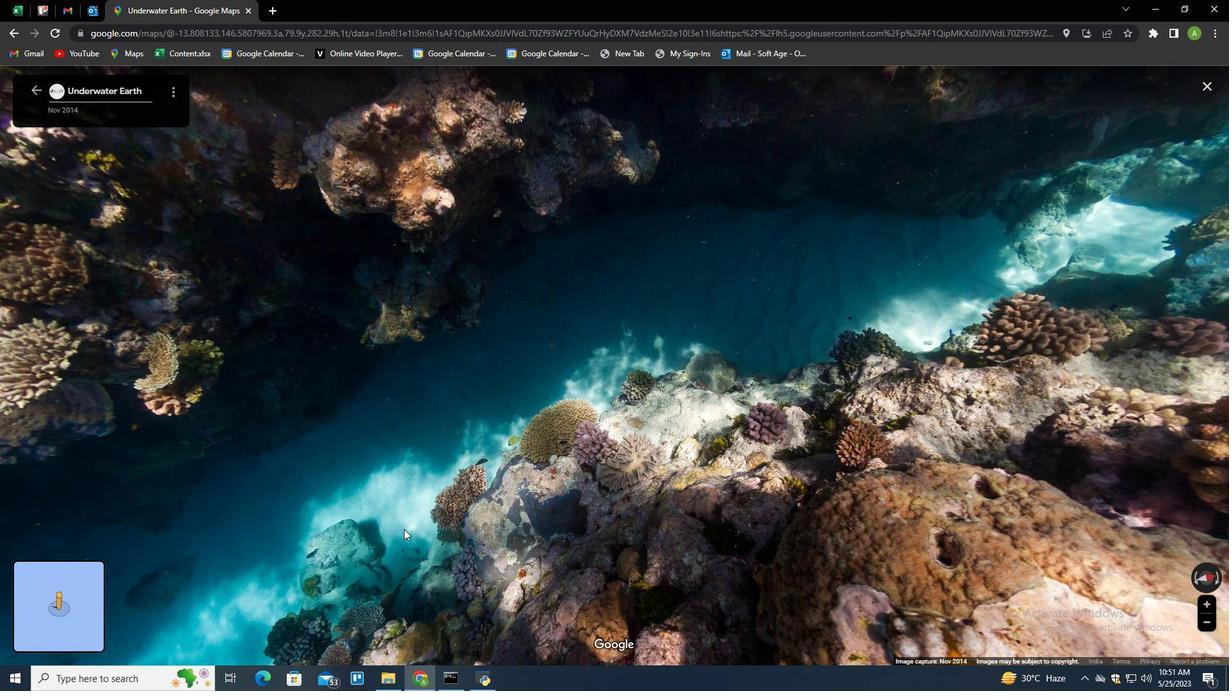 
Action: Mouse pressed left at (386, 311)
Screenshot: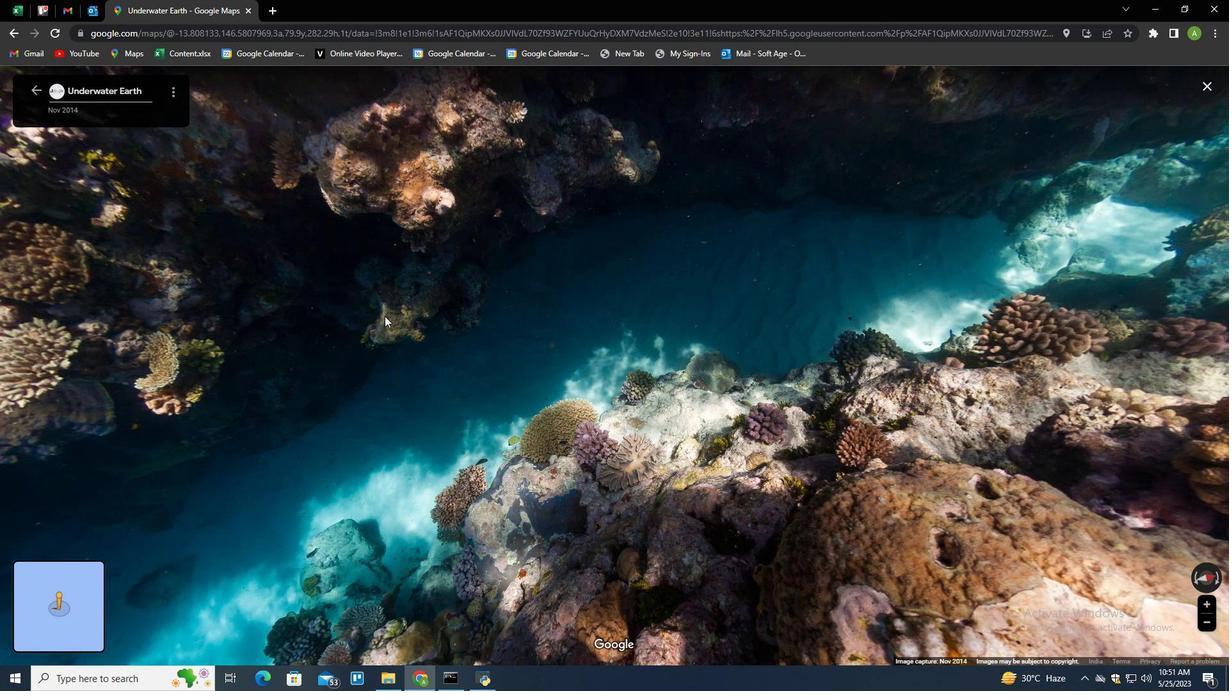 
Action: Mouse moved to (419, 434)
Screenshot: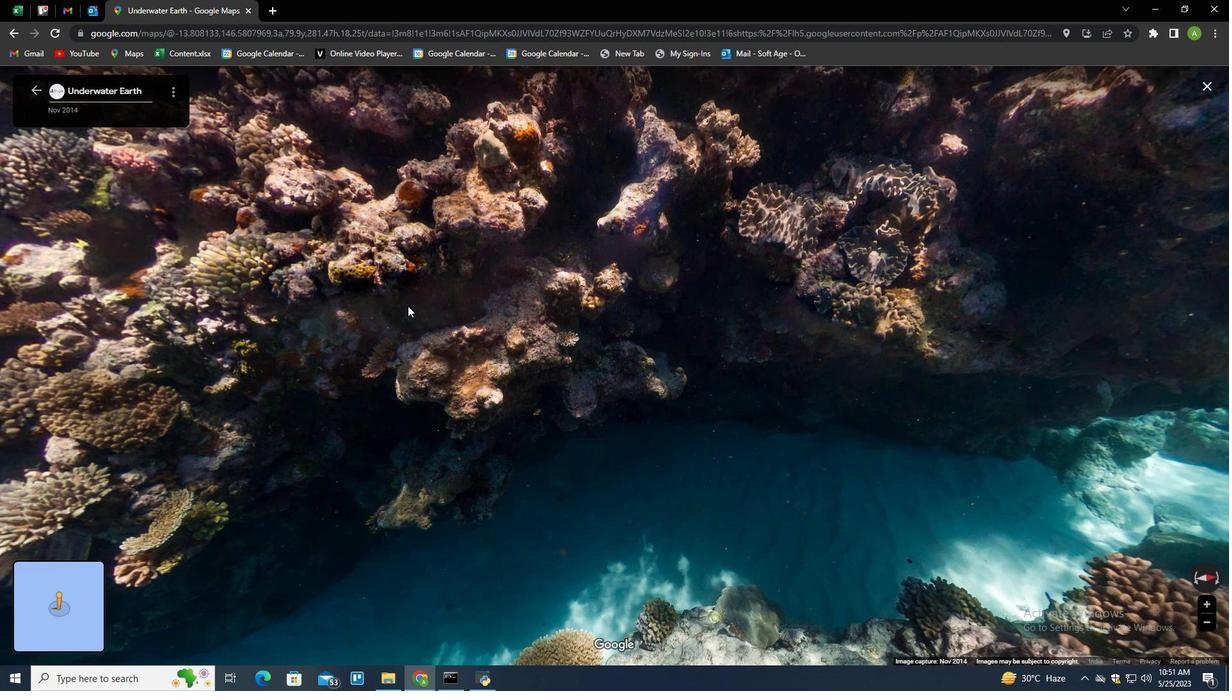 
Action: Mouse pressed left at (407, 306)
Screenshot: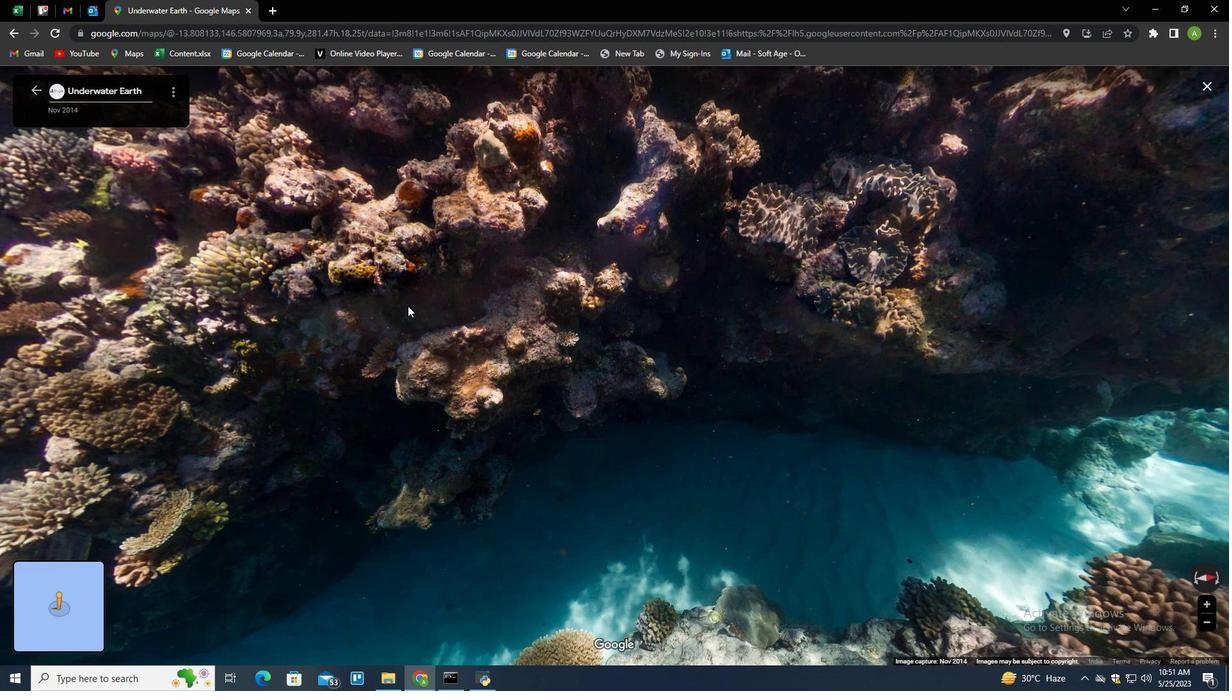 
Action: Mouse moved to (431, 313)
Screenshot: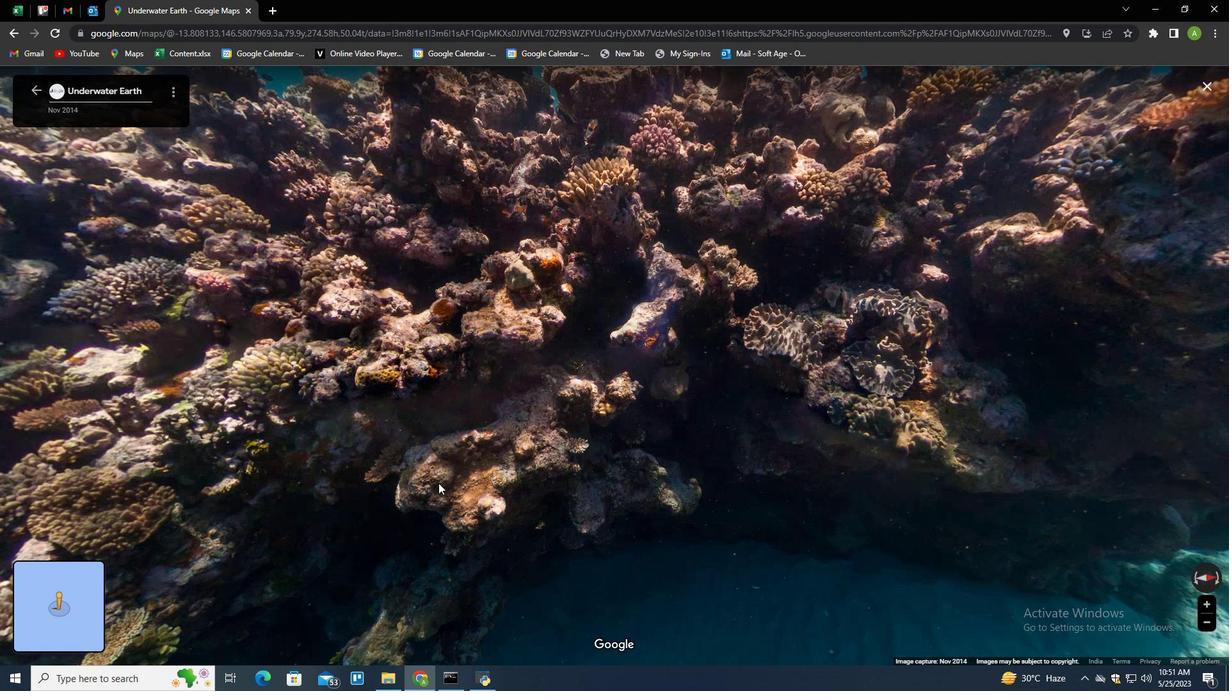 
Action: Mouse pressed left at (431, 313)
Screenshot: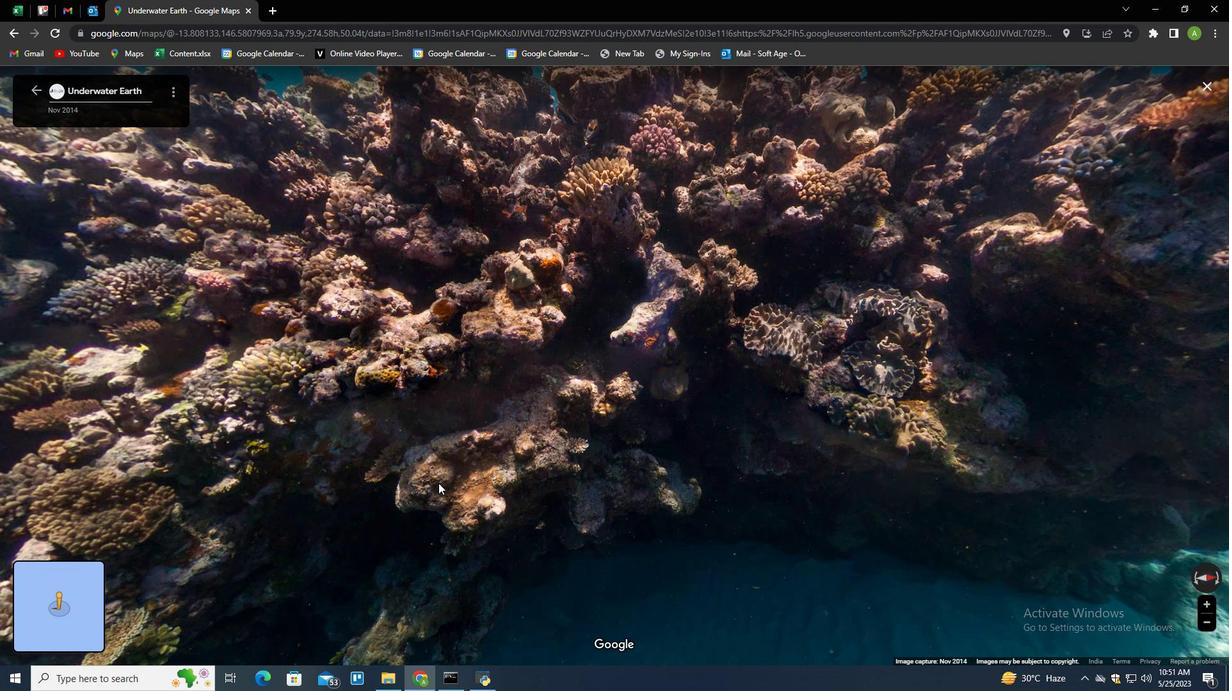 
Action: Mouse moved to (443, 283)
Screenshot: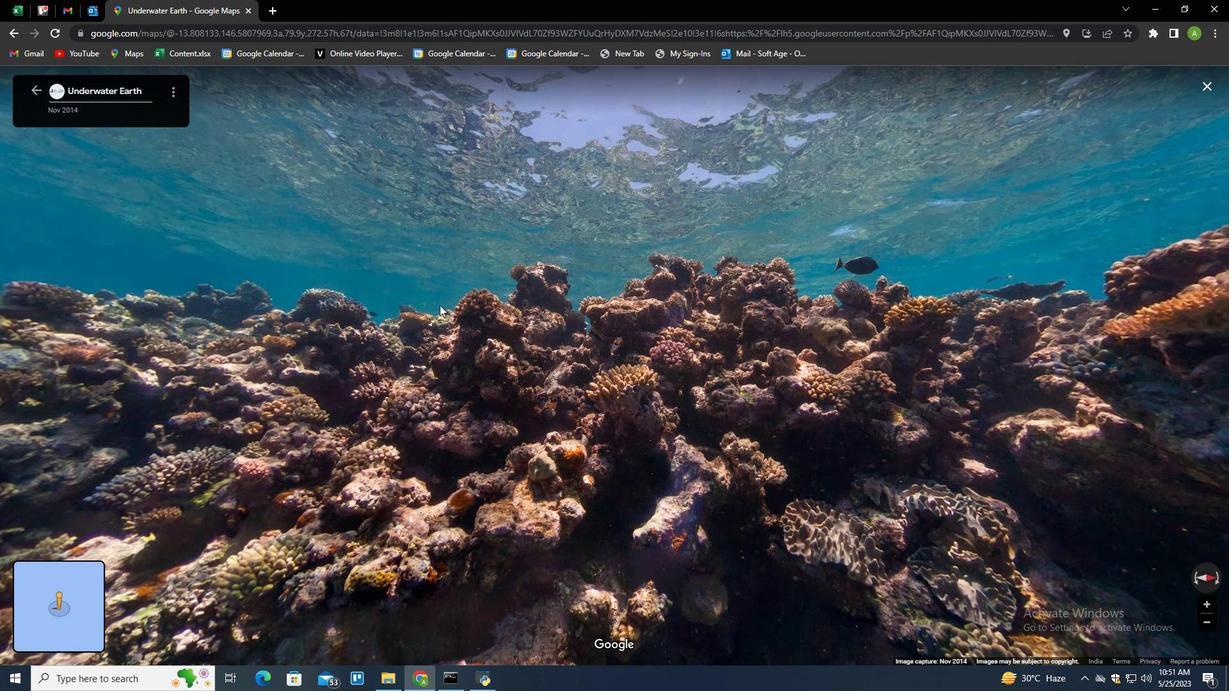 
Action: Mouse pressed left at (443, 283)
Screenshot: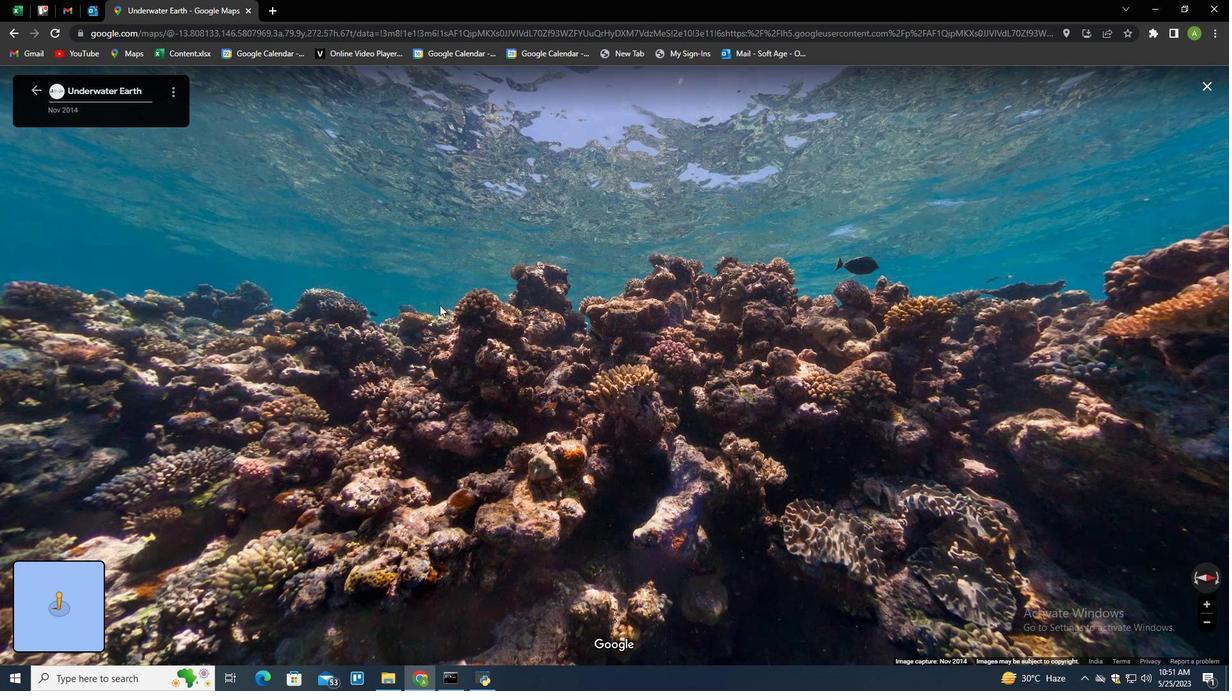 
Action: Mouse moved to (499, 261)
Screenshot: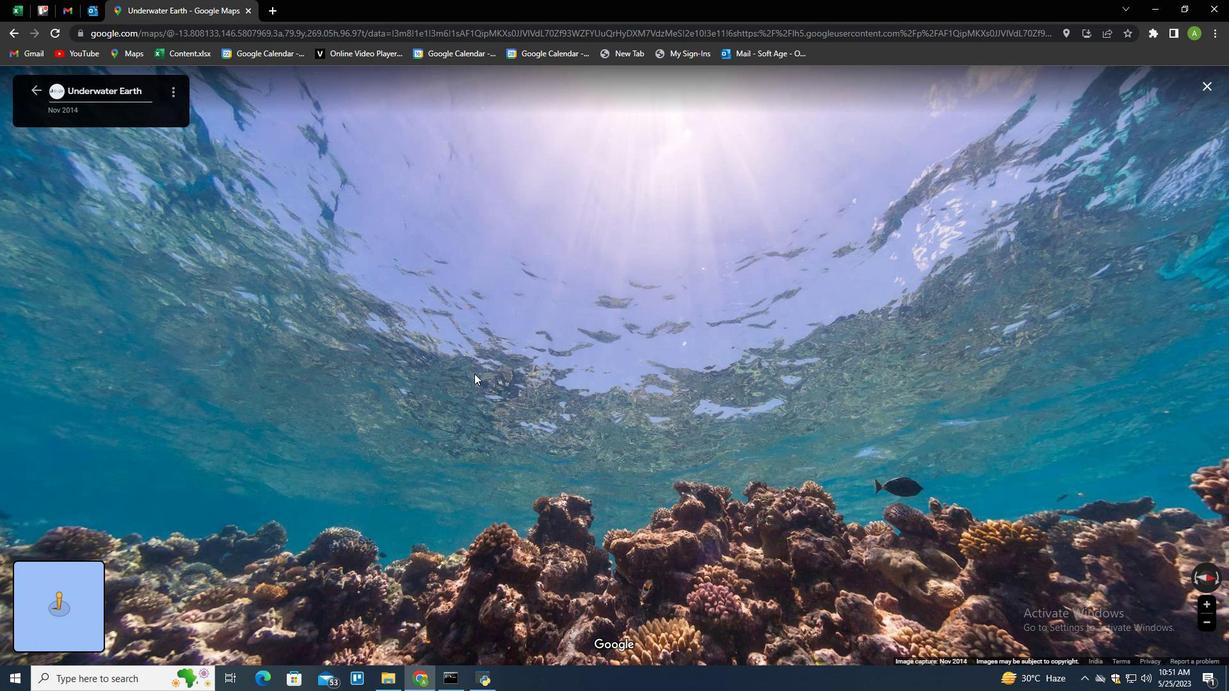 
Action: Mouse pressed left at (499, 261)
Screenshot: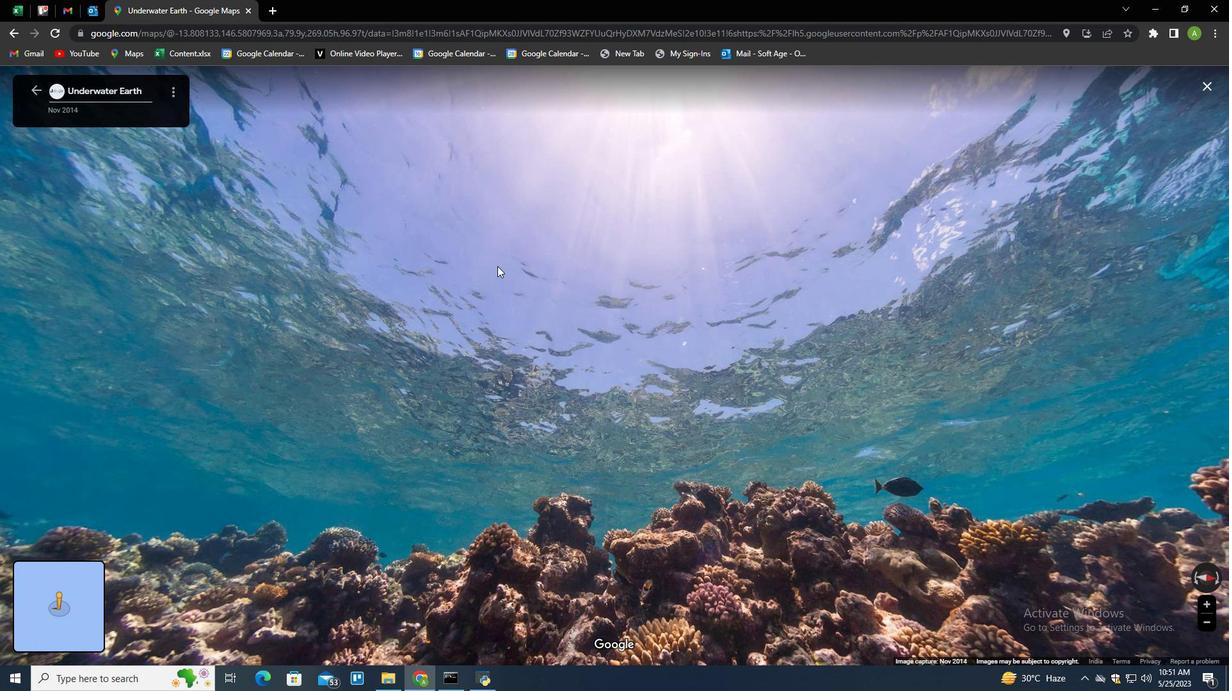
Action: Mouse moved to (504, 286)
Screenshot: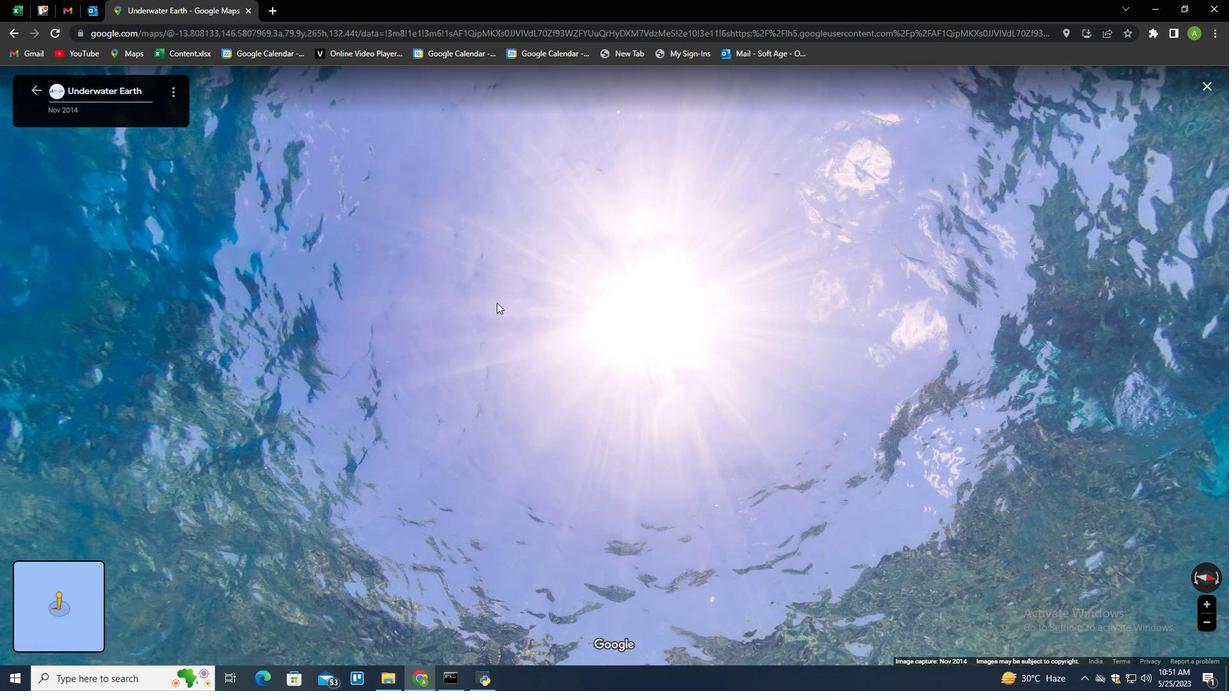 
Action: Mouse pressed left at (504, 286)
Screenshot: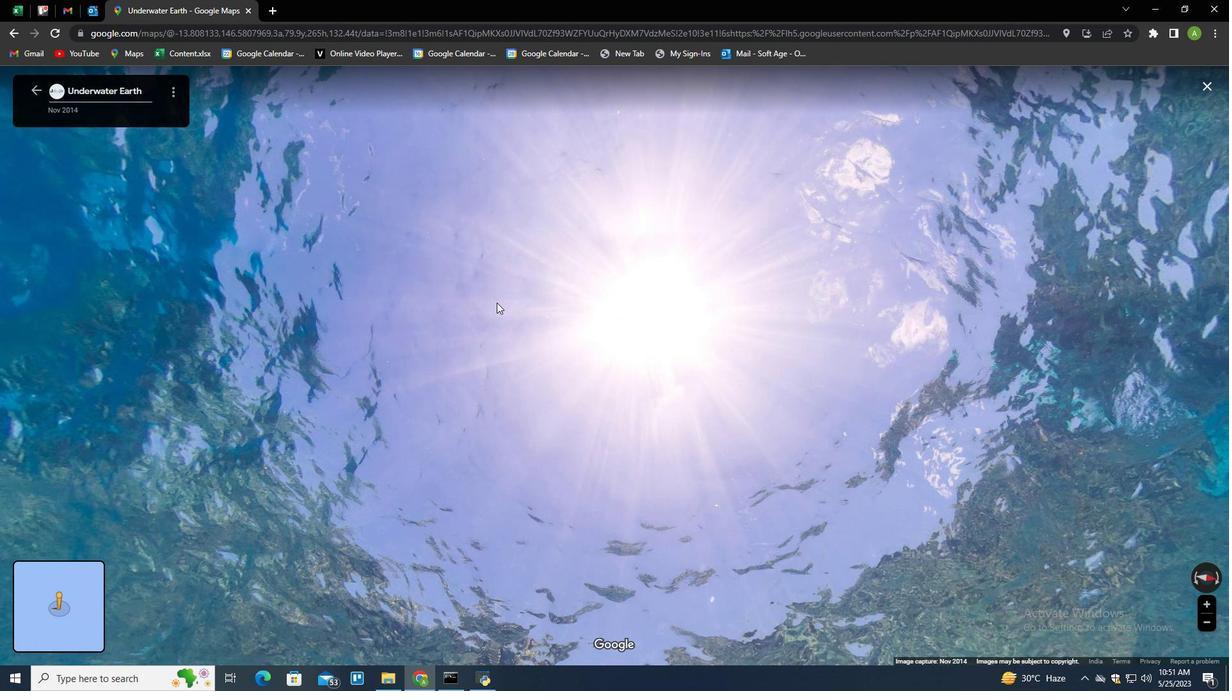 
Action: Mouse moved to (472, 429)
Screenshot: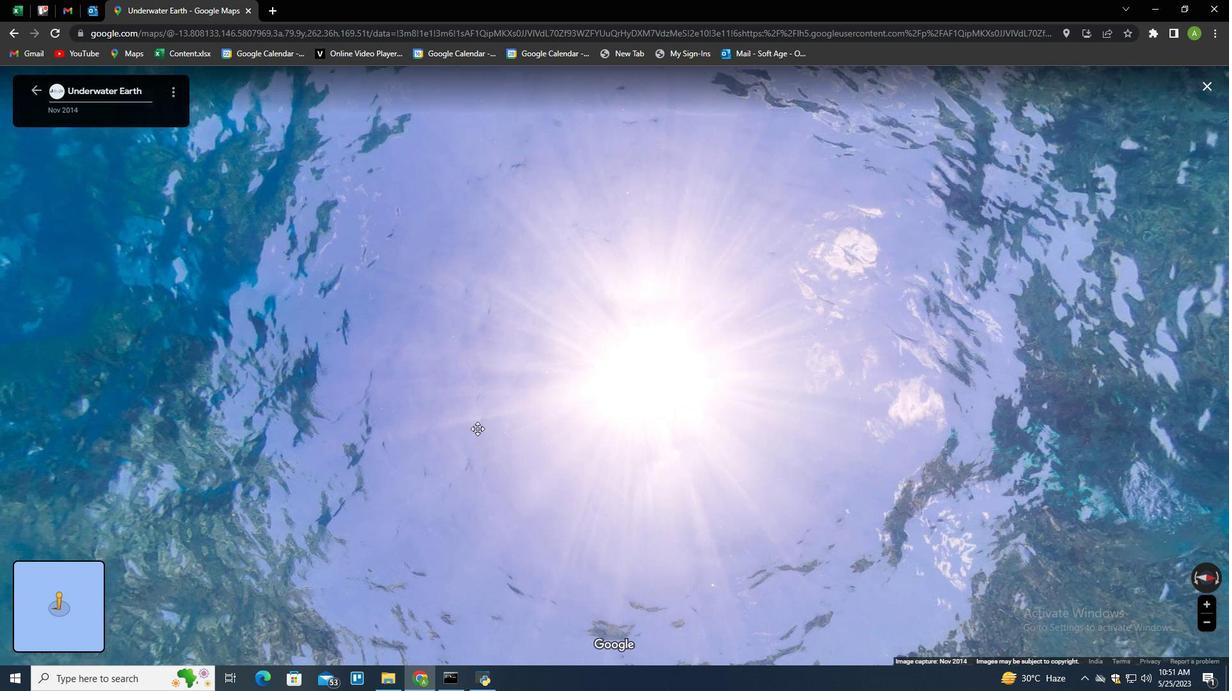 
Action: Mouse scrolled (472, 429) with delta (0, 0)
Screenshot: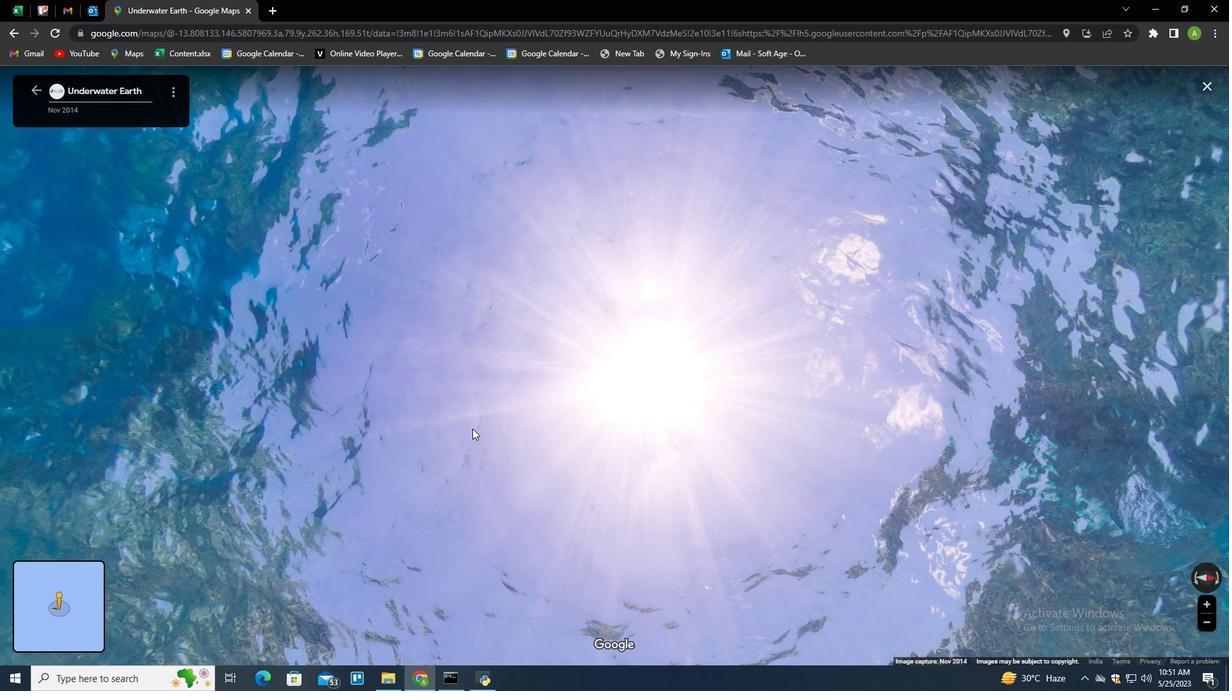
Action: Mouse scrolled (472, 429) with delta (0, 0)
Screenshot: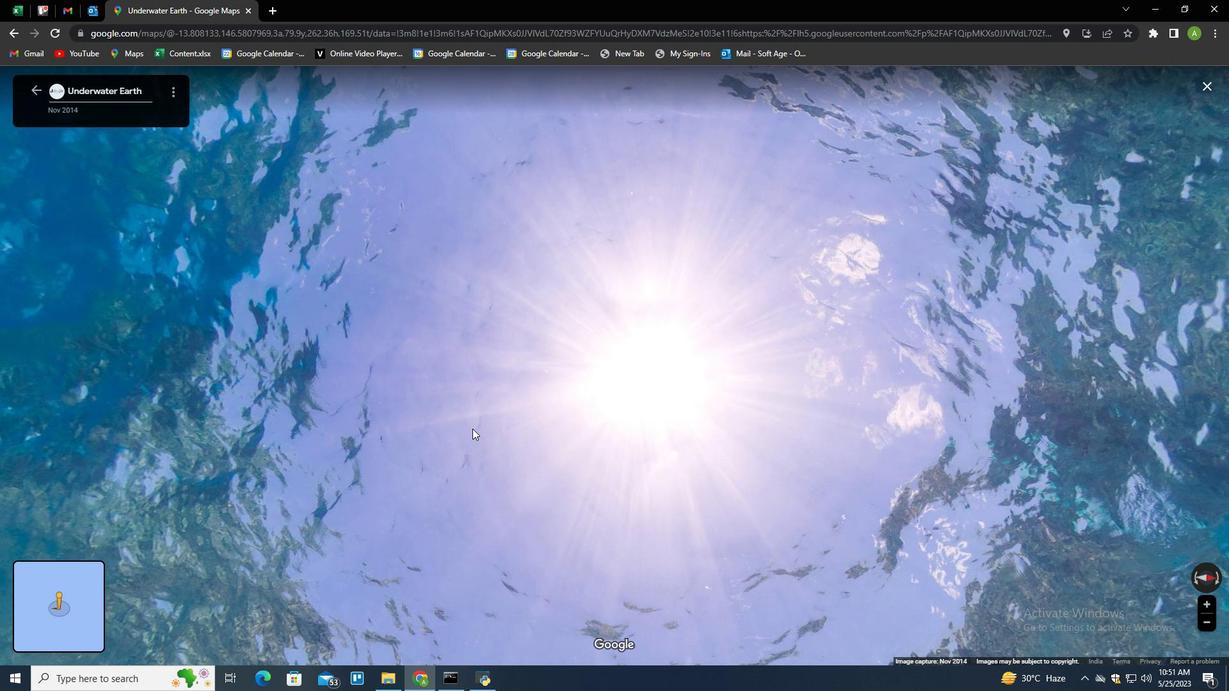 
Action: Mouse scrolled (472, 429) with delta (0, 0)
Screenshot: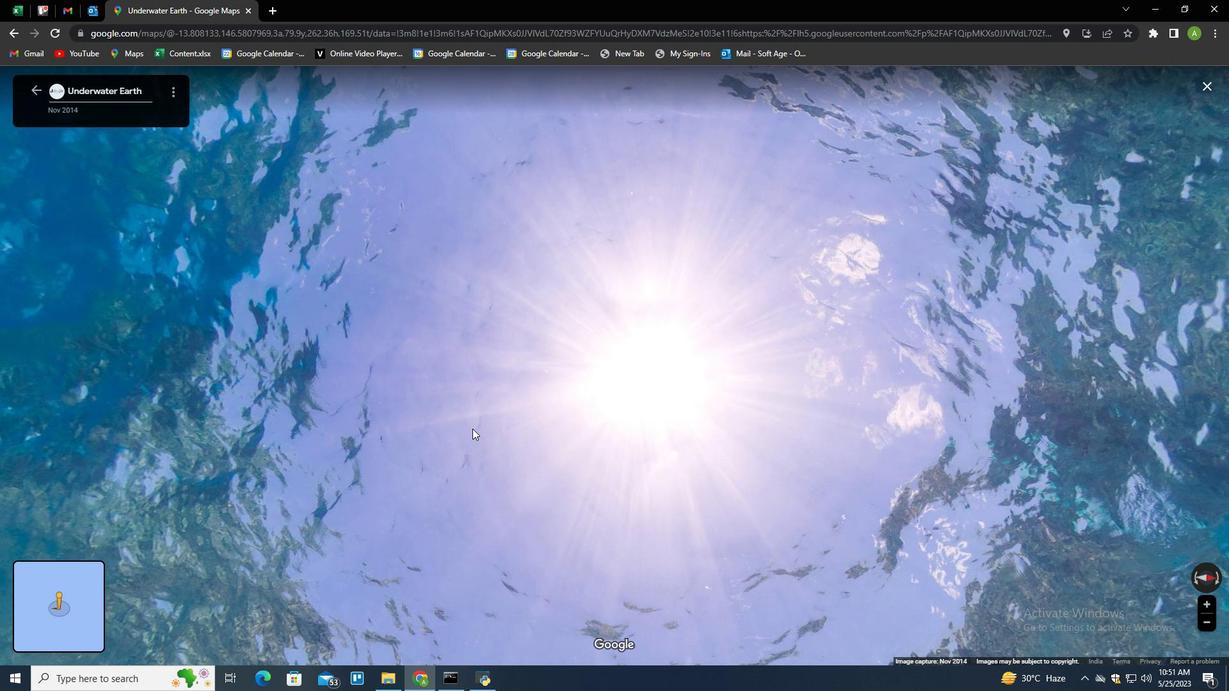 
Action: Mouse scrolled (472, 429) with delta (0, 0)
Screenshot: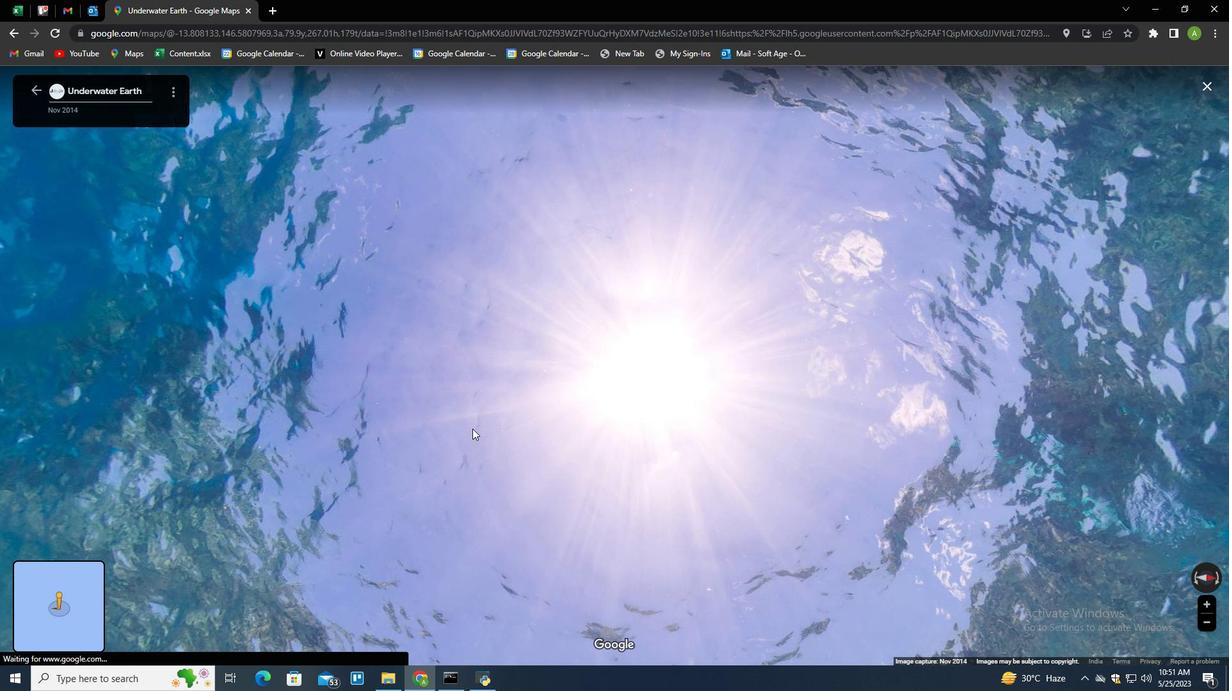 
Action: Mouse scrolled (472, 429) with delta (0, 0)
Screenshot: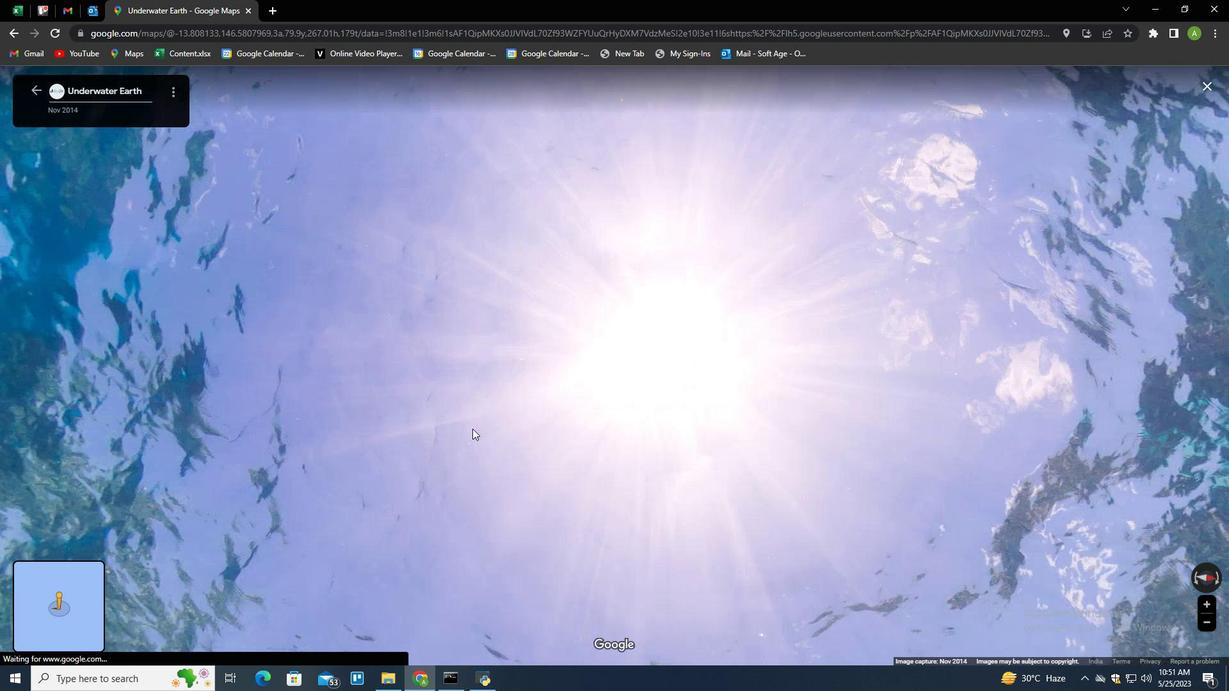 
Action: Mouse scrolled (472, 429) with delta (0, 0)
Screenshot: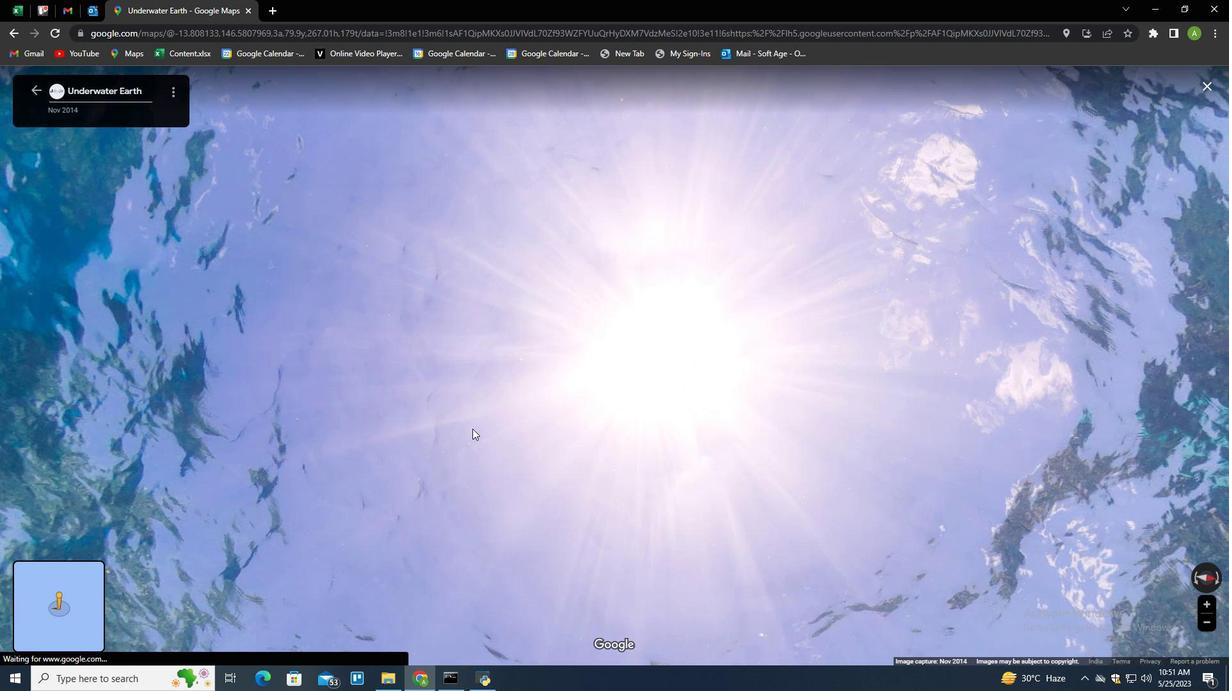 
Action: Mouse scrolled (472, 428) with delta (0, 0)
Screenshot: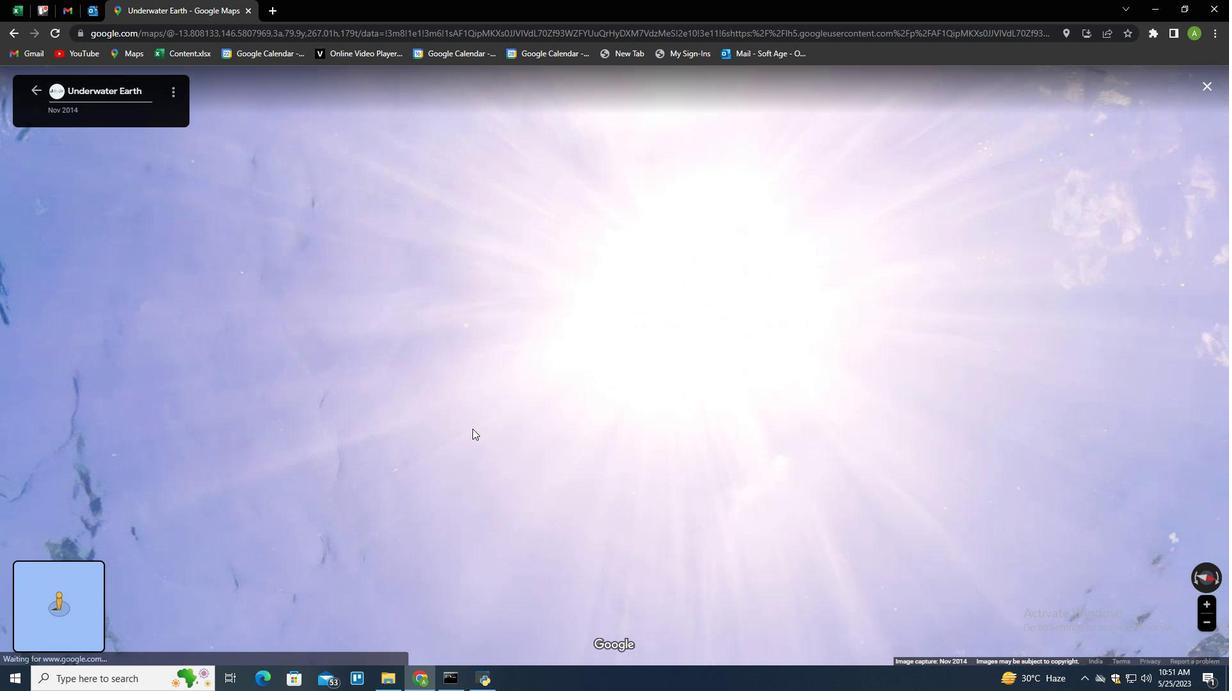 
Action: Mouse scrolled (472, 428) with delta (0, 0)
Screenshot: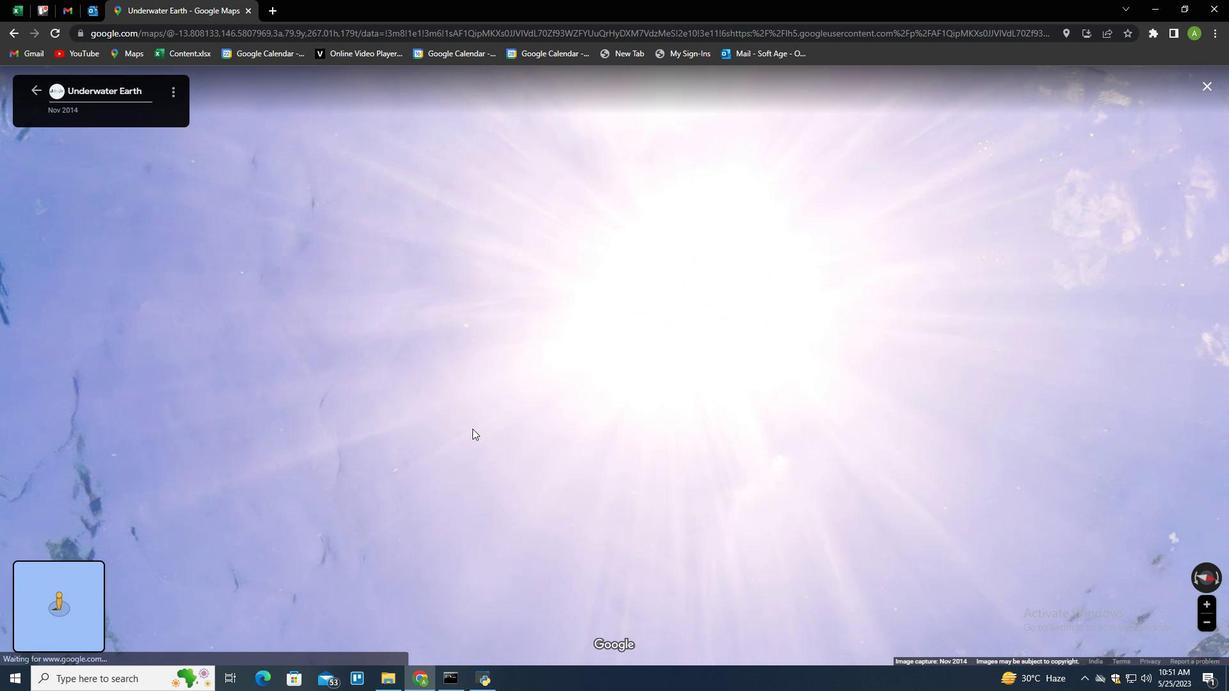 
Action: Mouse scrolled (472, 428) with delta (0, 0)
Screenshot: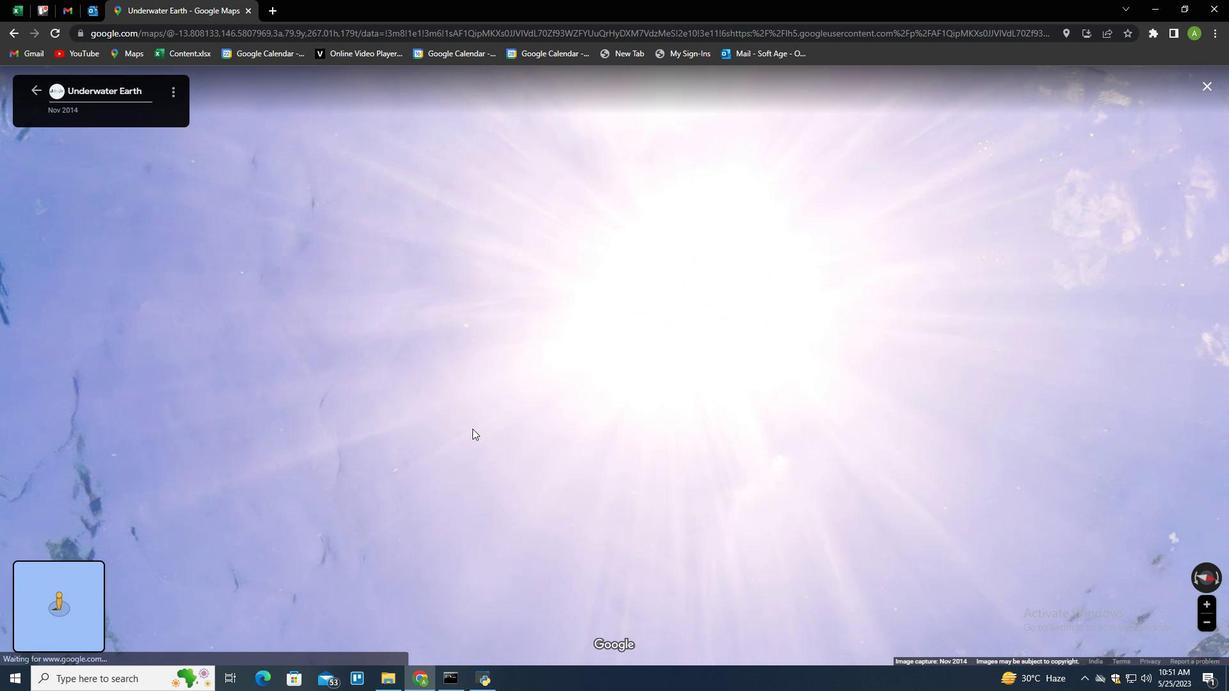
Action: Mouse scrolled (472, 428) with delta (0, 0)
Screenshot: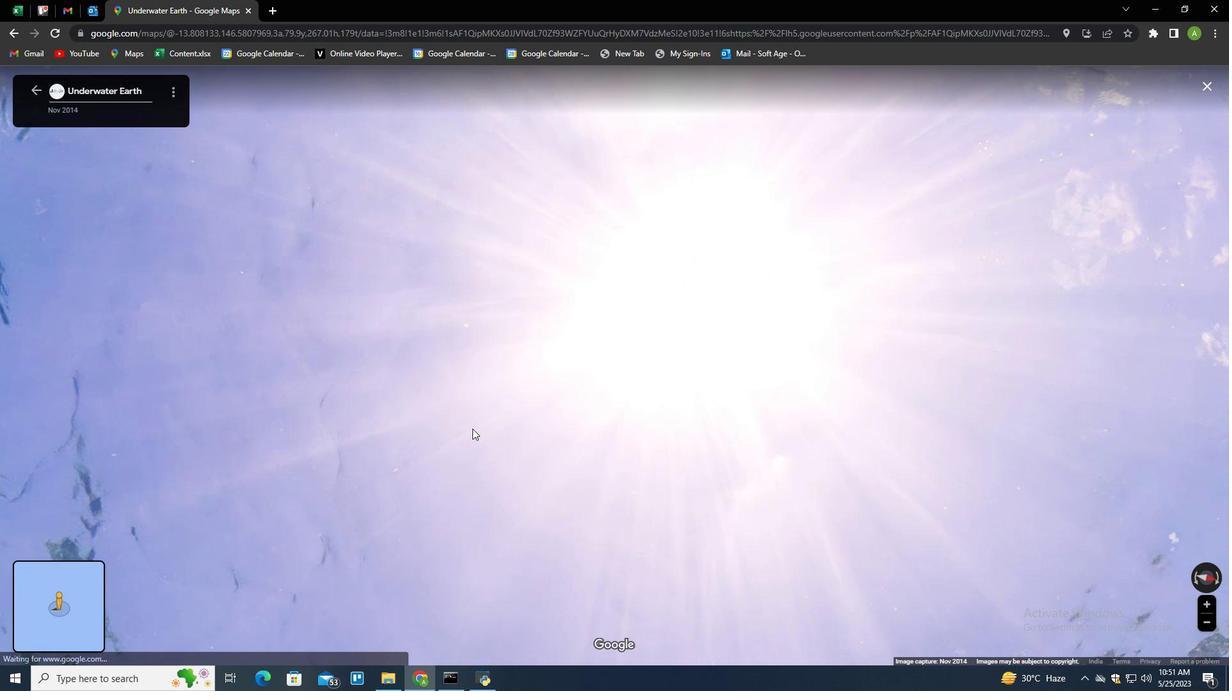 
Action: Mouse scrolled (472, 428) with delta (0, 0)
Screenshot: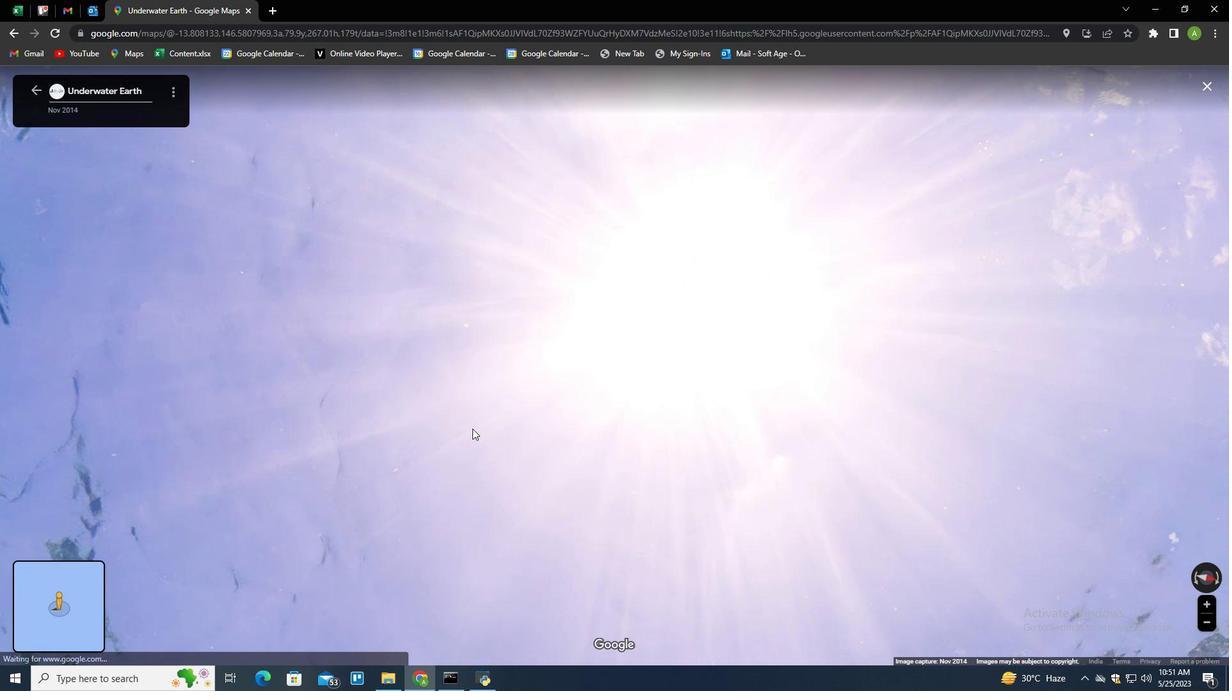 
Action: Mouse scrolled (472, 428) with delta (0, 0)
Screenshot: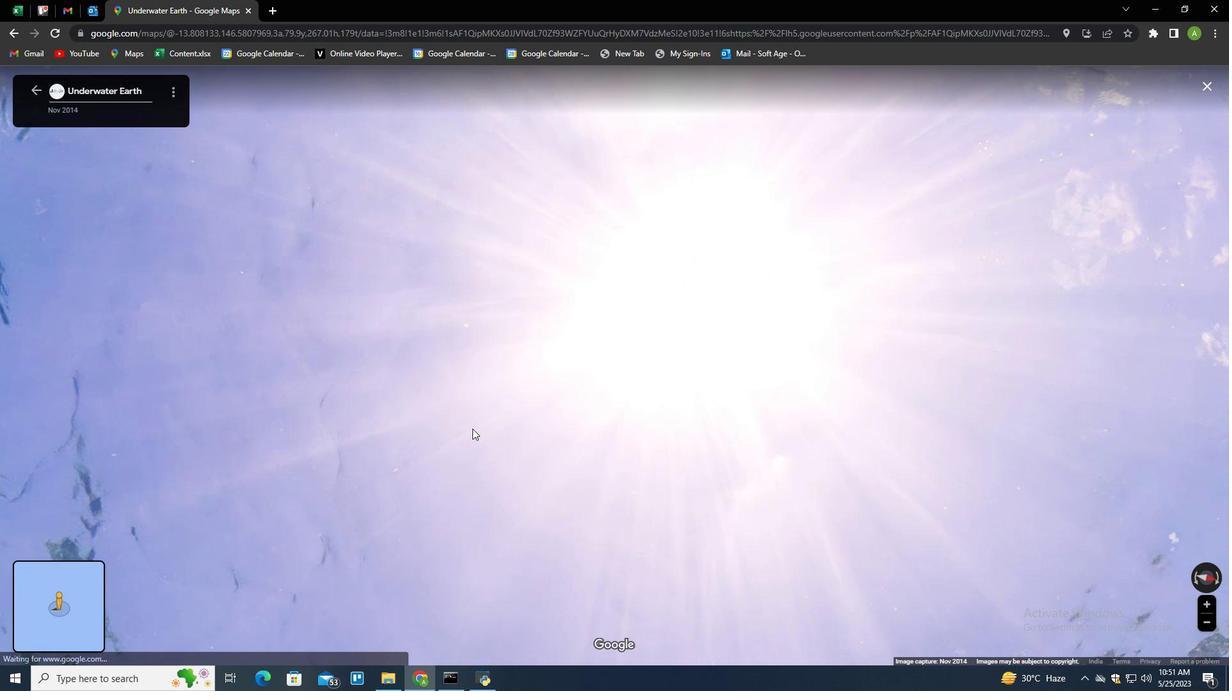 
Action: Mouse scrolled (472, 428) with delta (0, 0)
Screenshot: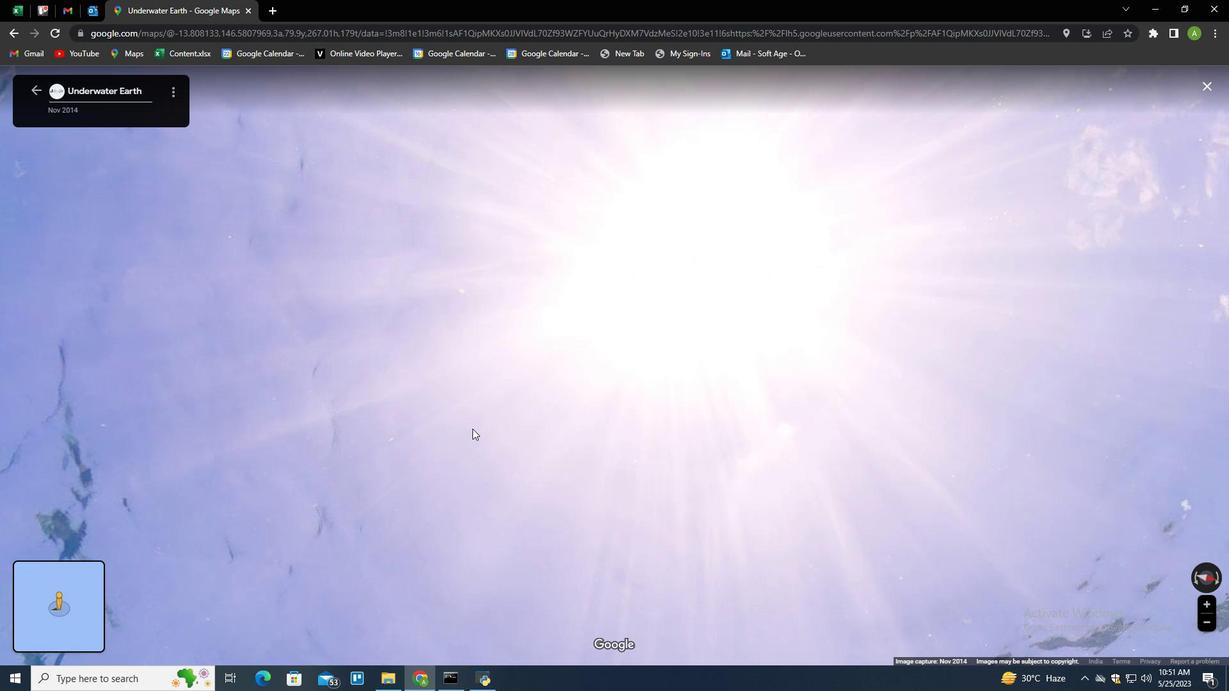 
Action: Mouse scrolled (472, 428) with delta (0, 0)
Screenshot: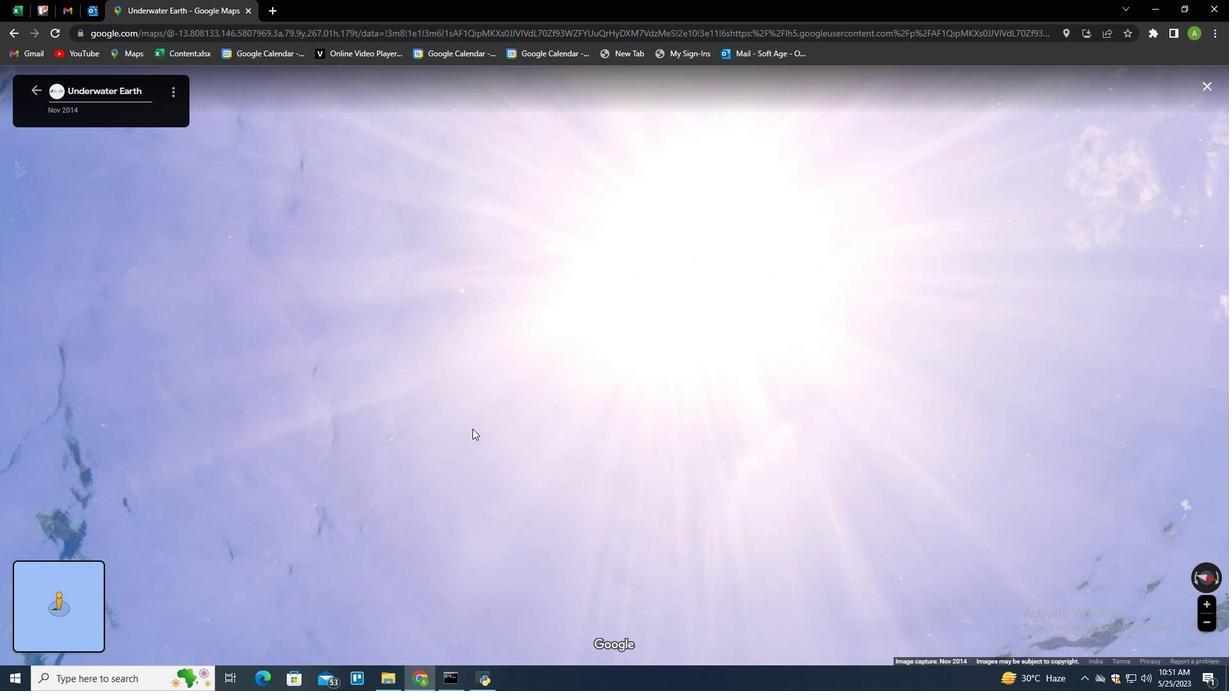
Action: Mouse scrolled (472, 428) with delta (0, 0)
Screenshot: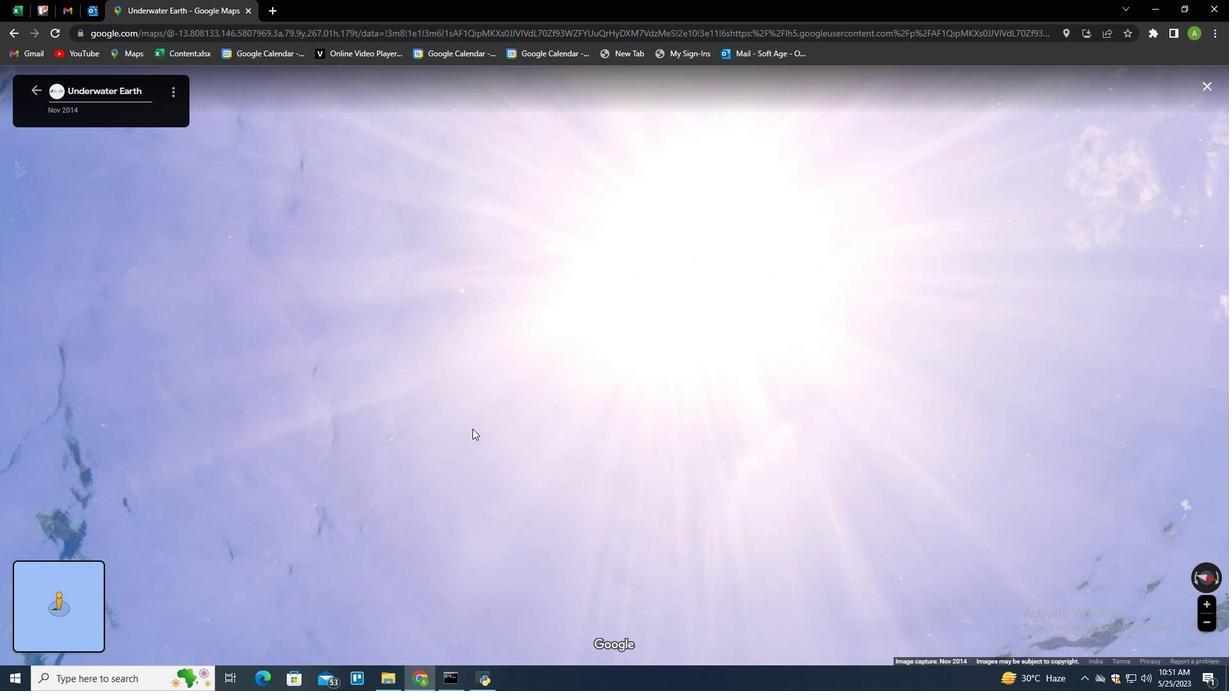 
Action: Mouse scrolled (472, 428) with delta (0, 0)
Screenshot: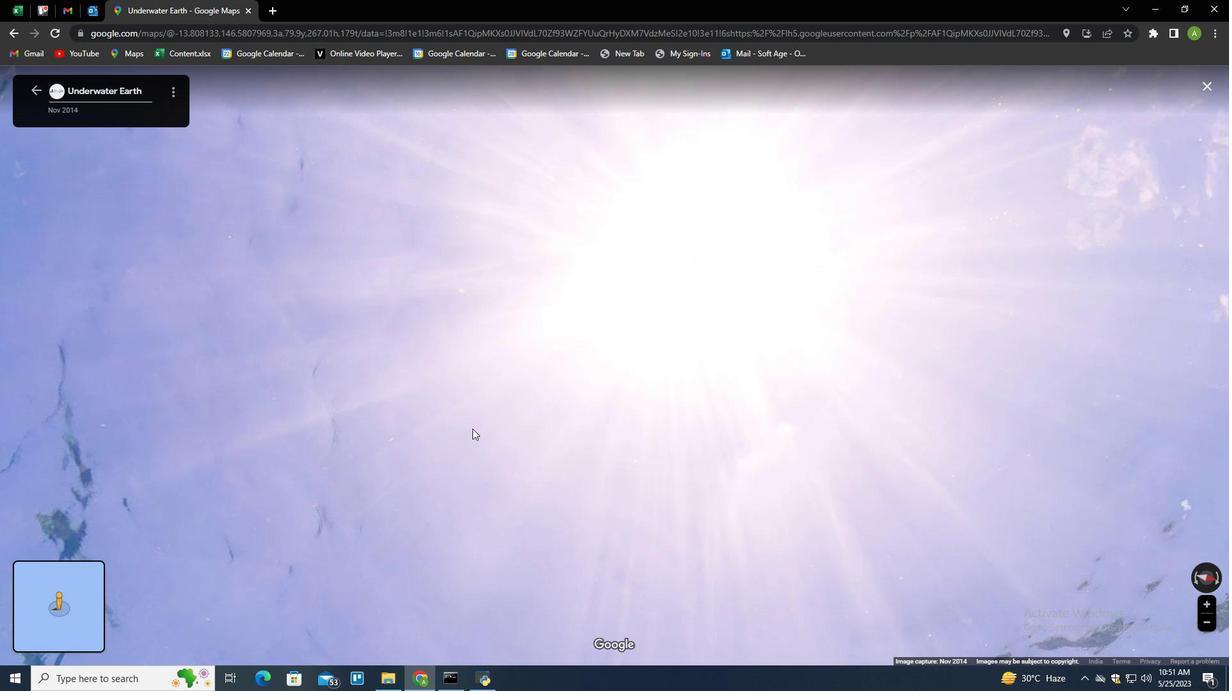 
Action: Mouse scrolled (472, 428) with delta (0, 0)
Screenshot: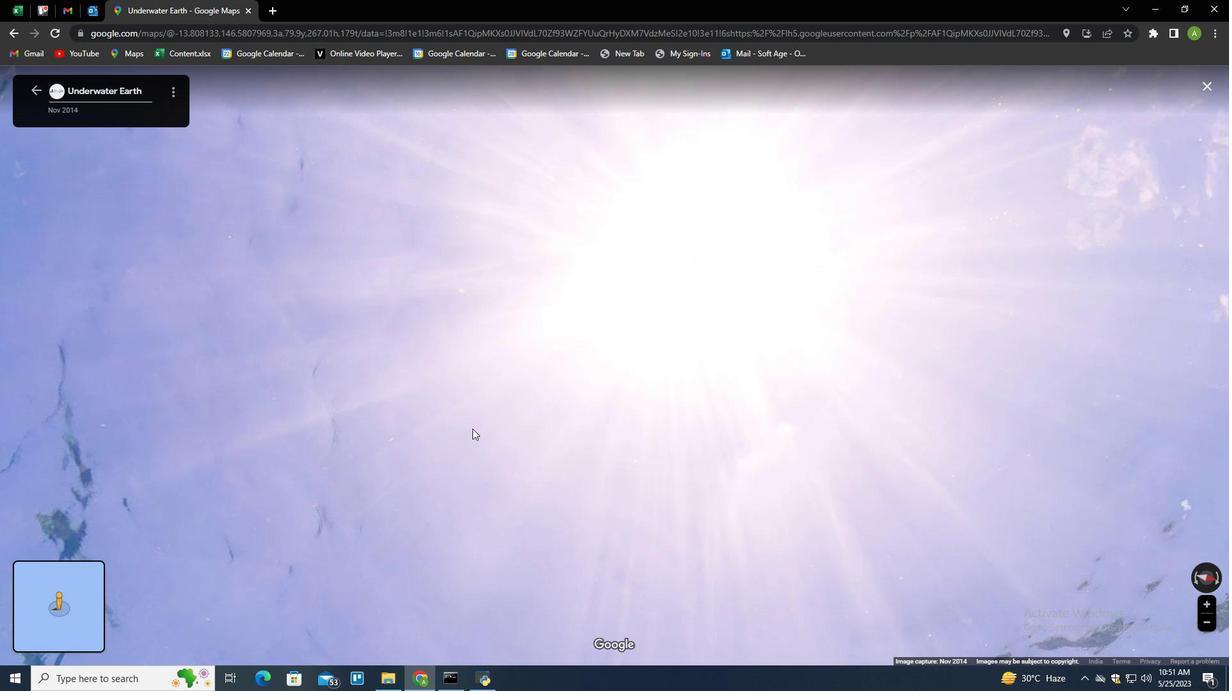 
Action: Mouse scrolled (472, 428) with delta (0, 0)
Screenshot: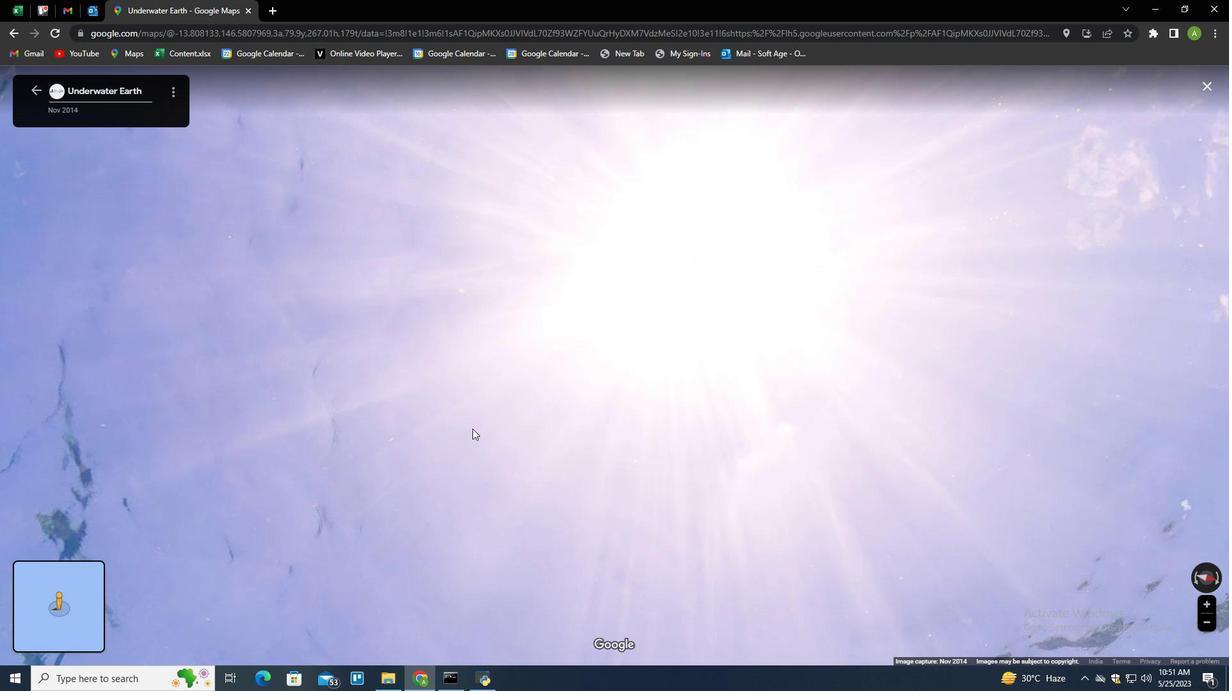 
Action: Mouse moved to (613, 434)
Screenshot: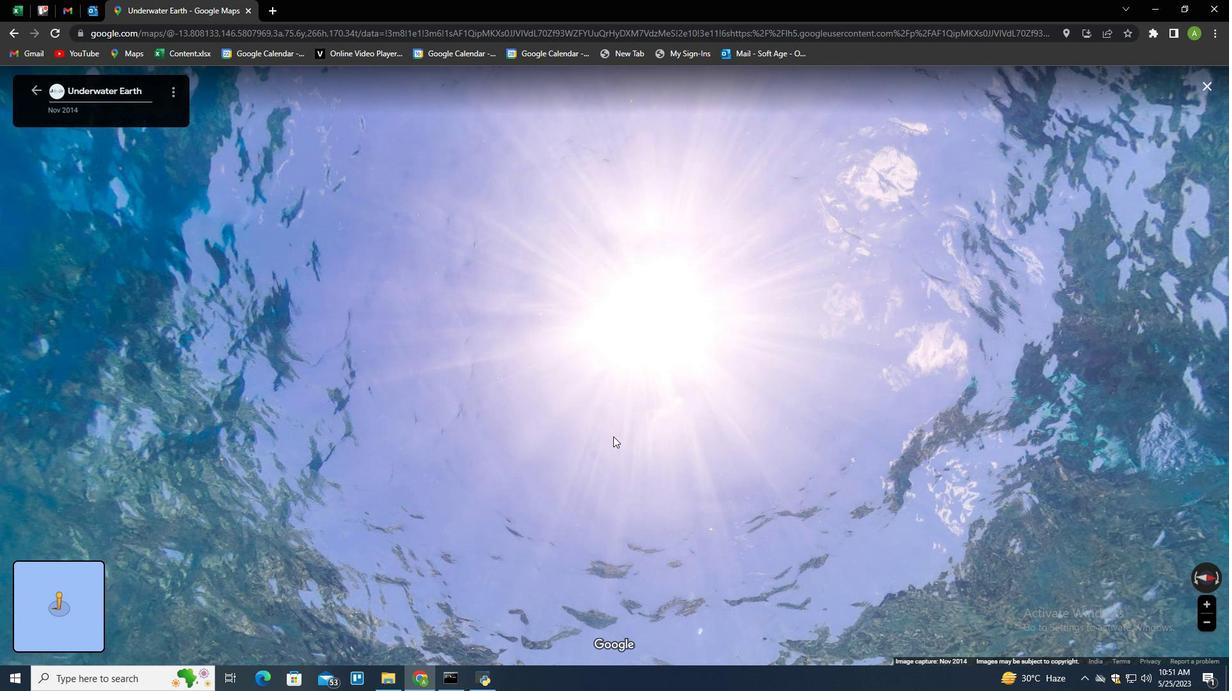 
Action: Mouse pressed left at (613, 434)
Screenshot: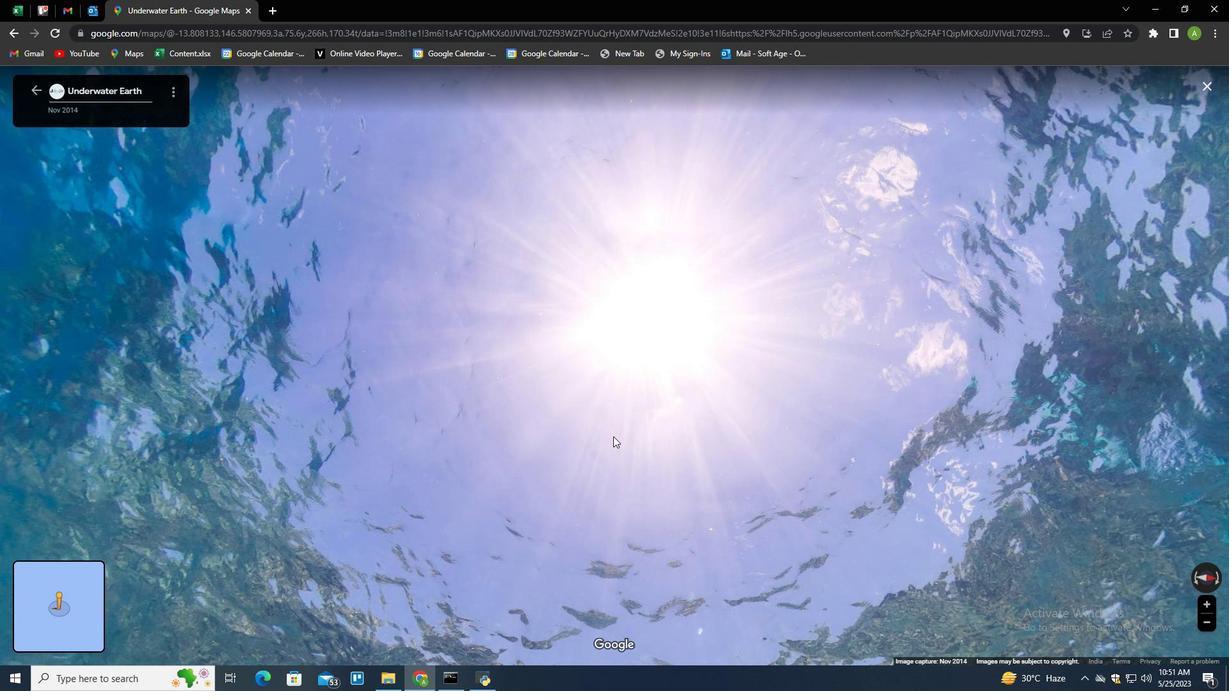 
Action: Mouse moved to (507, 345)
Screenshot: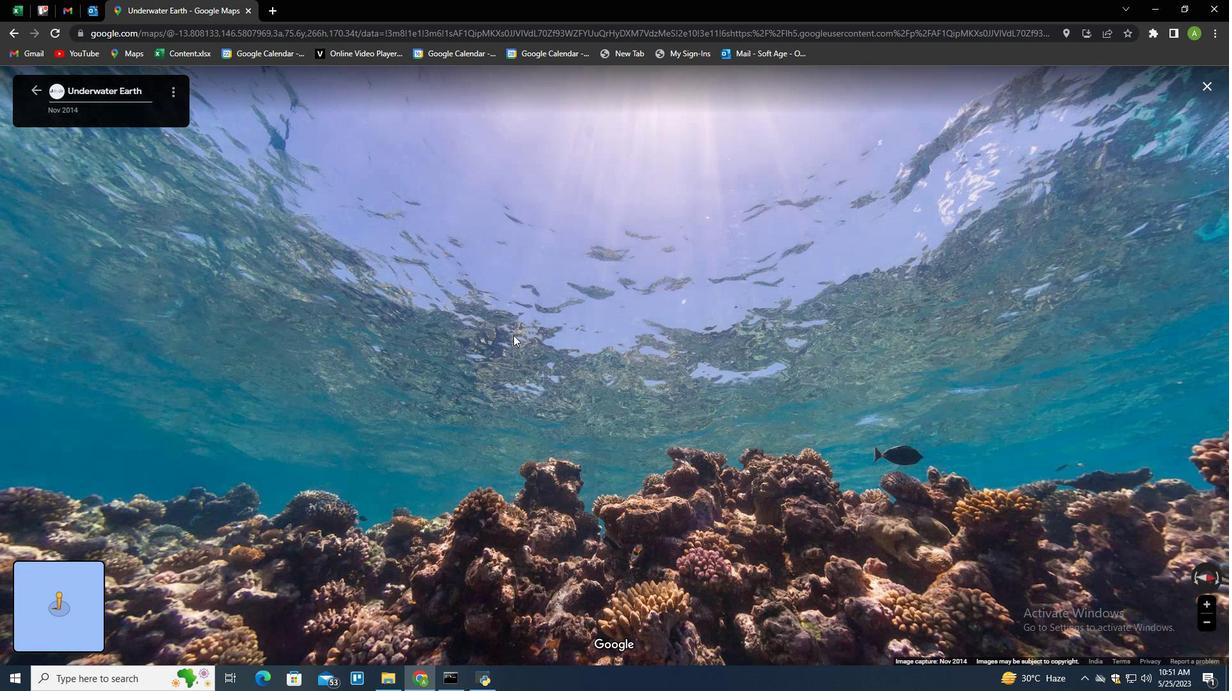 
Action: Mouse pressed left at (507, 345)
Screenshot: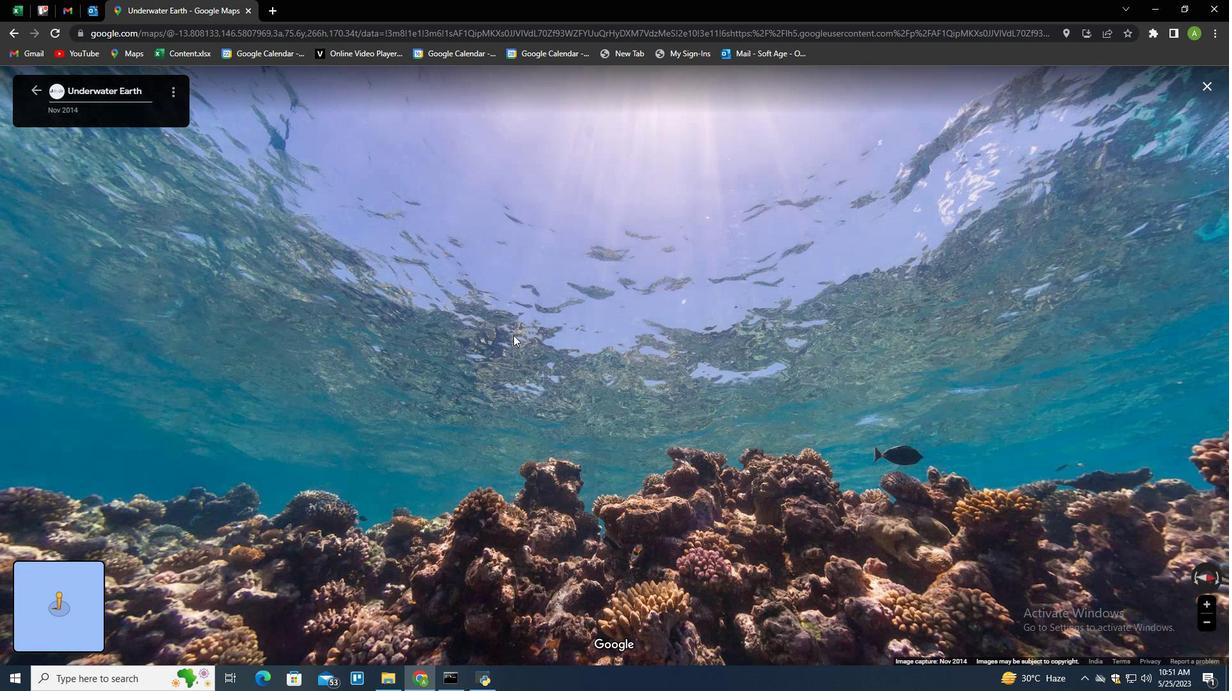 
Action: Mouse moved to (569, 231)
Screenshot: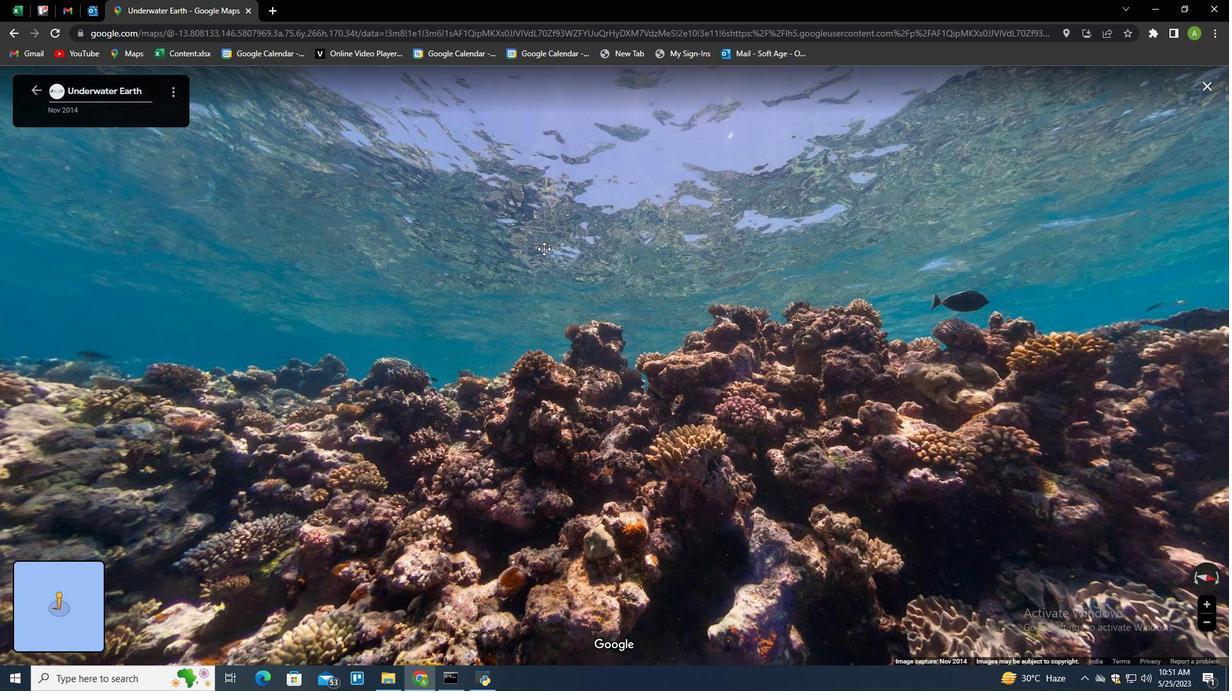 
Action: Key pressed <Key.up><Key.up><Key.right><Key.right><Key.right><Key.right><Key.right><Key.right><Key.right><Key.right><Key.right><Key.right><Key.right><Key.right><Key.right><Key.right><Key.right><Key.right><Key.right><Key.right><Key.right><Key.right><Key.right><Key.right><Key.right><Key.right><Key.right><Key.right><Key.right><Key.right><Key.right><Key.right><Key.right><Key.right><Key.right><Key.right><Key.right><Key.right><Key.right><Key.right><Key.right><Key.right><Key.right><Key.right><Key.right><Key.right><Key.right><Key.right><Key.right><Key.right><Key.right><Key.right><Key.right><Key.right><Key.right><Key.right><Key.right><Key.right><Key.right><Key.right><Key.right><Key.right><Key.right><Key.right><Key.right><Key.right><Key.right><Key.right><Key.right><Key.right><Key.right><Key.right><Key.right><Key.right><Key.right><Key.right><Key.right><Key.right><Key.right><Key.right><Key.right><Key.right><Key.right><Key.right><Key.right><Key.right><Key.right><Key.right><Key.right><Key.right><Key.right><Key.right><Key.right><Key.right><Key.right><Key.right><Key.right><Key.right><Key.right><Key.right><Key.right><Key.right><Key.right><Key.right><Key.right><Key.right><Key.right><Key.right><Key.right><Key.right><Key.right><Key.right><Key.right><Key.right><Key.right><Key.right><Key.right><Key.right><Key.right><Key.left><Key.right><Key.right><Key.right><Key.right><Key.left><Key.left><Key.left><Key.right><Key.right><Key.right><Key.right><Key.right><Key.right><Key.right><Key.right><Key.right><Key.right><Key.right><Key.right><Key.right><Key.right><Key.right><Key.right><Key.right><Key.right><Key.right><Key.right><Key.right><Key.right><Key.right><Key.down><Key.left><Key.left><Key.left><Key.left><Key.left><Key.left><Key.left><Key.left><Key.left>
Screenshot: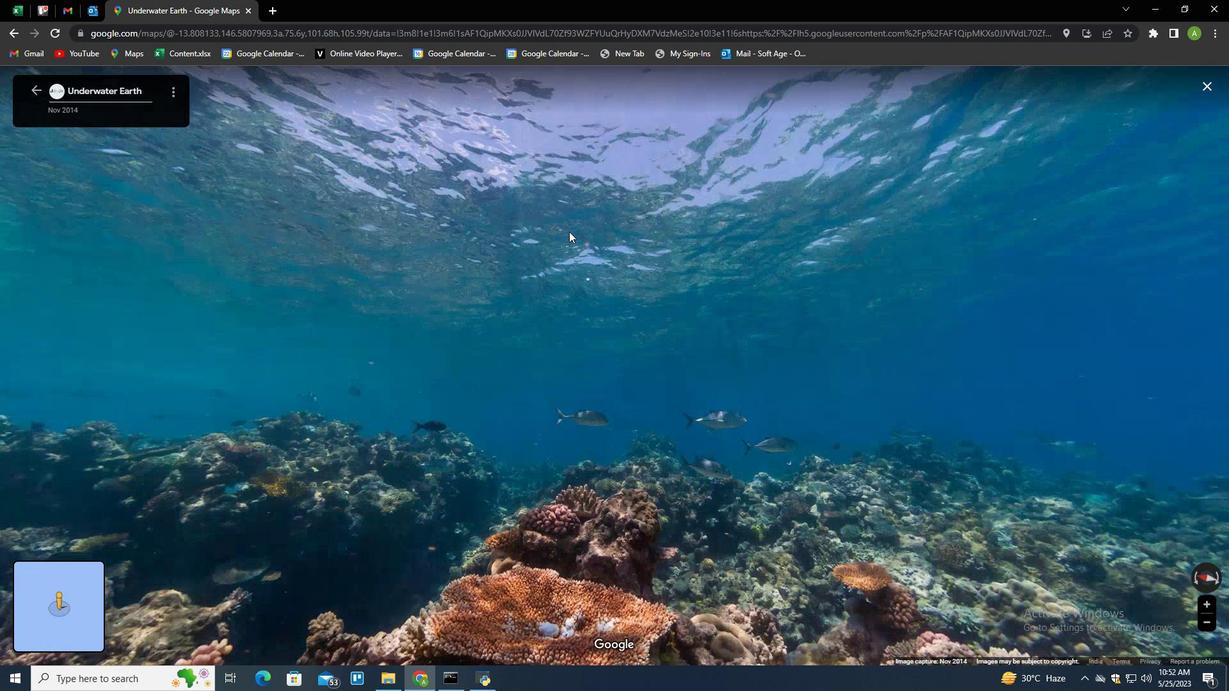 
Action: Mouse moved to (42, 83)
Screenshot: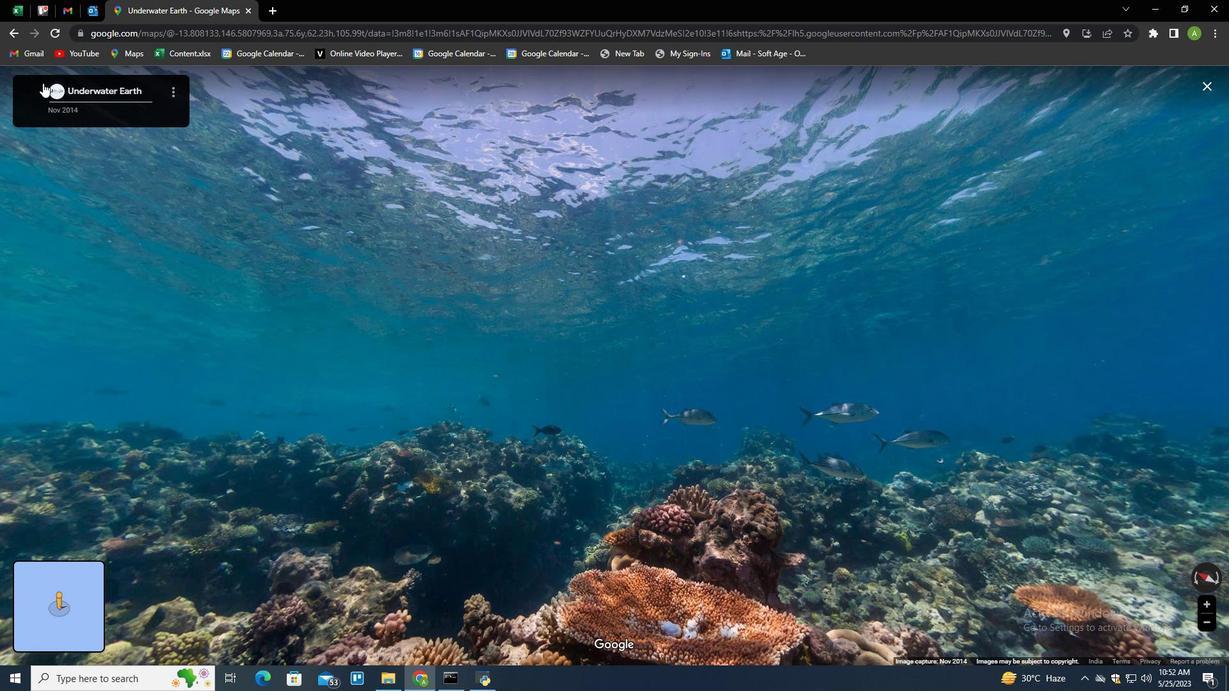 
Action: Mouse pressed left at (42, 83)
Screenshot: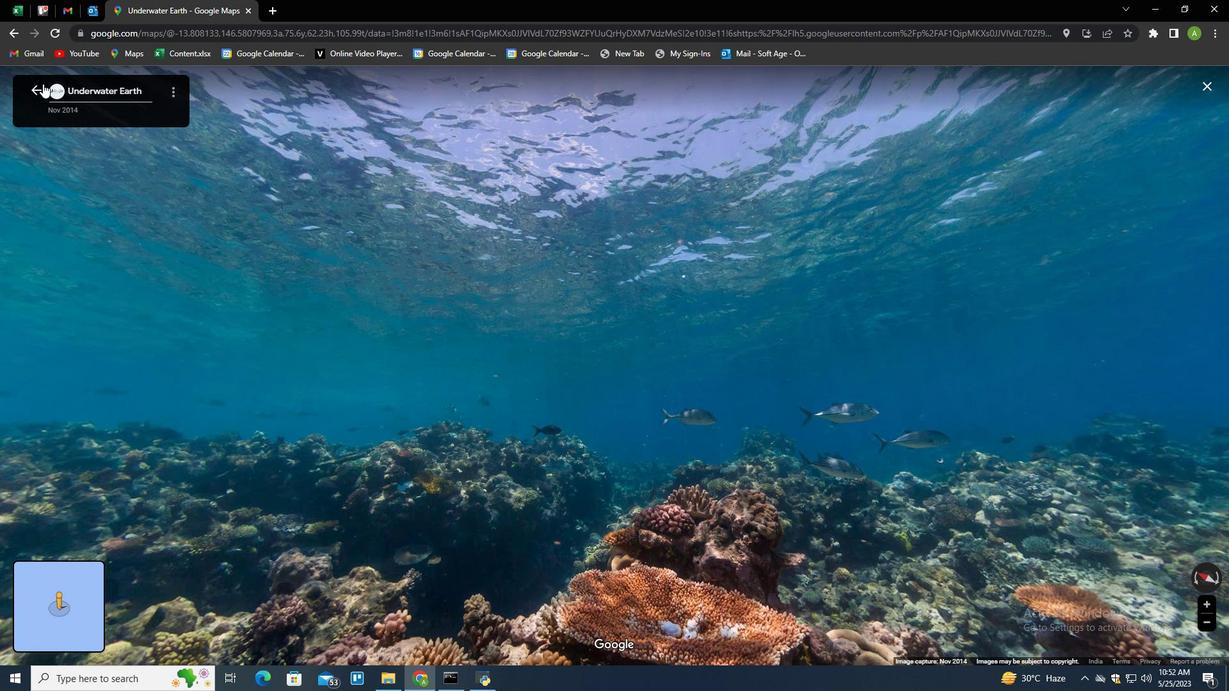 
Action: Mouse moved to (539, 295)
Screenshot: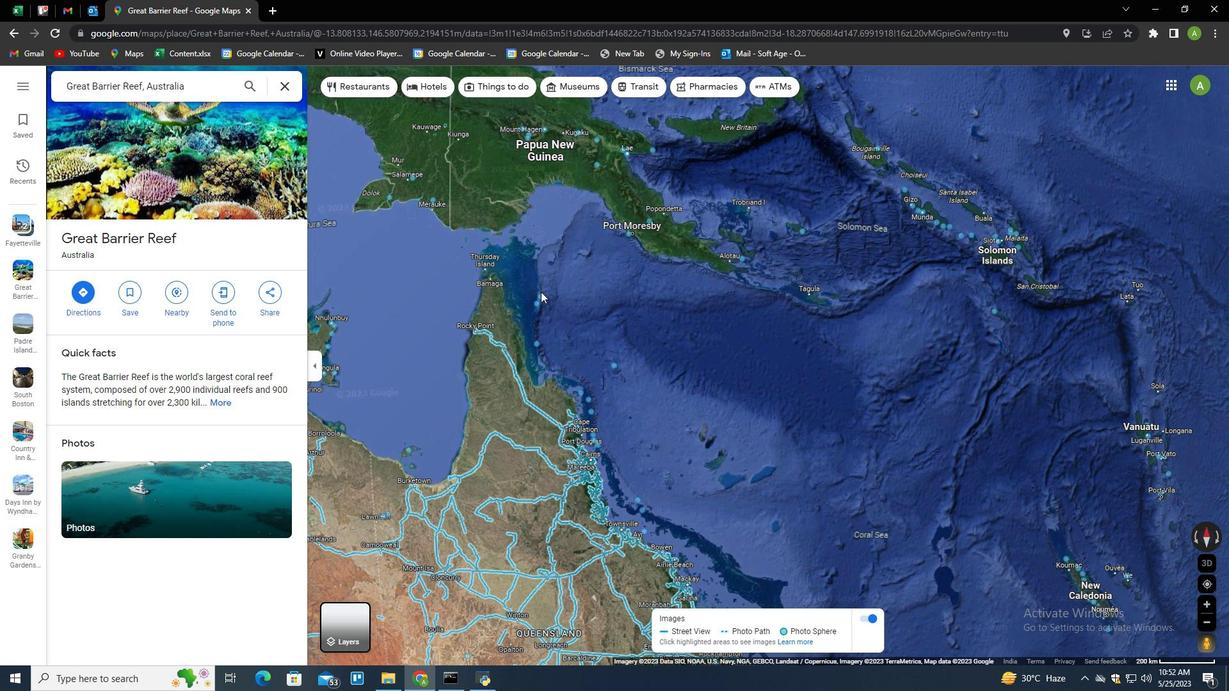 
Action: Mouse pressed left at (539, 295)
Screenshot: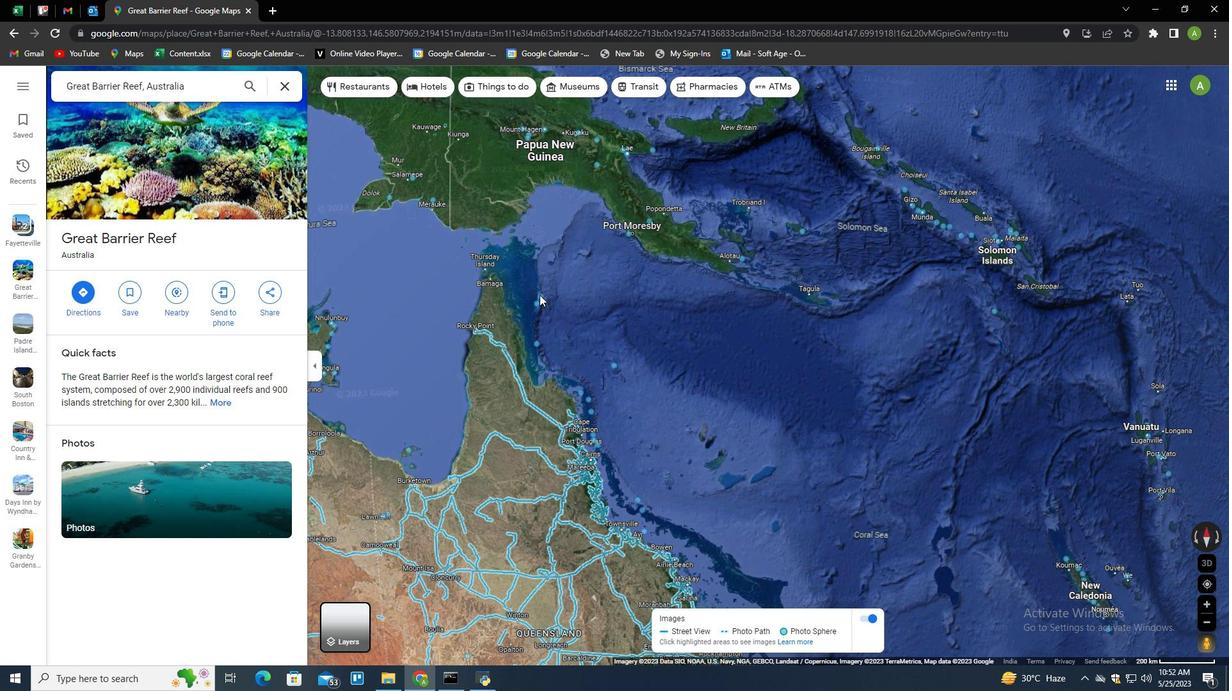 
Action: Mouse moved to (778, 478)
Screenshot: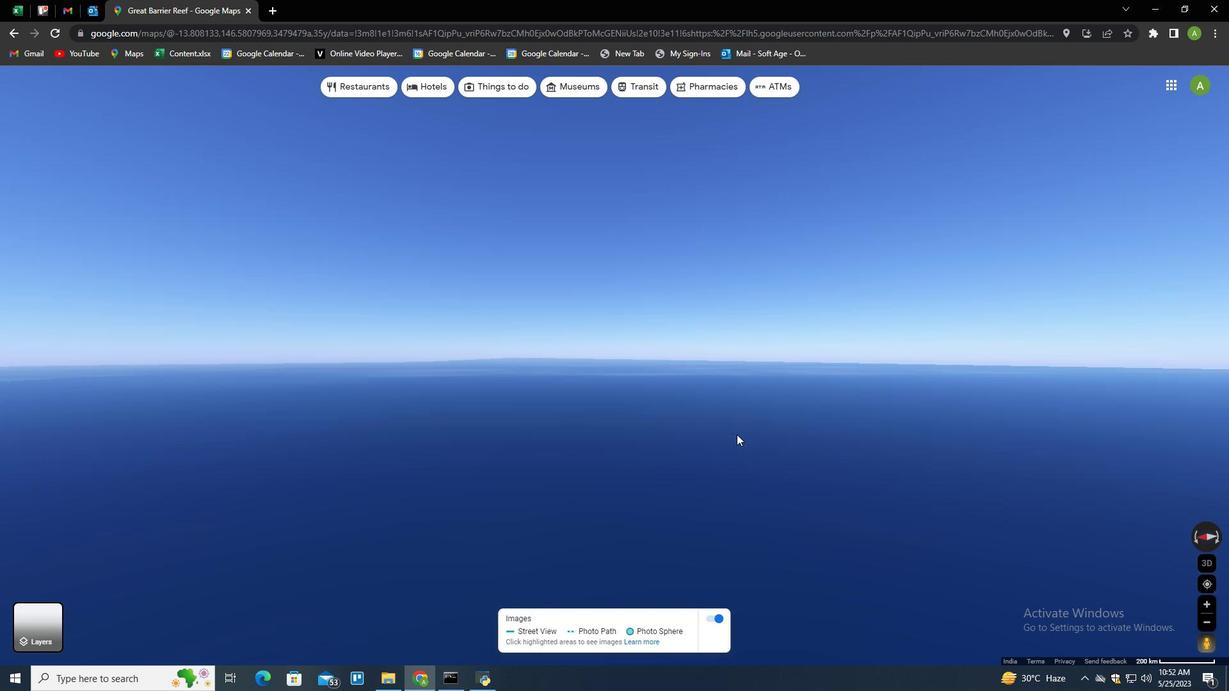 
Action: Key pressed <Key.right><Key.right><Key.right><Key.right><Key.right><Key.right><Key.right><Key.right><Key.right><Key.right><Key.right><Key.right><Key.right><Key.right><Key.right><Key.right><Key.right><Key.right><Key.right><Key.right><Key.right><Key.right><Key.right><Key.right><Key.right><Key.right><Key.right><Key.right><Key.right><Key.right><Key.right><Key.right><Key.right><Key.right><Key.right><Key.right><Key.right><Key.right><Key.right><Key.right><Key.right><Key.right><Key.right><Key.right><Key.right><Key.right><Key.right><Key.right><Key.right><Key.right><Key.right><Key.right><Key.right><Key.right>
Screenshot: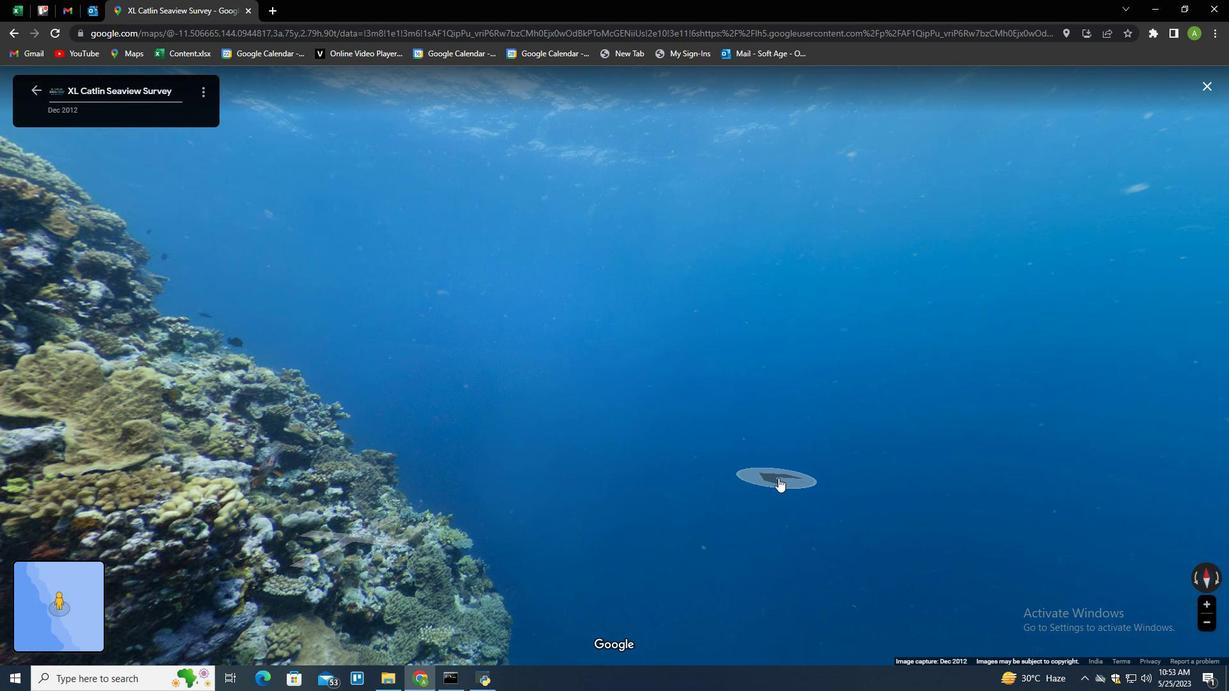
Action: Mouse pressed left at (778, 478)
Screenshot: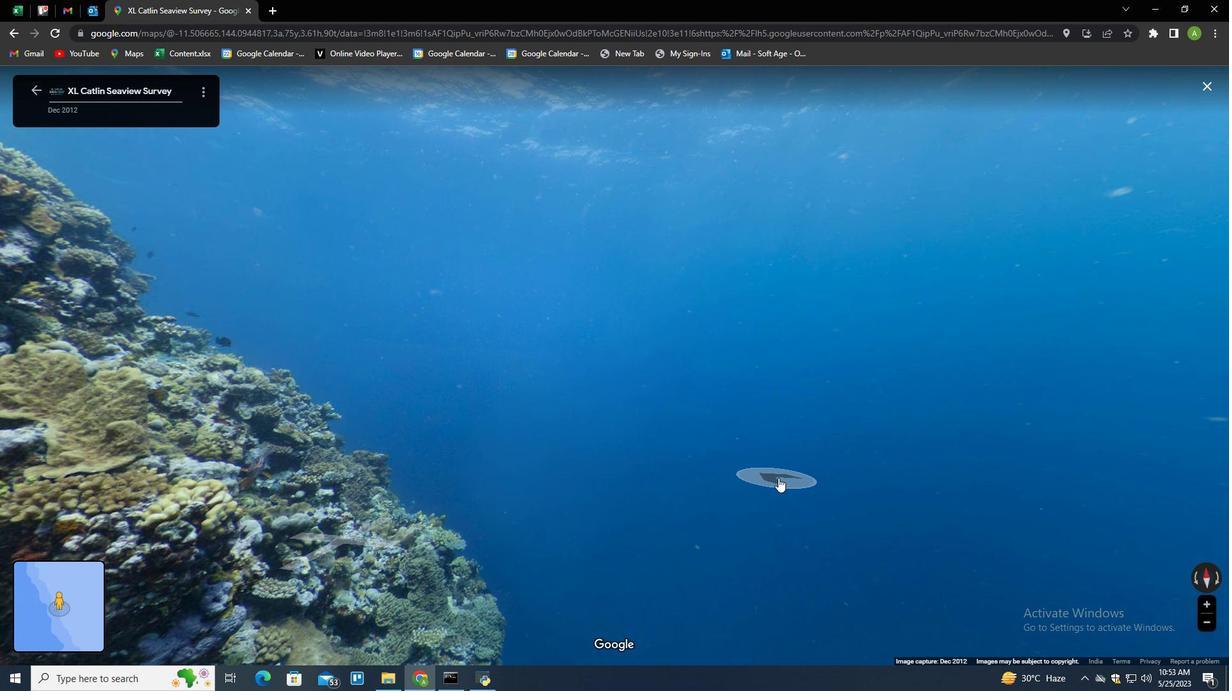 
Action: Mouse moved to (528, 416)
Screenshot: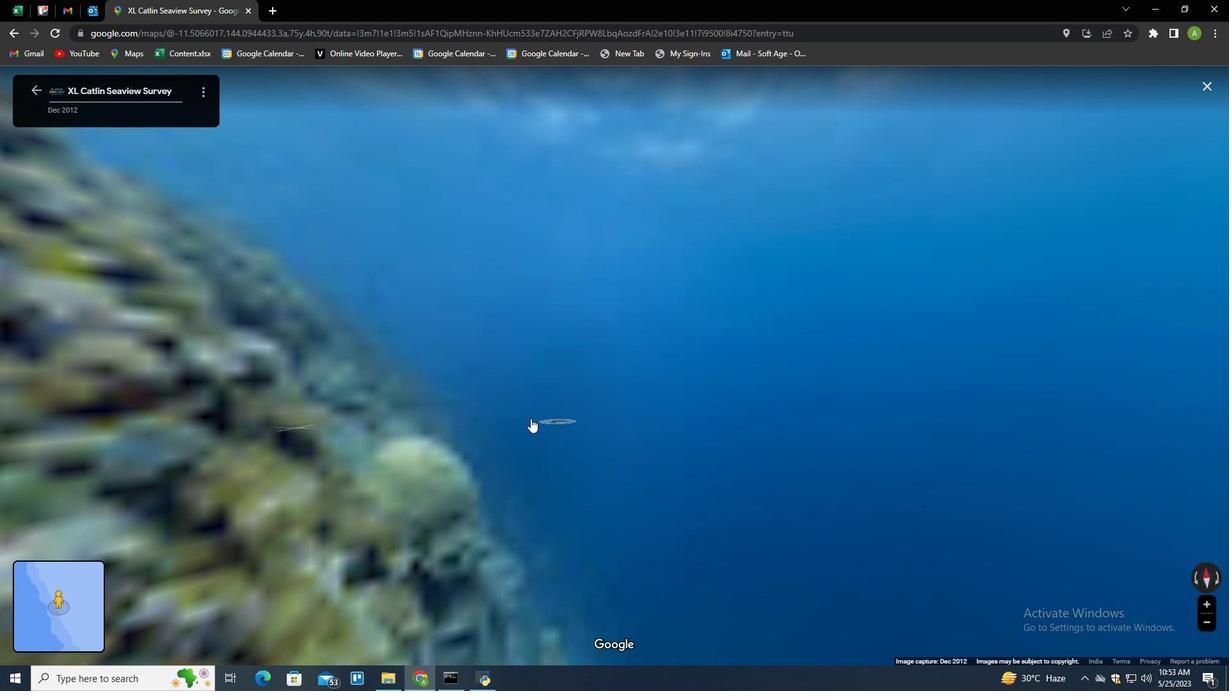 
Action: Mouse pressed left at (528, 416)
Screenshot: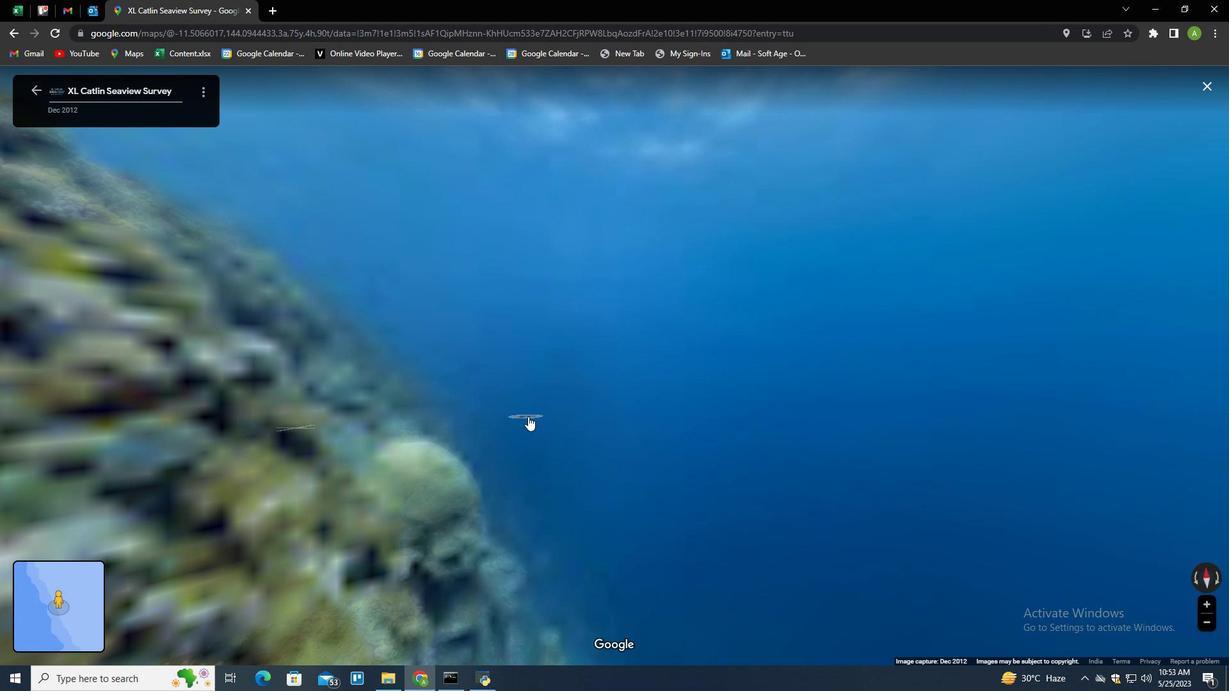 
Action: Mouse moved to (617, 358)
Screenshot: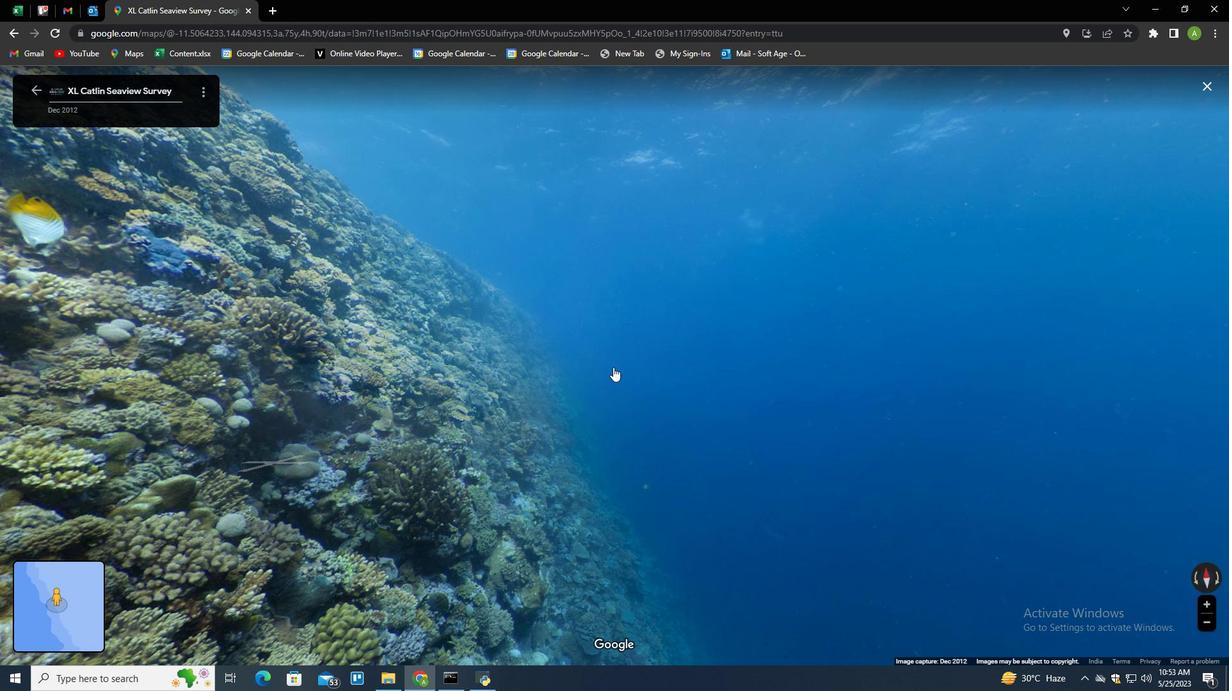 
Action: Mouse pressed left at (617, 358)
Screenshot: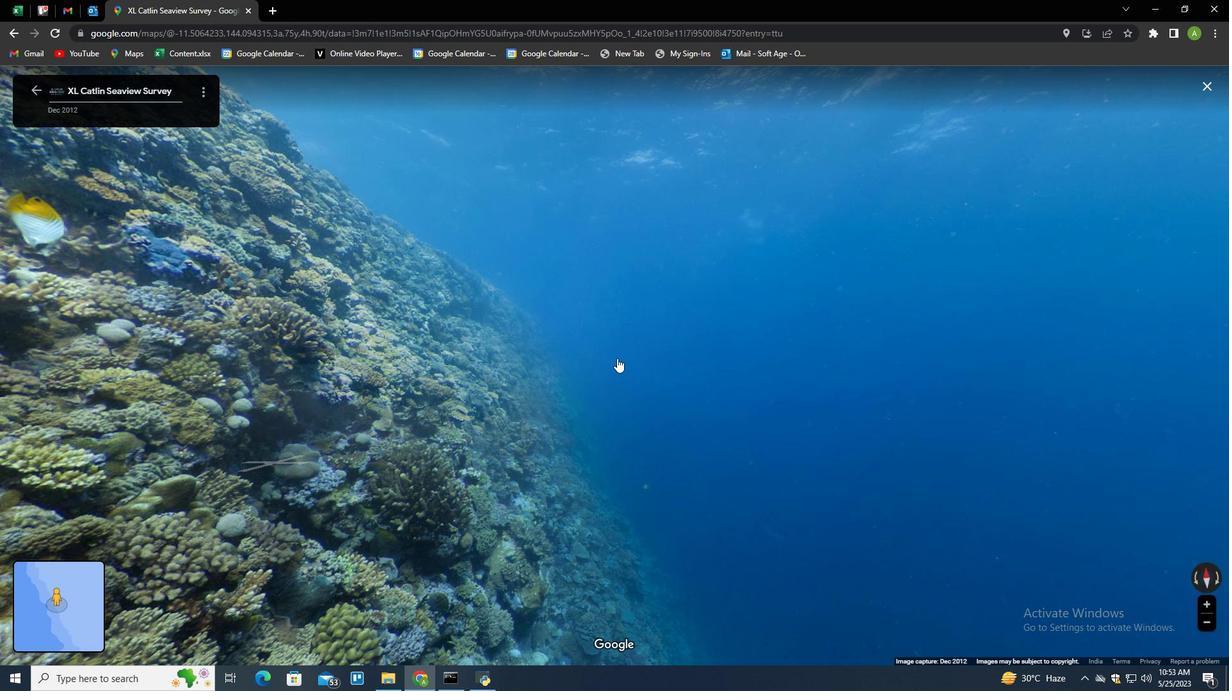 
Action: Mouse pressed left at (617, 358)
Screenshot: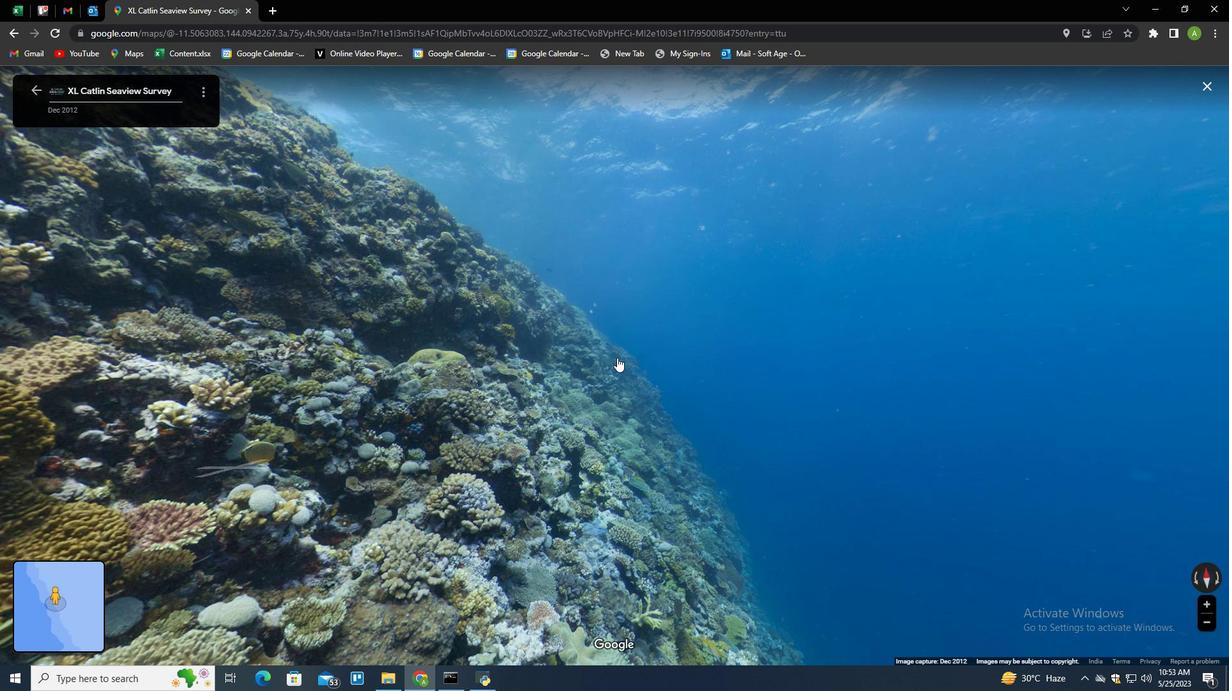 
Action: Mouse moved to (410, 309)
Screenshot: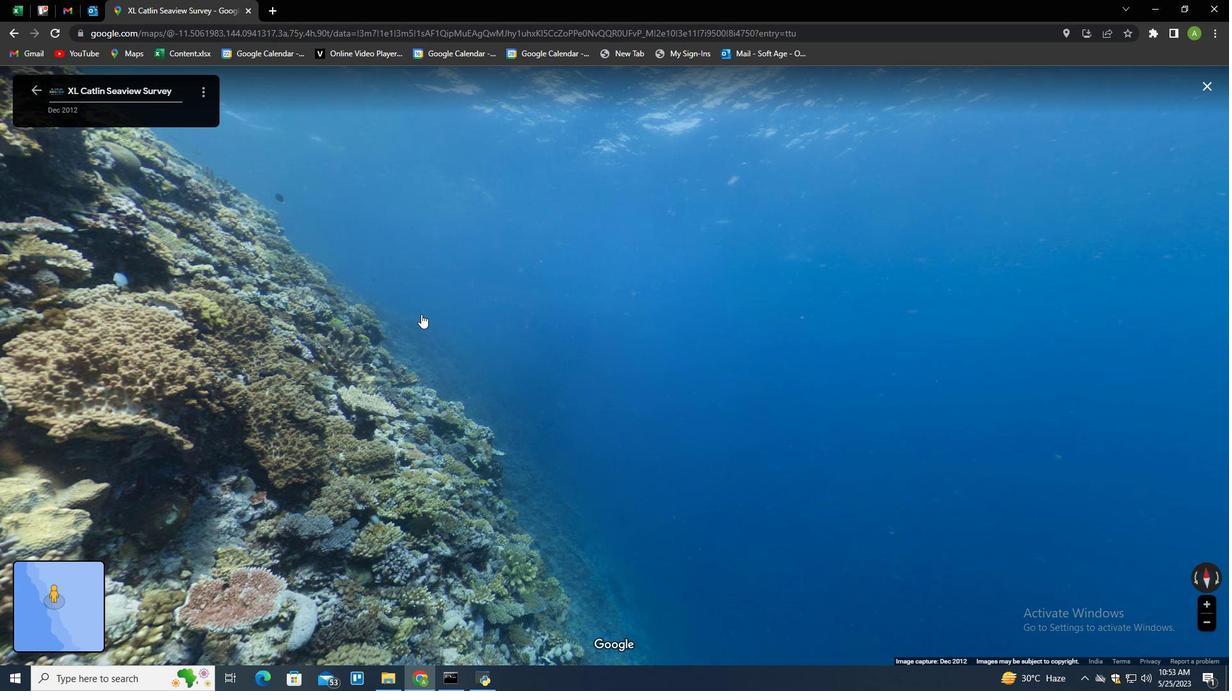 
Action: Mouse pressed left at (410, 309)
Screenshot: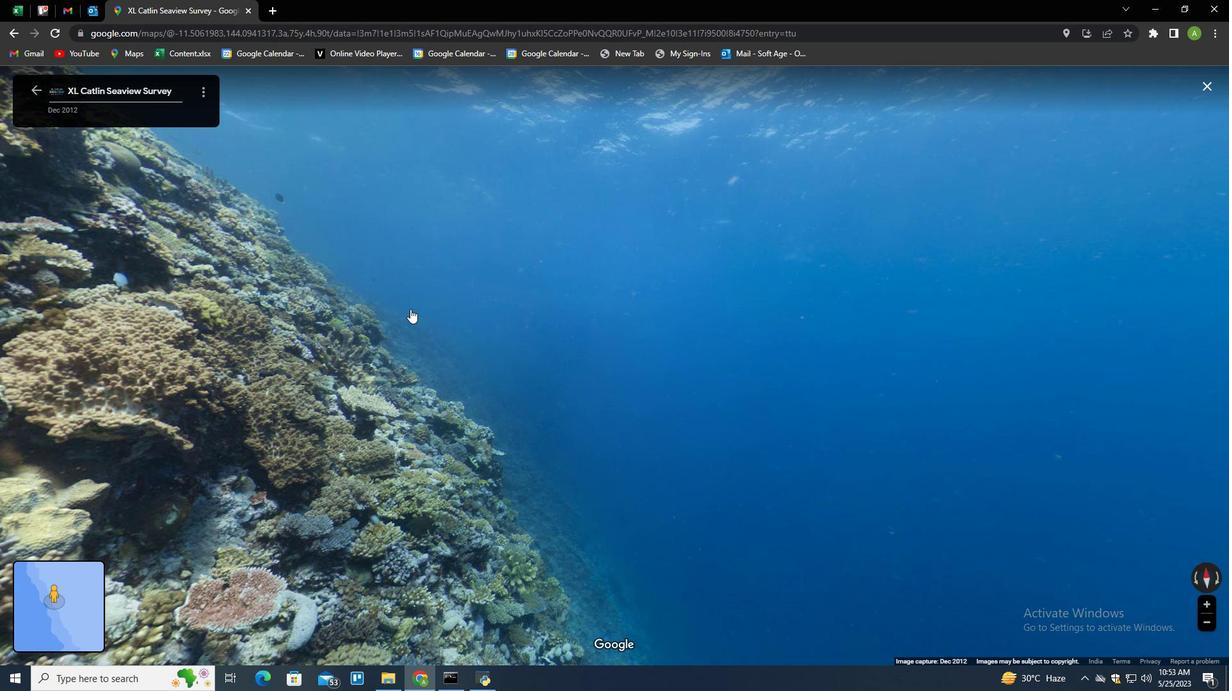 
Action: Mouse moved to (580, 292)
Screenshot: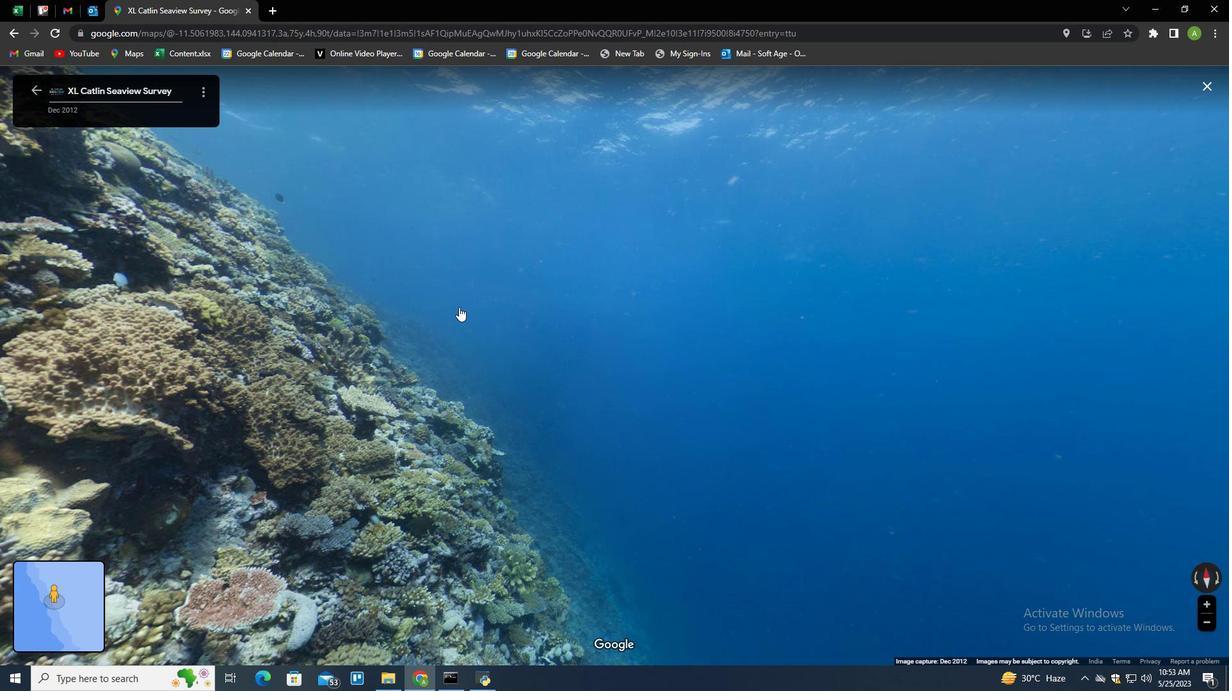 
Action: Mouse pressed left at (580, 292)
Screenshot: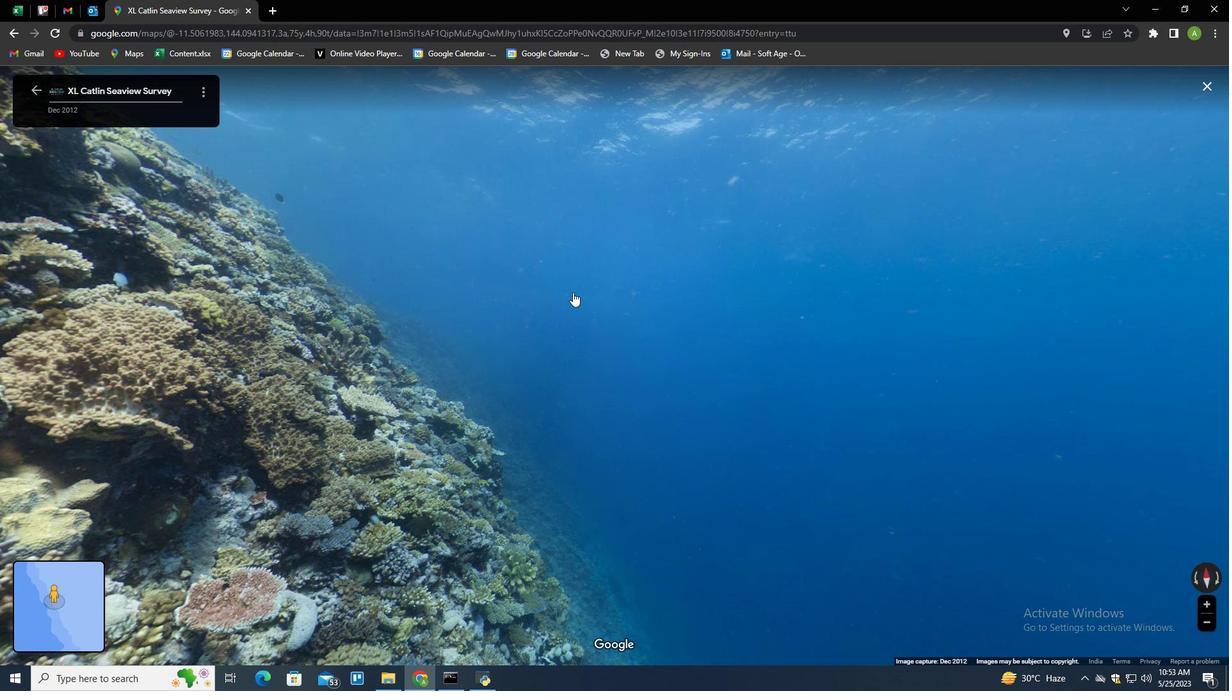 
Action: Mouse moved to (574, 295)
Screenshot: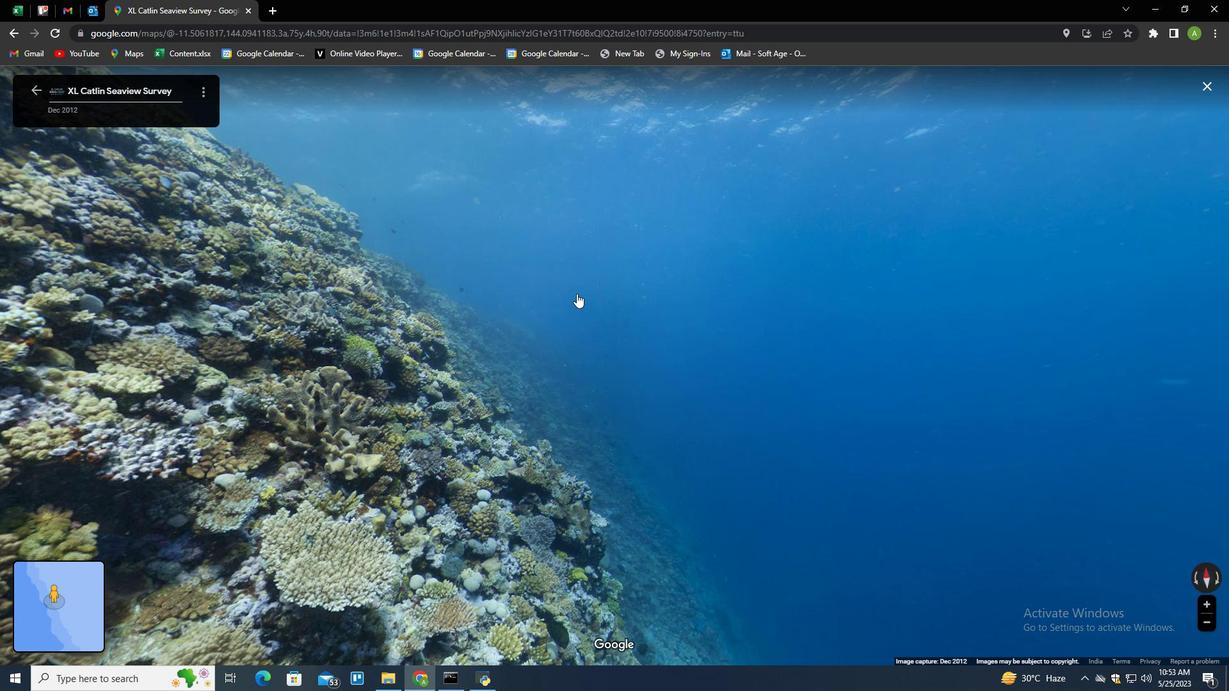 
Action: Mouse pressed left at (574, 295)
Screenshot: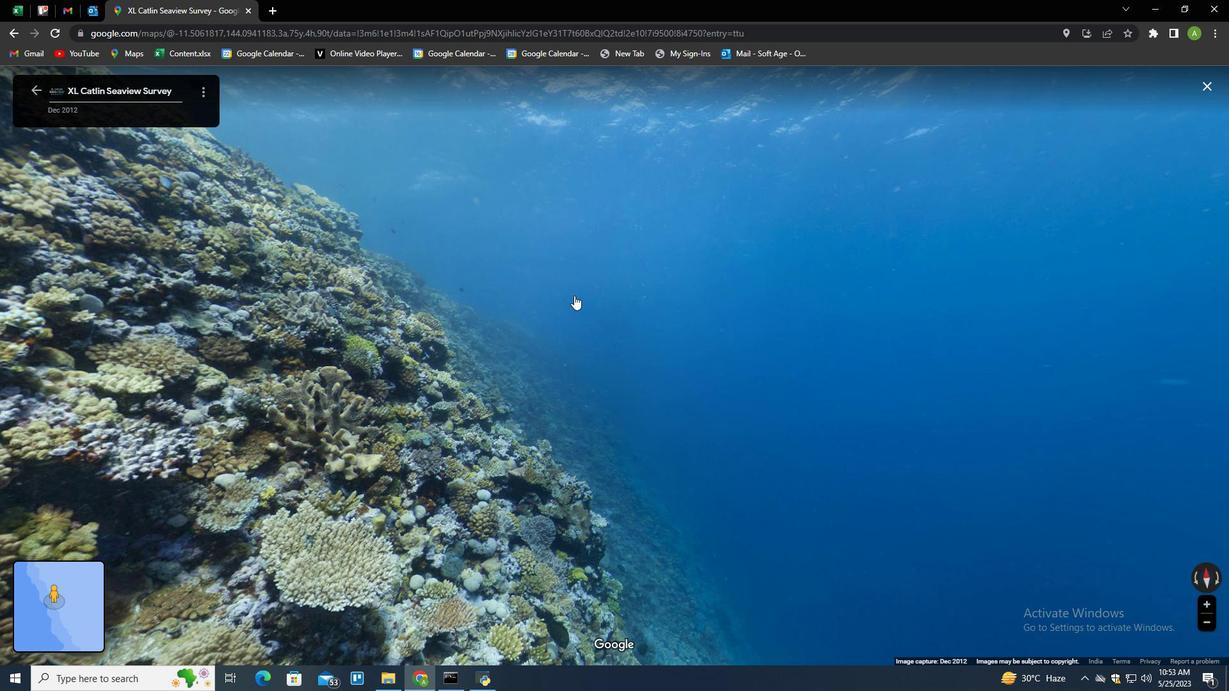 
Action: Mouse moved to (614, 534)
Screenshot: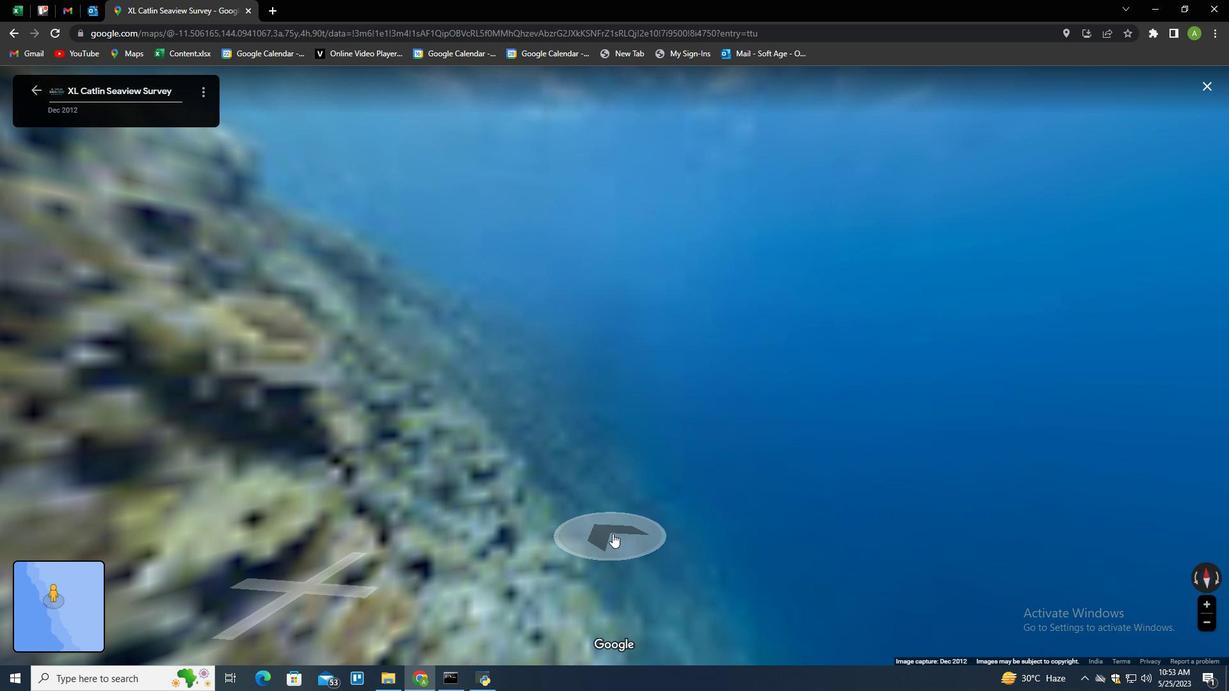 
Action: Mouse scrolled (614, 534) with delta (0, 0)
Screenshot: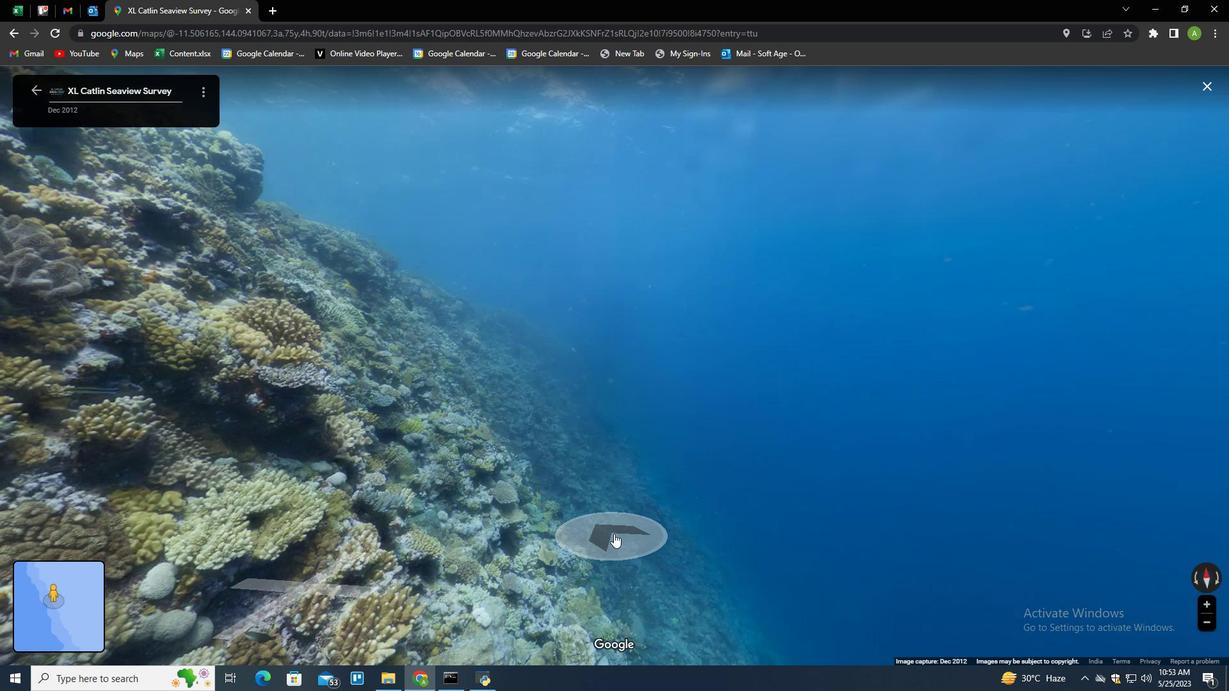 
Action: Mouse moved to (611, 493)
Screenshot: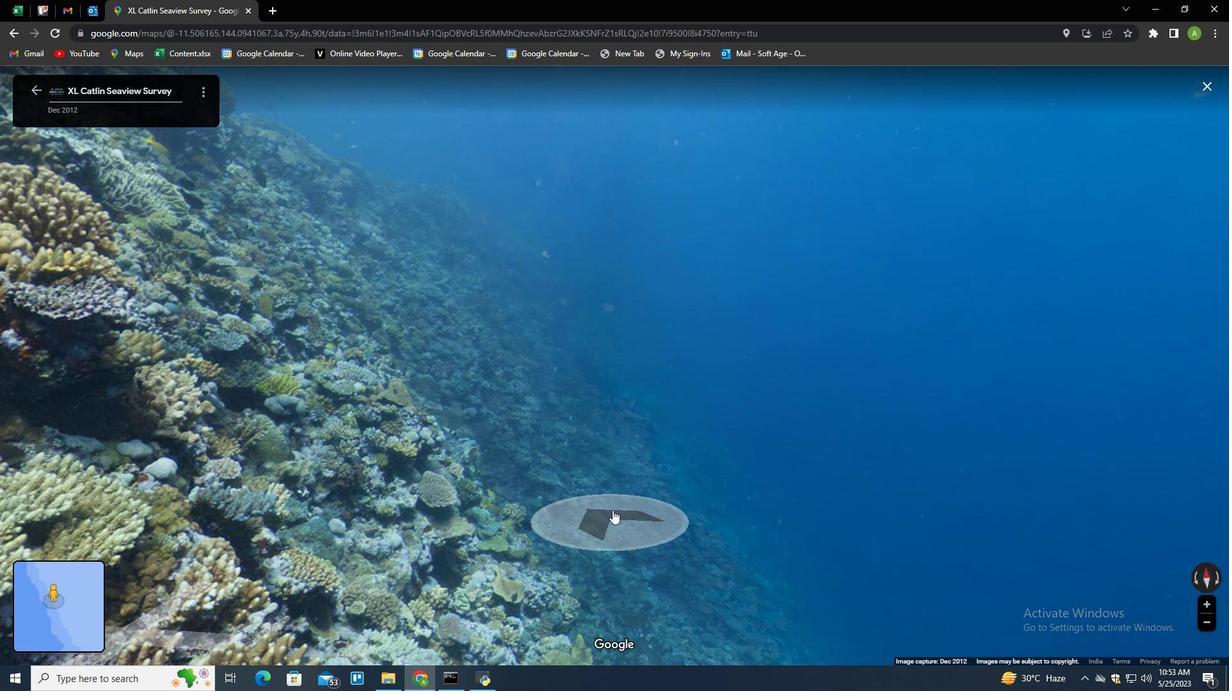 
Action: Mouse scrolled (611, 492) with delta (0, 0)
Screenshot: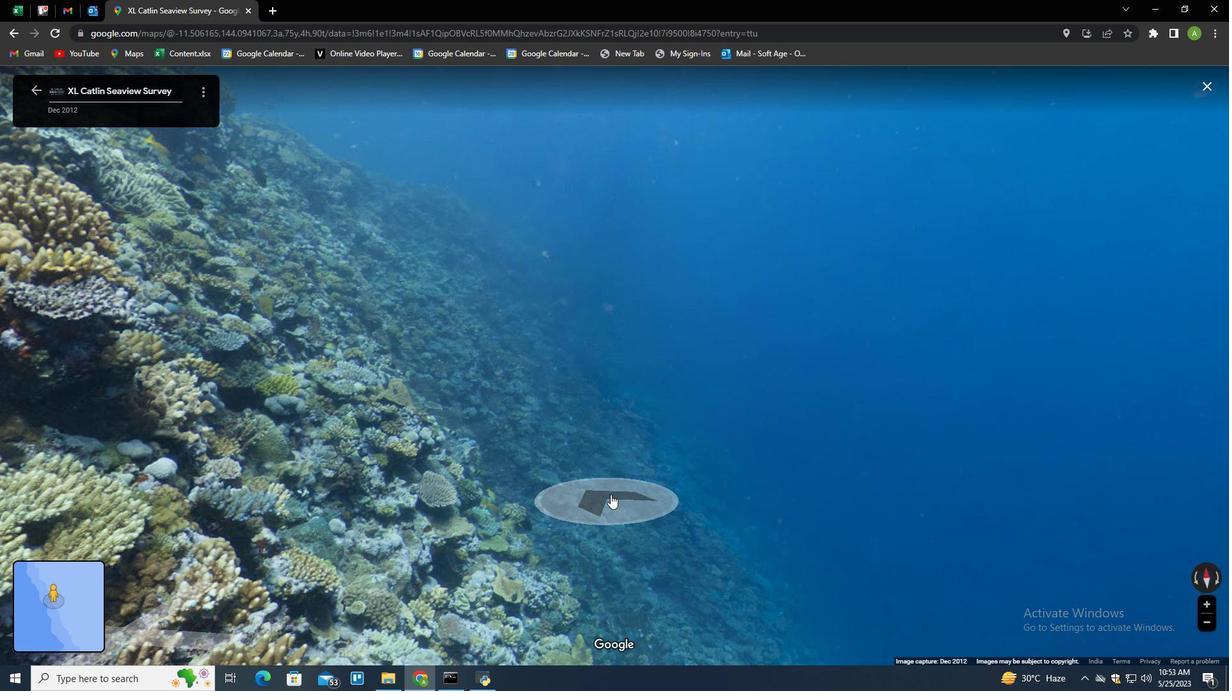 
Action: Mouse scrolled (611, 492) with delta (0, 0)
Screenshot: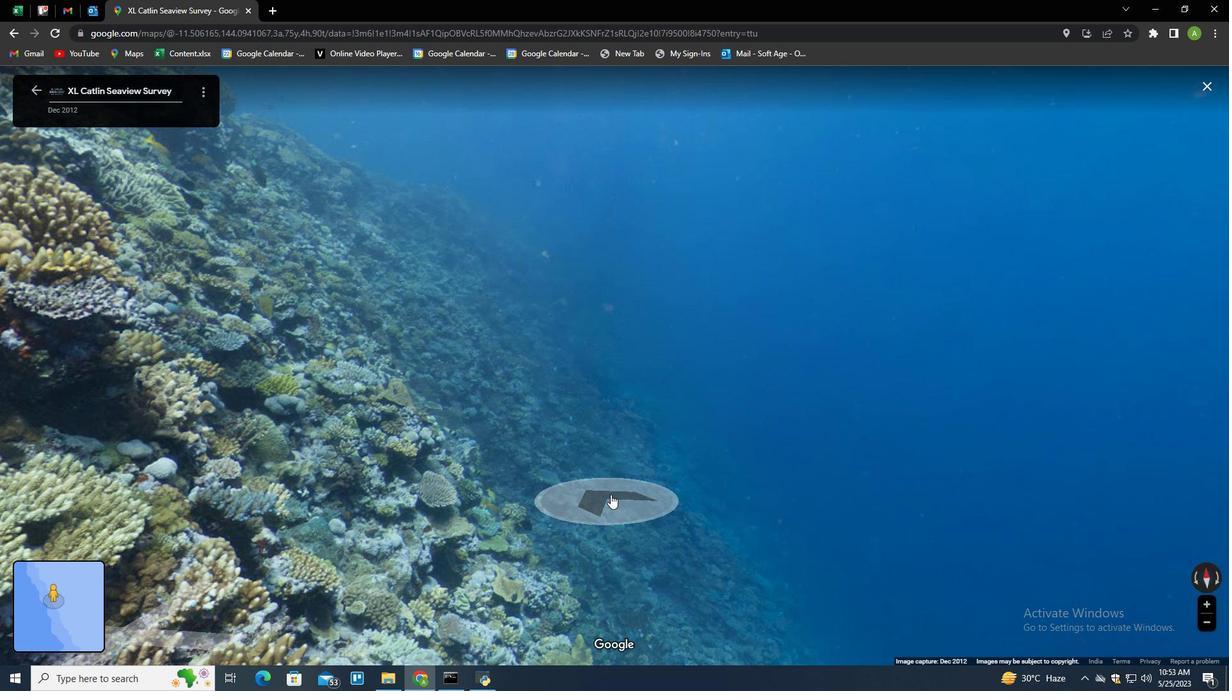 
Action: Mouse scrolled (611, 492) with delta (0, 0)
Screenshot: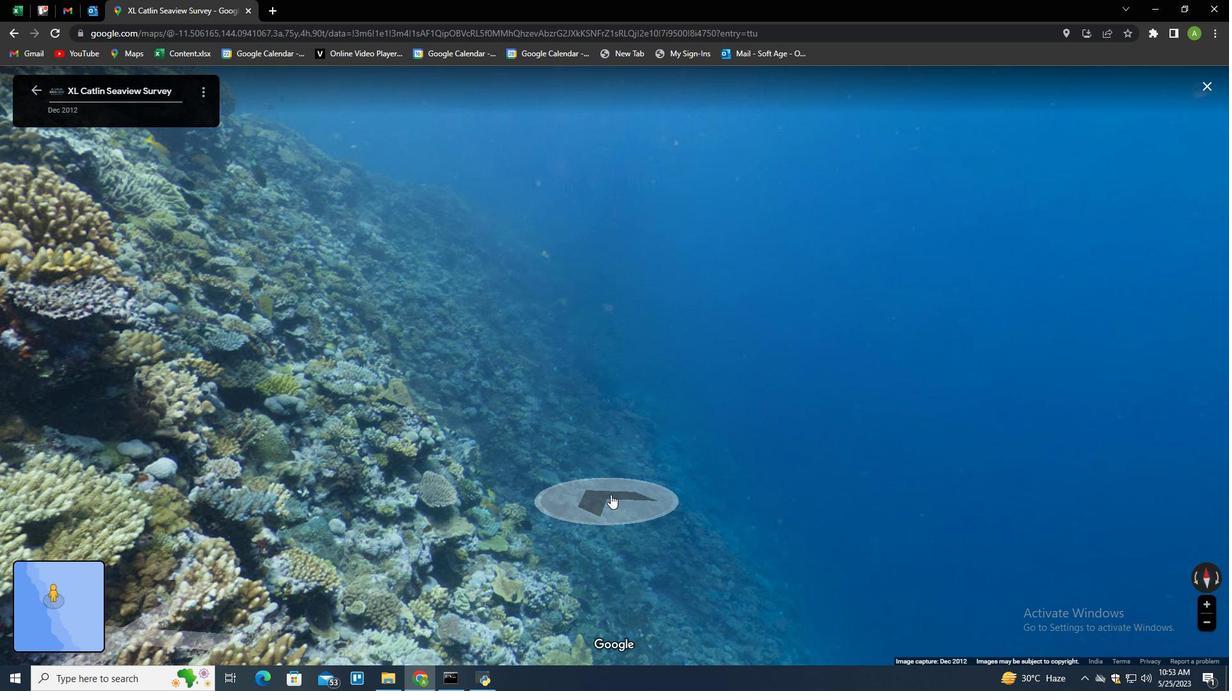 
Action: Mouse scrolled (611, 492) with delta (0, 0)
Screenshot: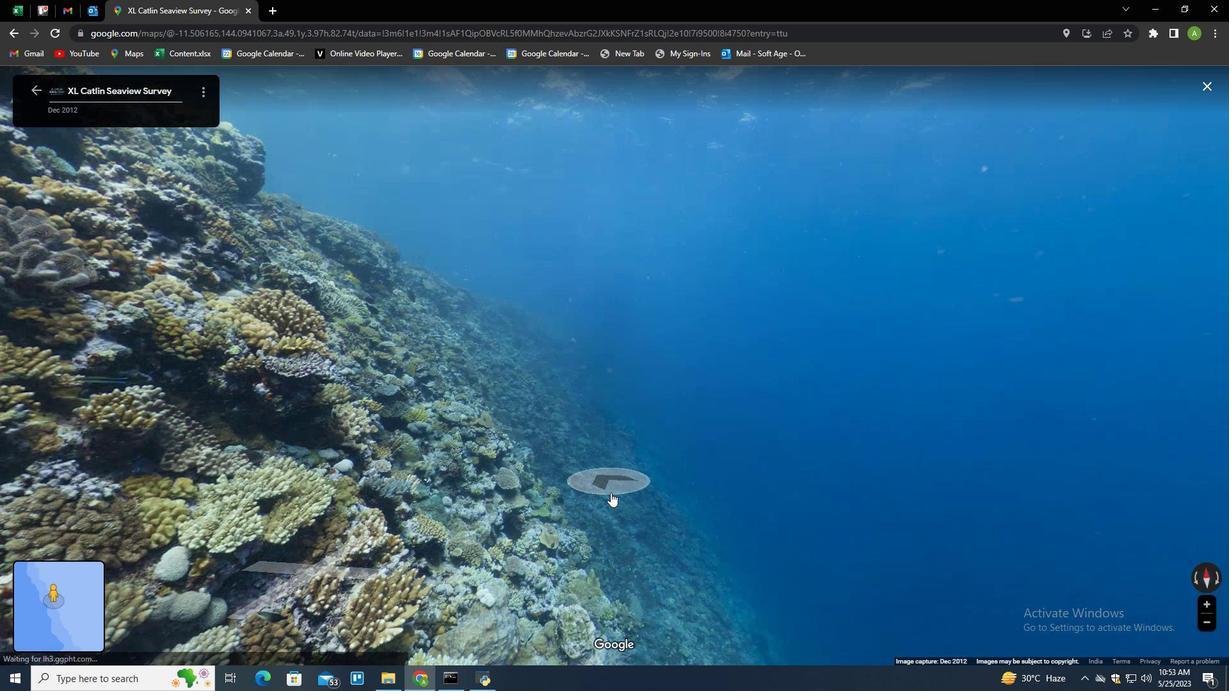 
Action: Mouse scrolled (611, 492) with delta (0, 0)
Screenshot: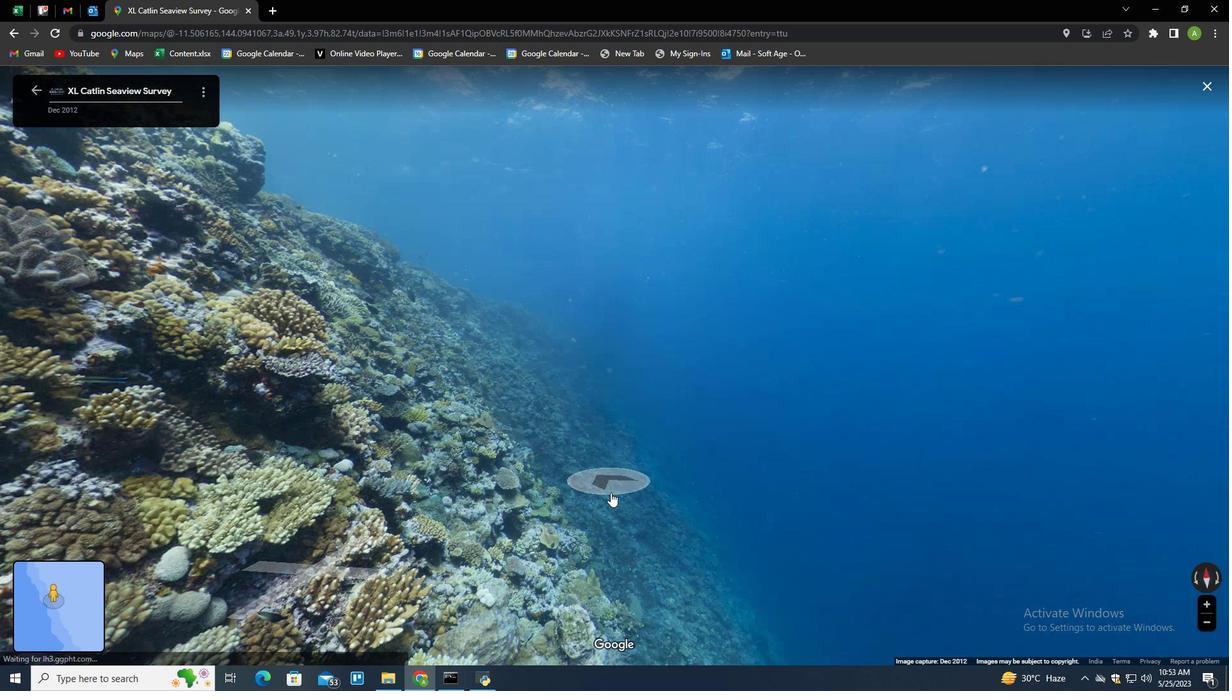 
Action: Mouse scrolled (611, 492) with delta (0, 0)
Screenshot: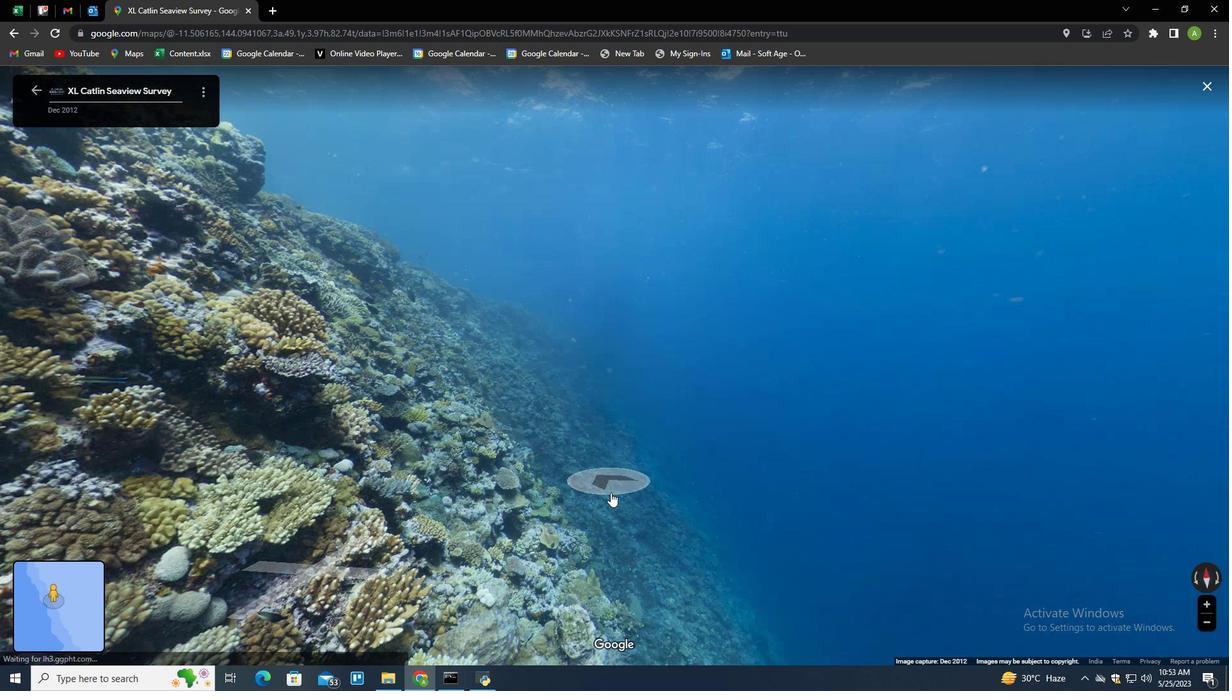 
Action: Mouse scrolled (611, 492) with delta (0, 0)
Screenshot: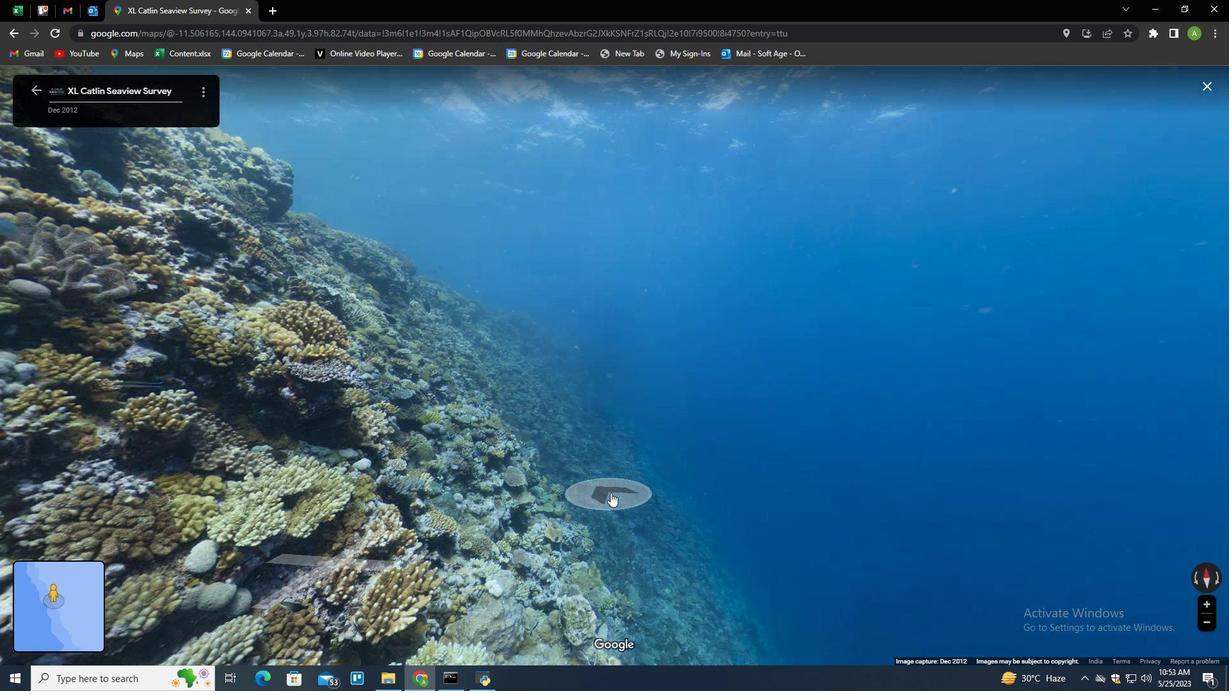 
Action: Mouse scrolled (611, 492) with delta (0, 0)
Screenshot: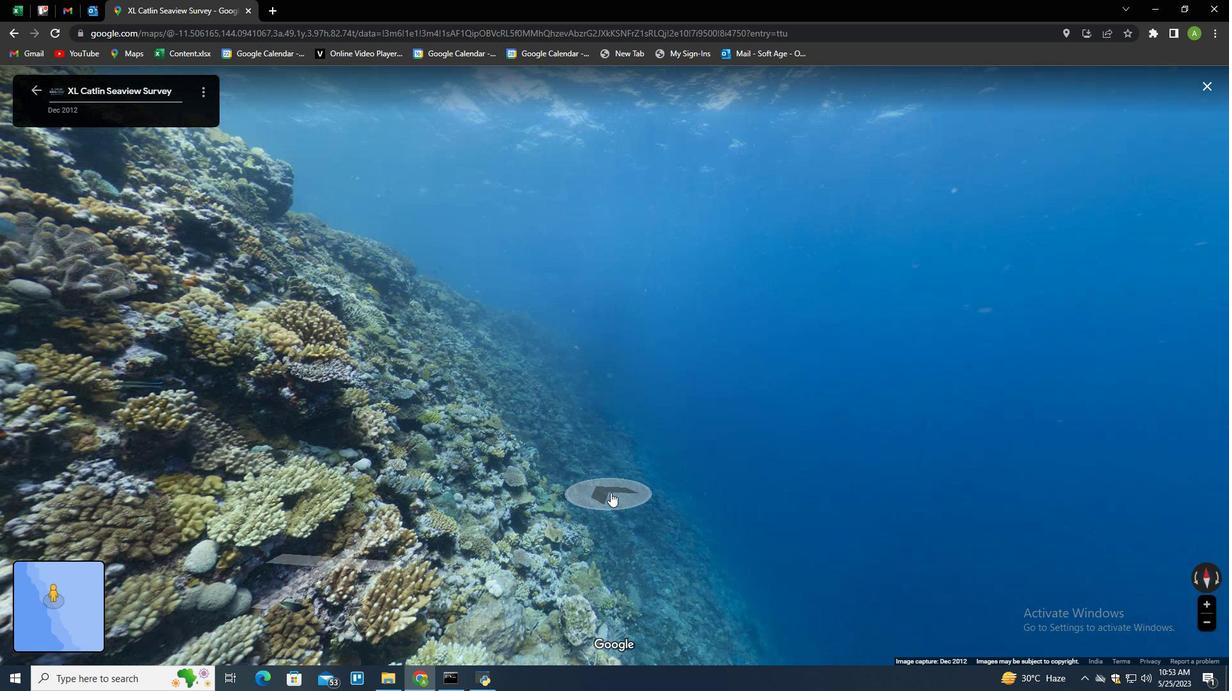 
Action: Mouse scrolled (611, 492) with delta (0, 0)
Screenshot: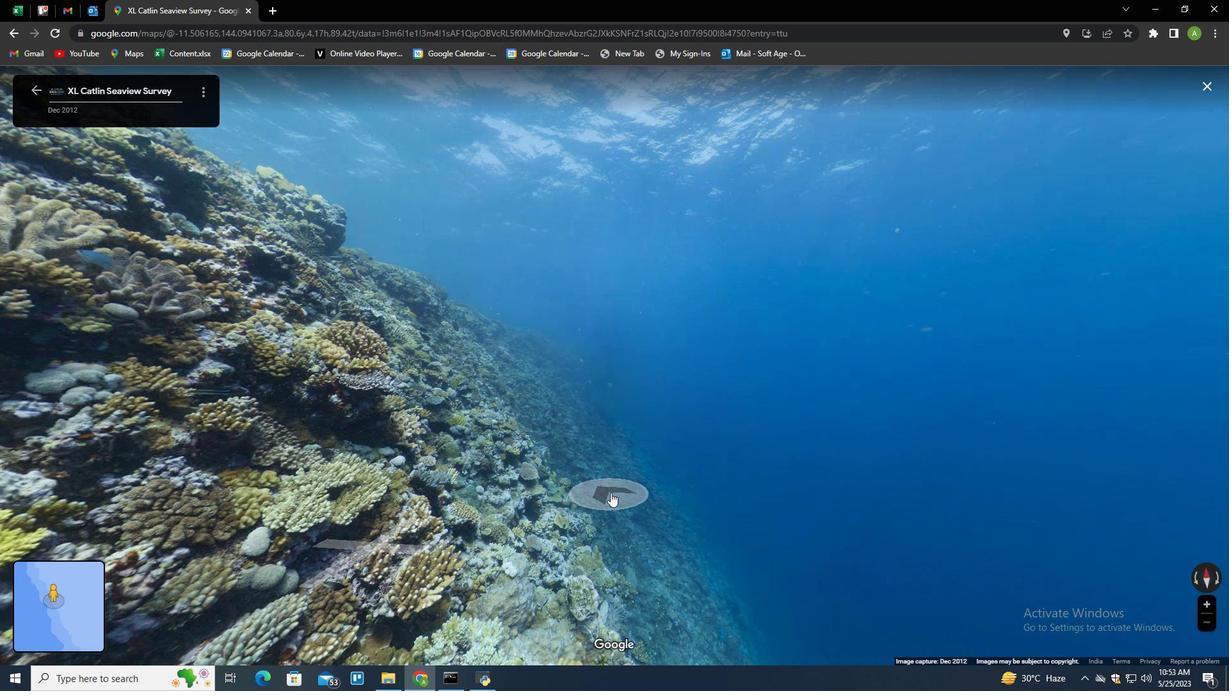 
Action: Mouse scrolled (611, 492) with delta (0, 0)
Screenshot: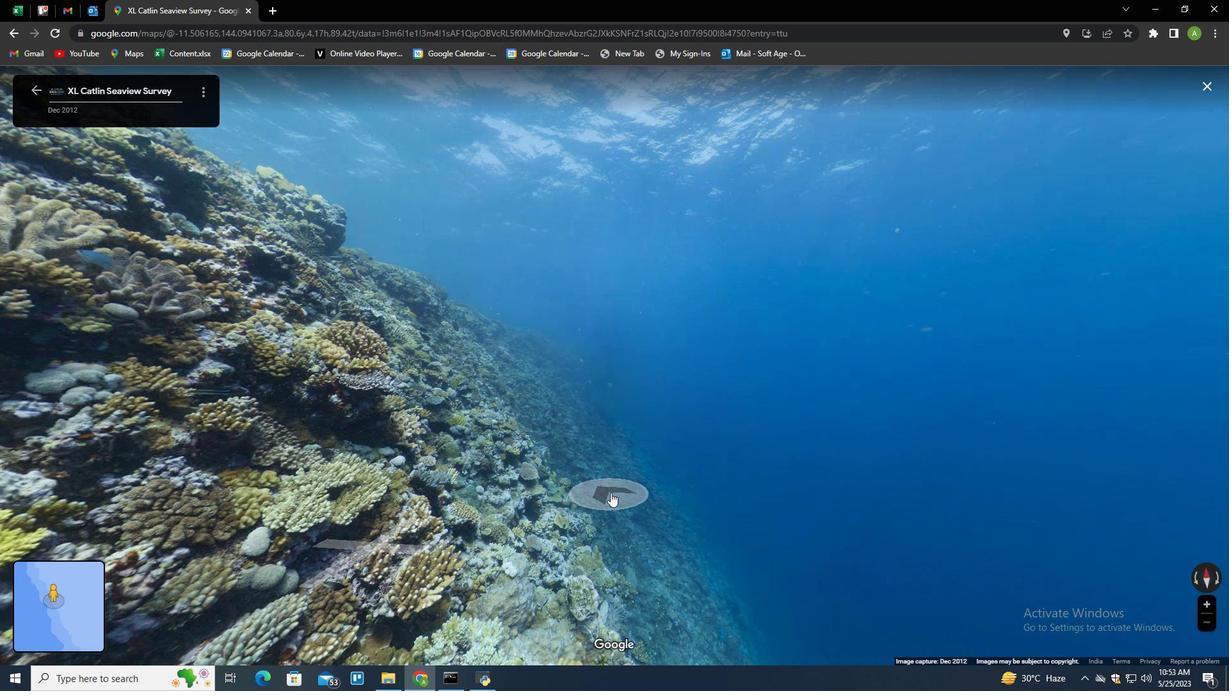 
Action: Mouse scrolled (611, 492) with delta (0, 0)
Screenshot: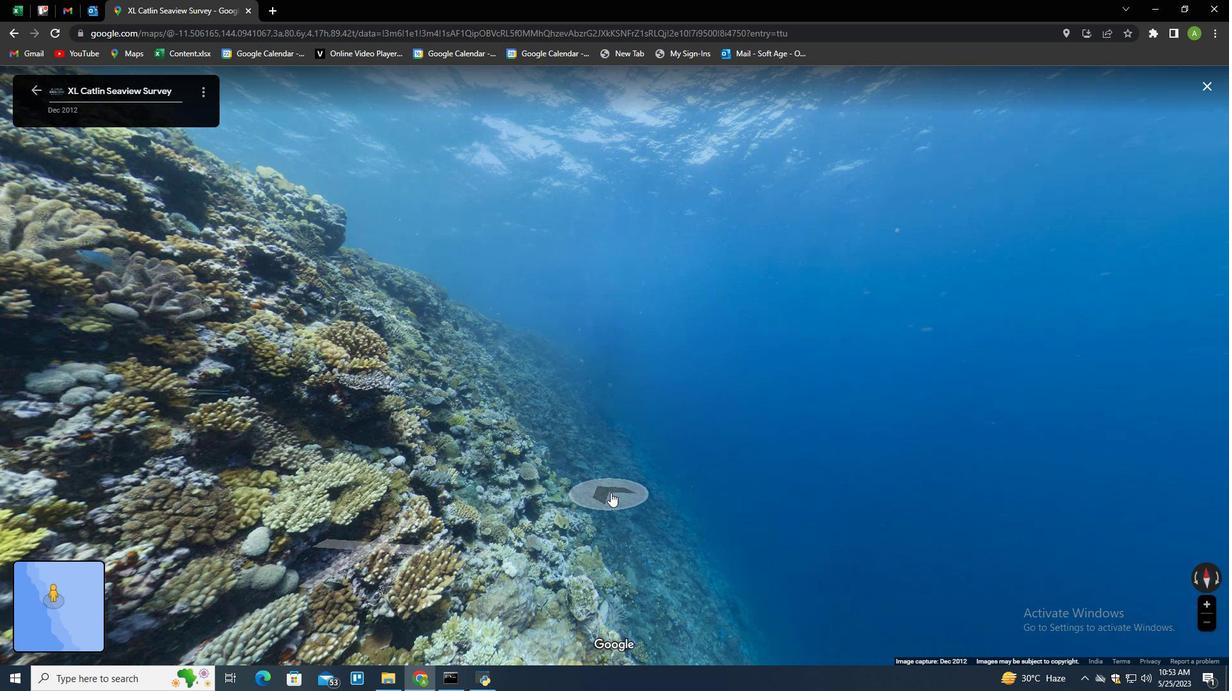 
Action: Mouse scrolled (611, 492) with delta (0, 0)
Screenshot: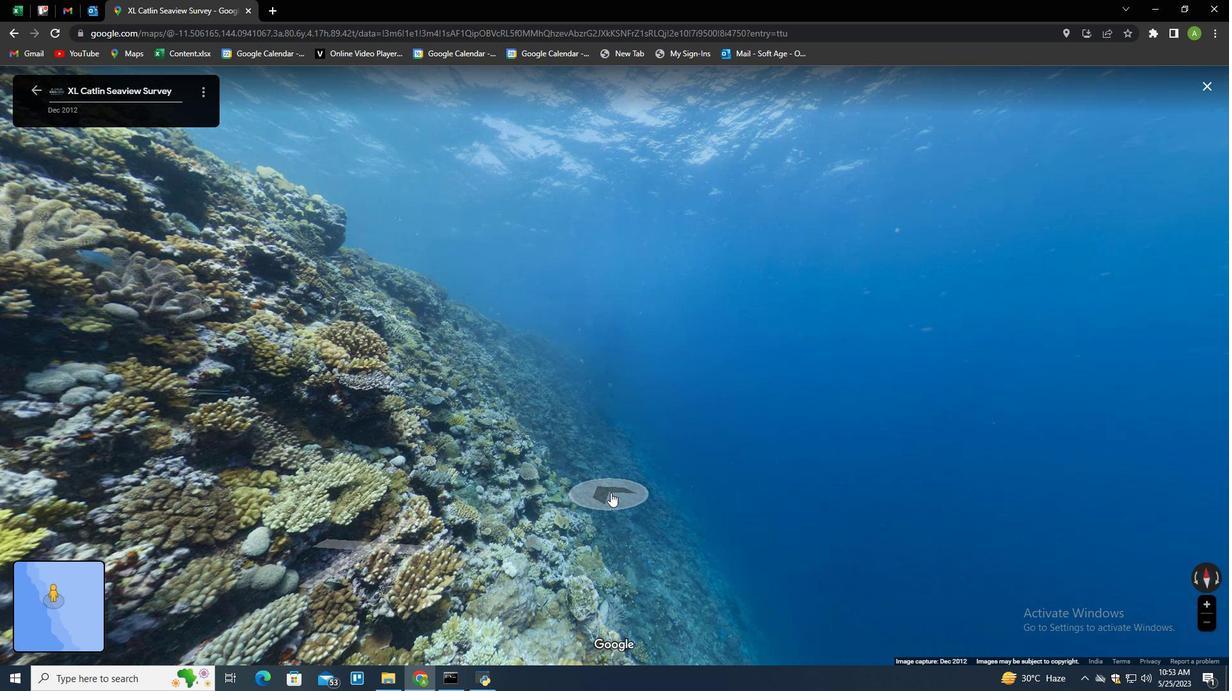 
Action: Mouse moved to (609, 493)
Screenshot: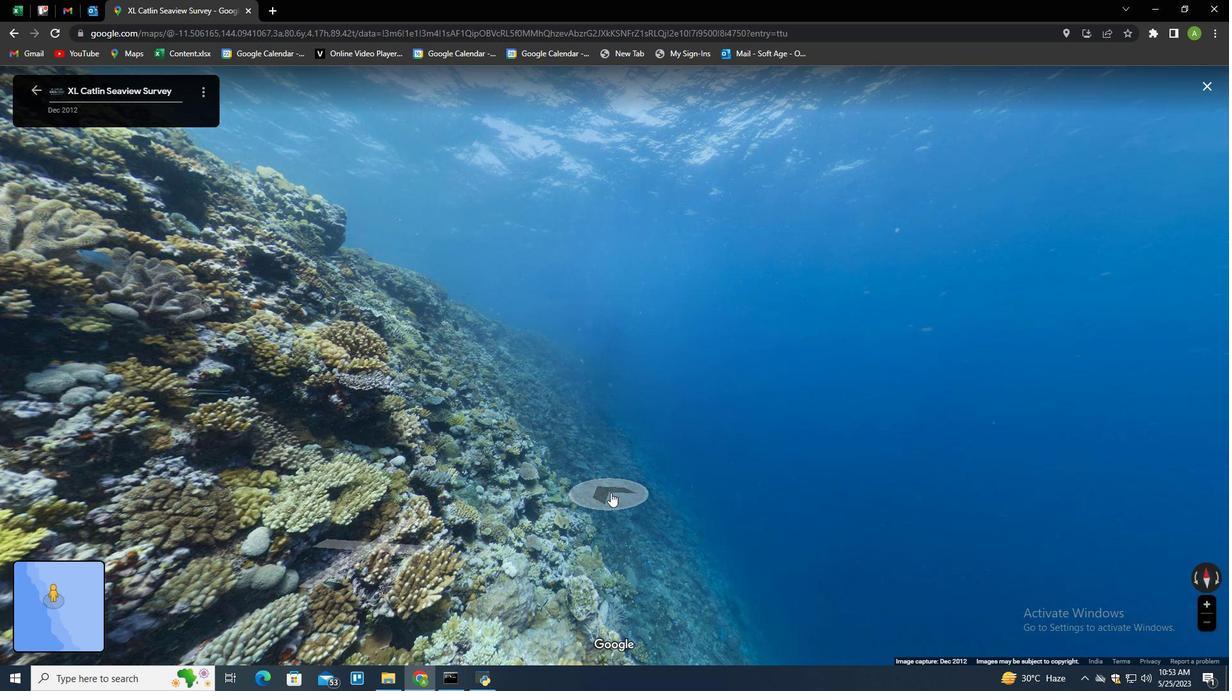 
Action: Mouse pressed left at (609, 493)
Screenshot: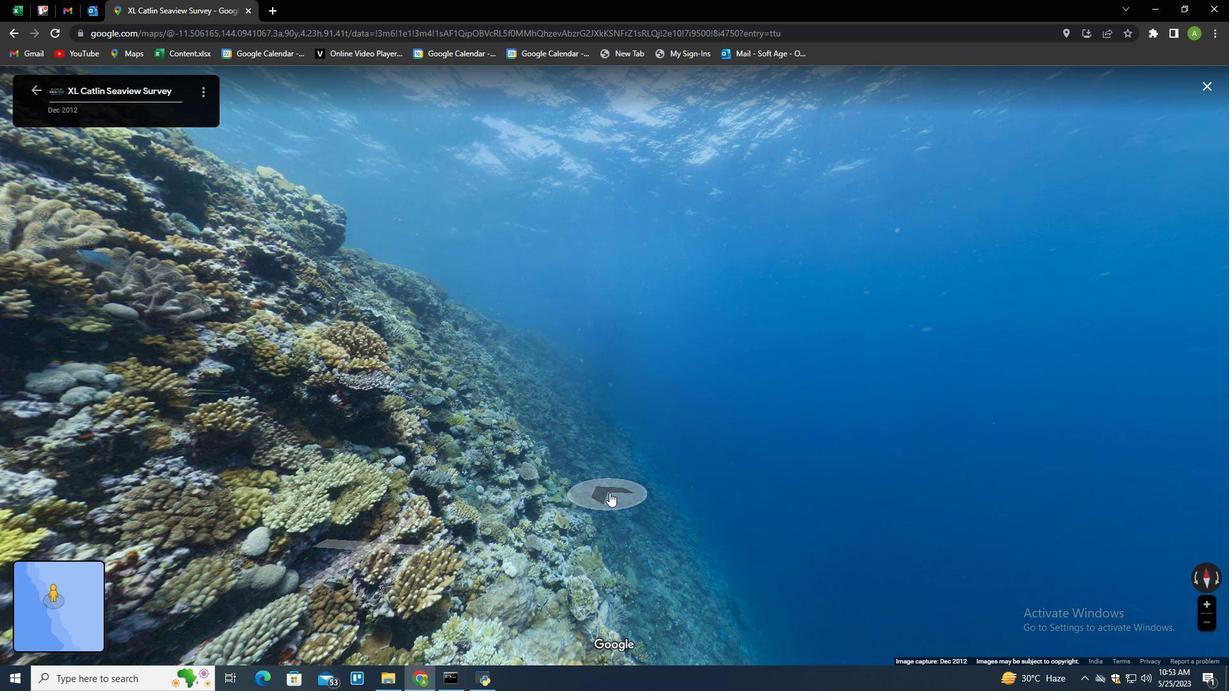 
Action: Mouse moved to (573, 458)
Screenshot: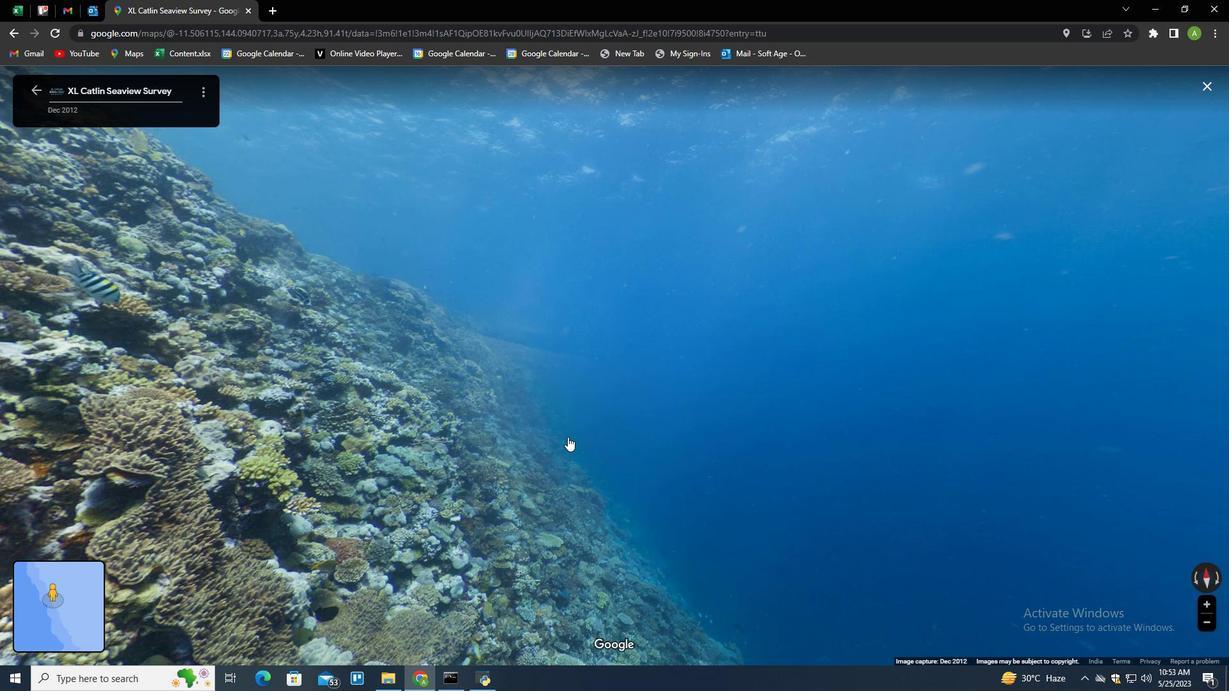 
Action: Mouse pressed left at (573, 458)
Screenshot: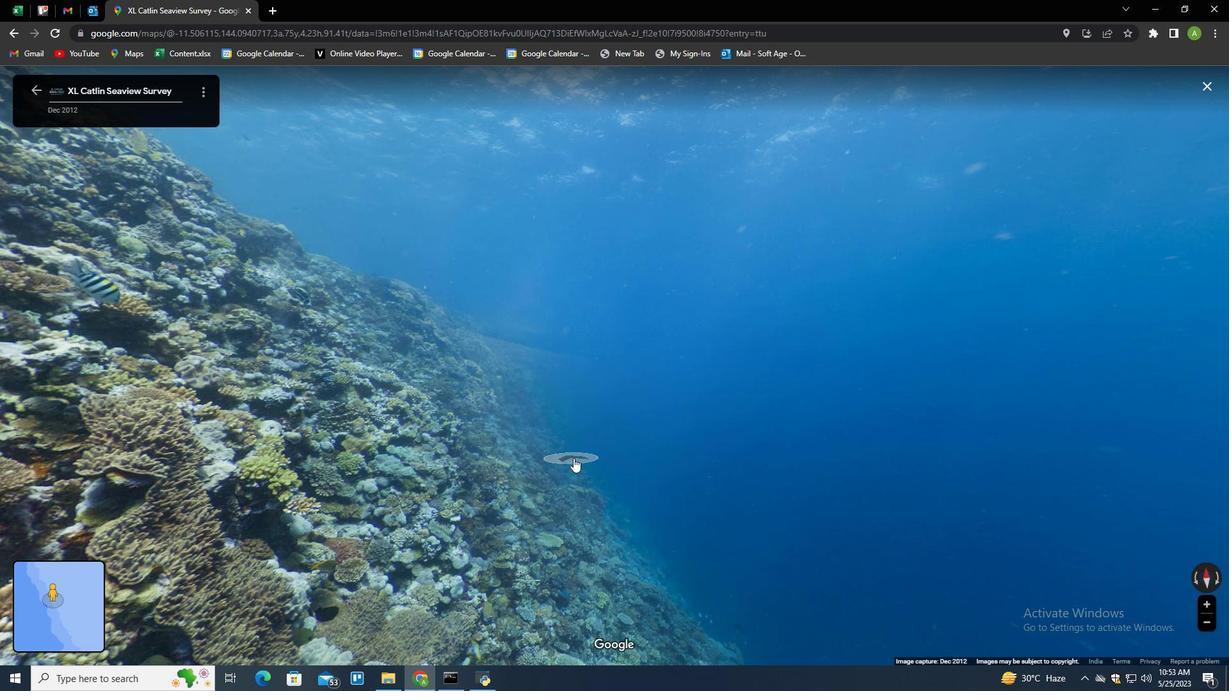 
Action: Mouse moved to (563, 441)
Screenshot: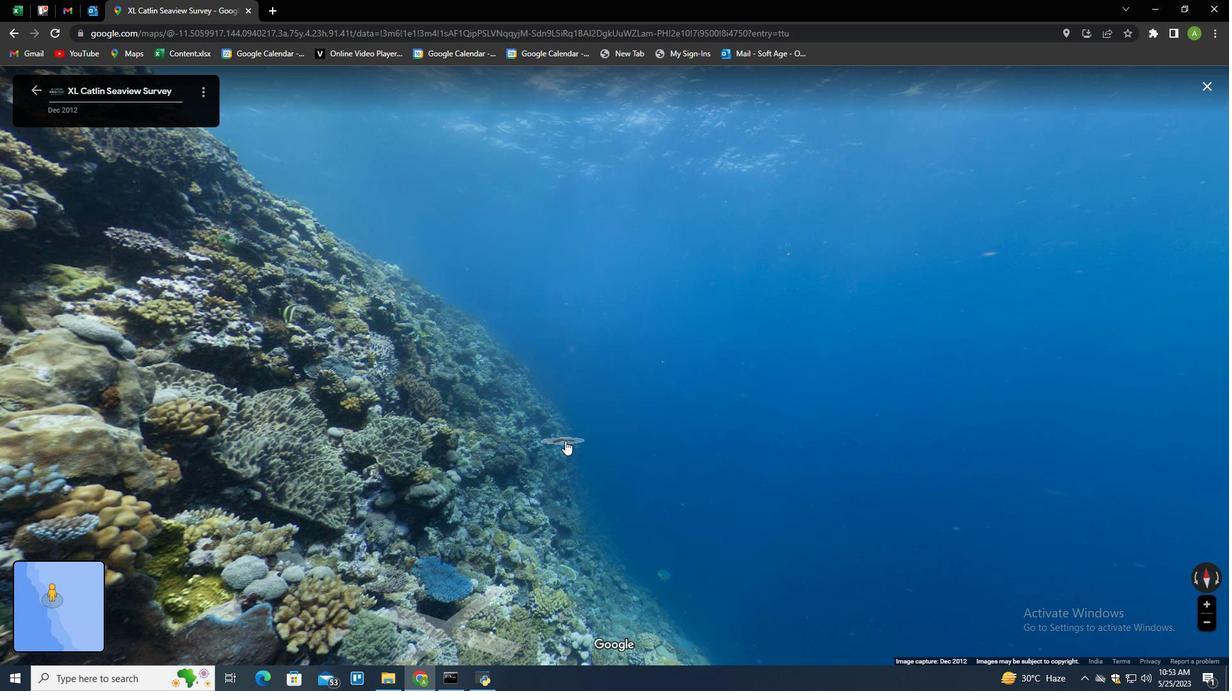 
Action: Mouse pressed left at (563, 441)
Screenshot: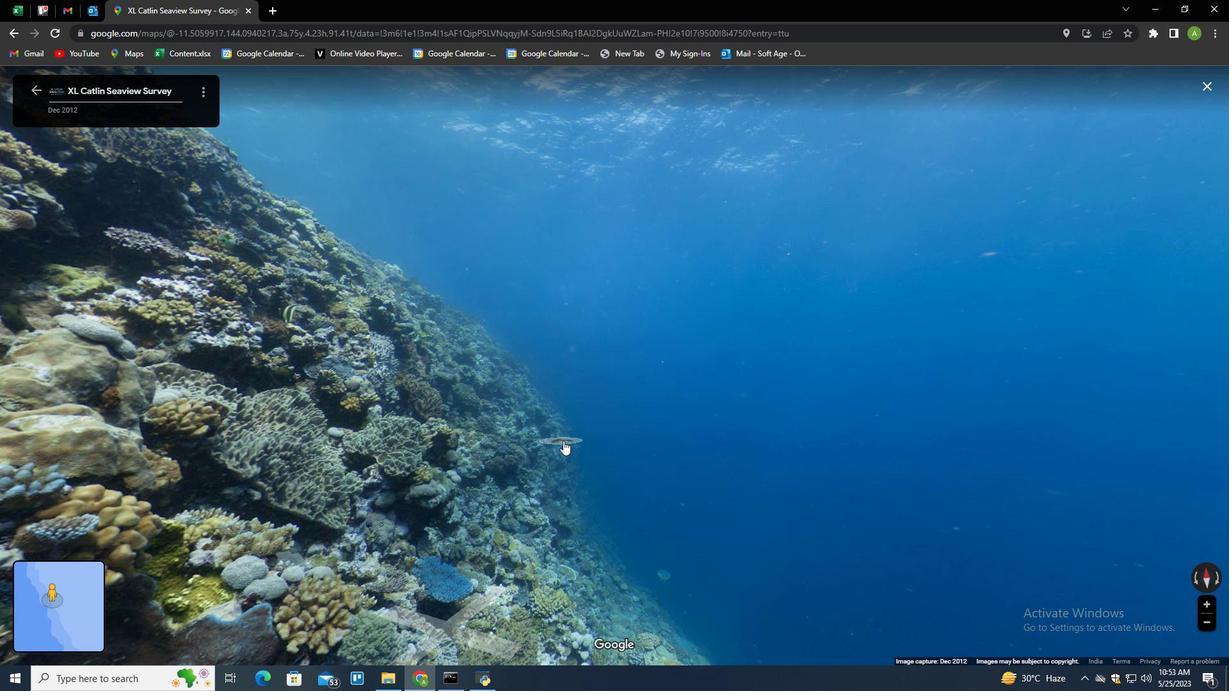 
Action: Mouse moved to (563, 442)
Screenshot: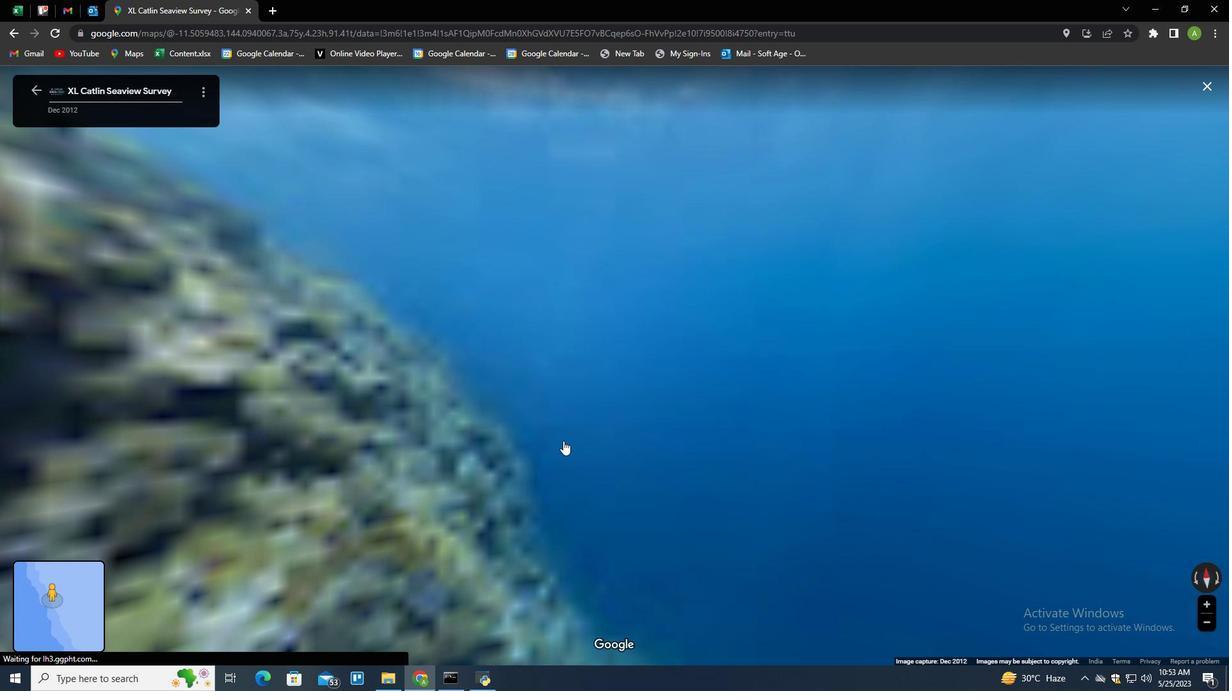 
Action: Mouse pressed left at (563, 442)
Screenshot: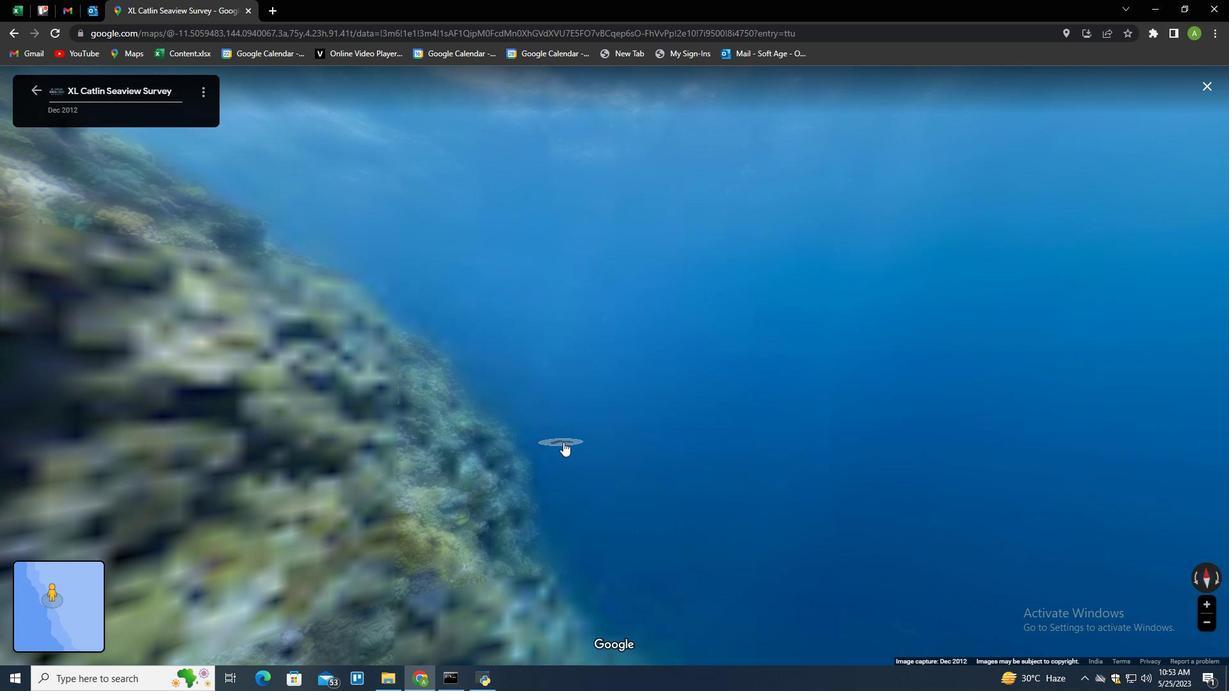 
Action: Mouse moved to (518, 303)
Screenshot: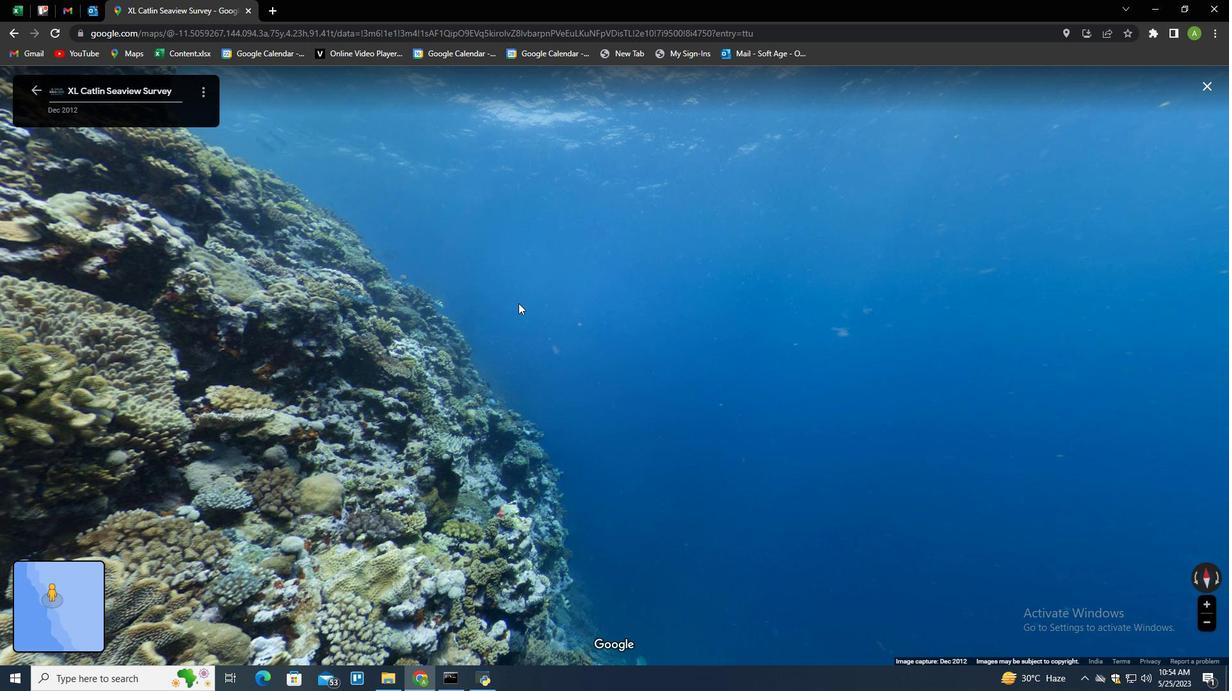 
Action: Mouse pressed left at (518, 303)
Screenshot: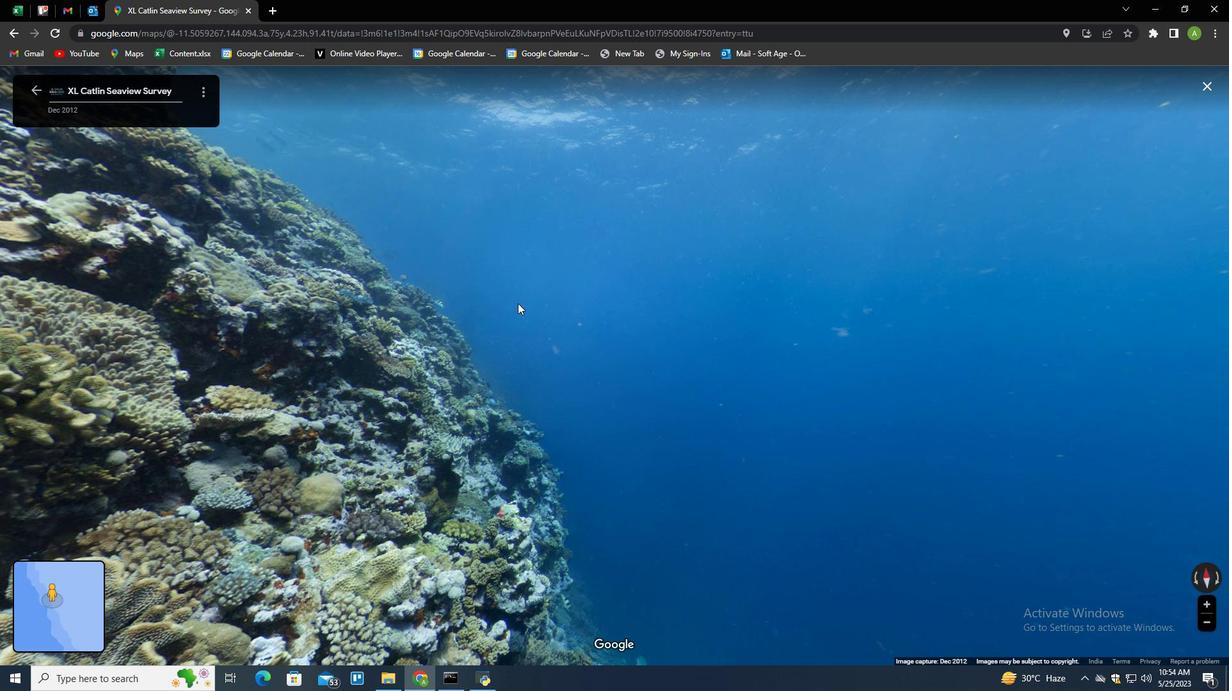 
Action: Mouse moved to (38, 90)
Screenshot: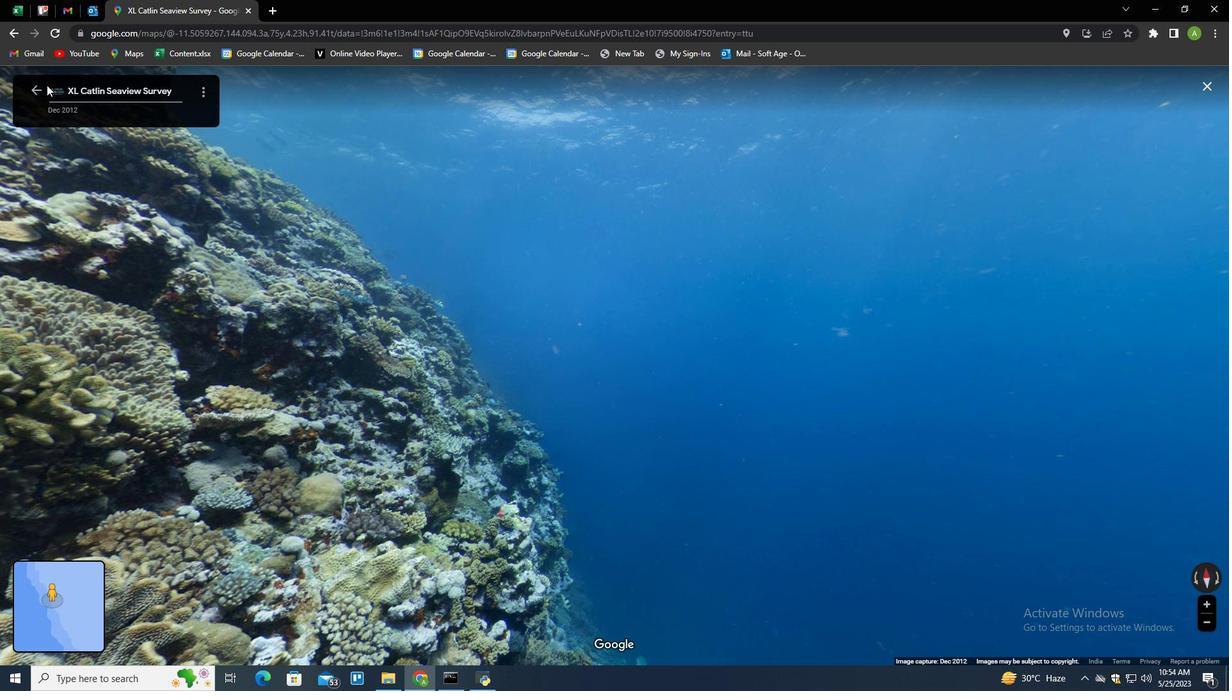 
Action: Mouse pressed left at (38, 90)
Screenshot: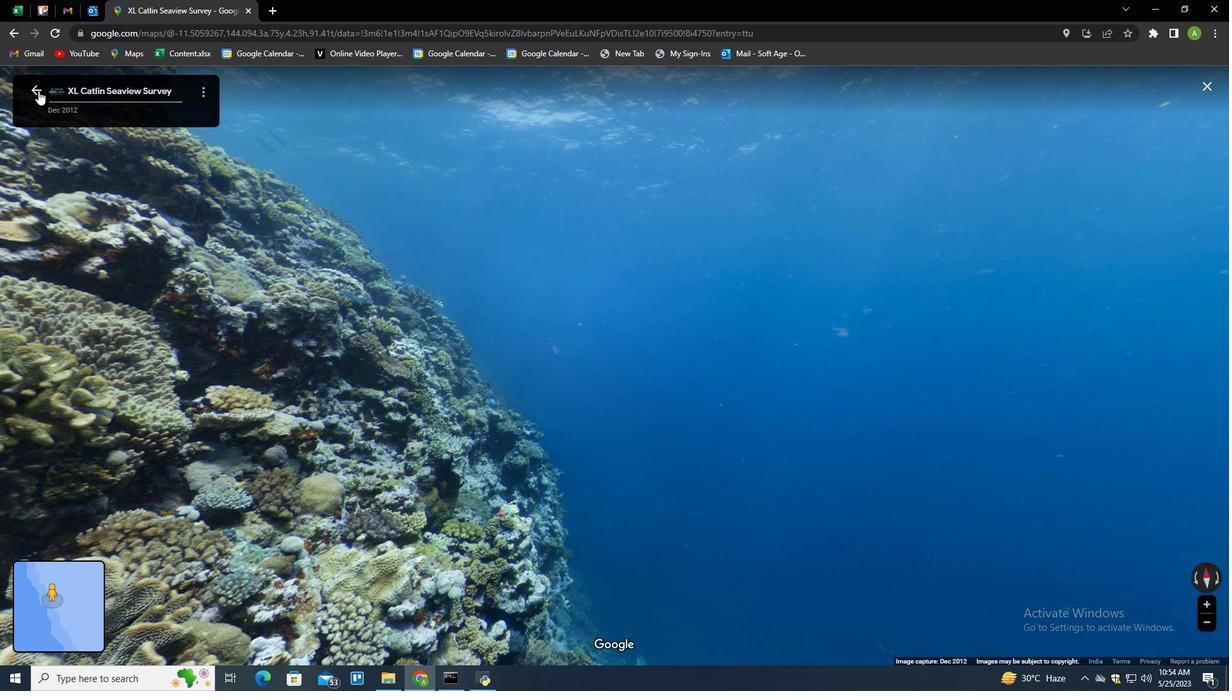 
Action: Mouse moved to (594, 416)
Screenshot: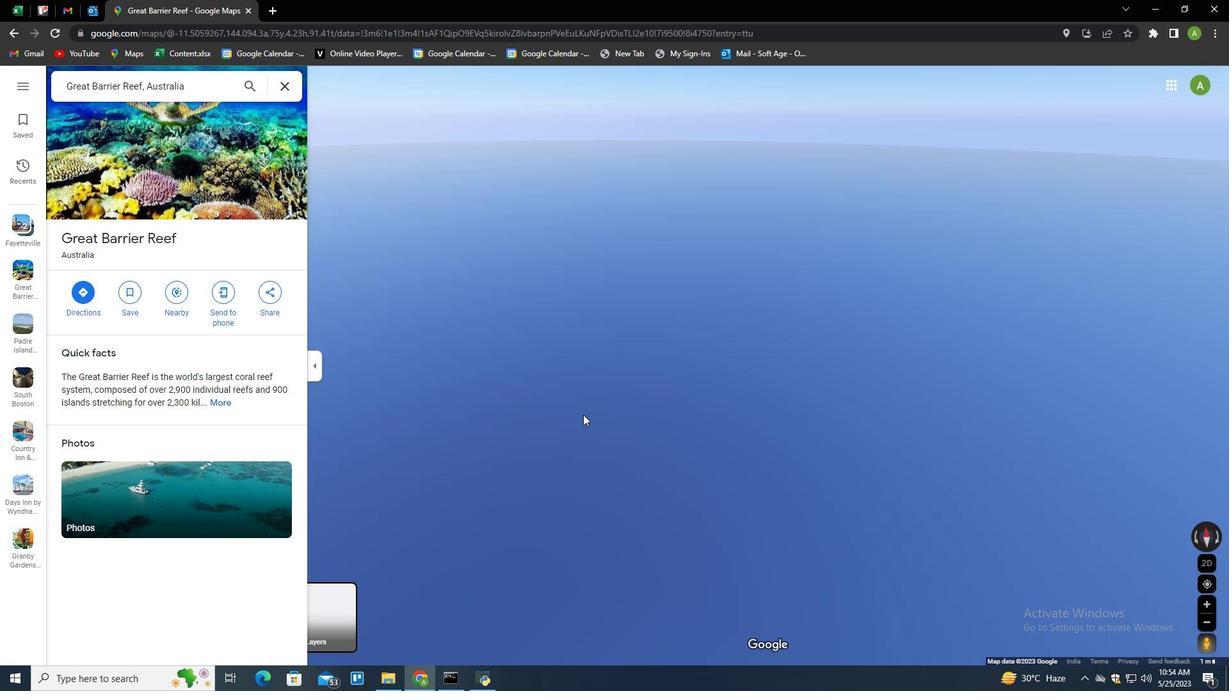 
